 Task: Look for space in Lynnwood, United States from 10th July, 2023 to 15th July, 2023 for 7 adults in price range Rs.10000 to Rs.15000. Place can be entire place or shared room with 4 bedrooms having 7 beds and 4 bathrooms. Property type can be house, flat, guest house. Amenities needed are: wifi, TV, free parkinig on premises, gym, breakfast. Booking option can be shelf check-in. Required host language is English.
Action: Mouse moved to (537, 127)
Screenshot: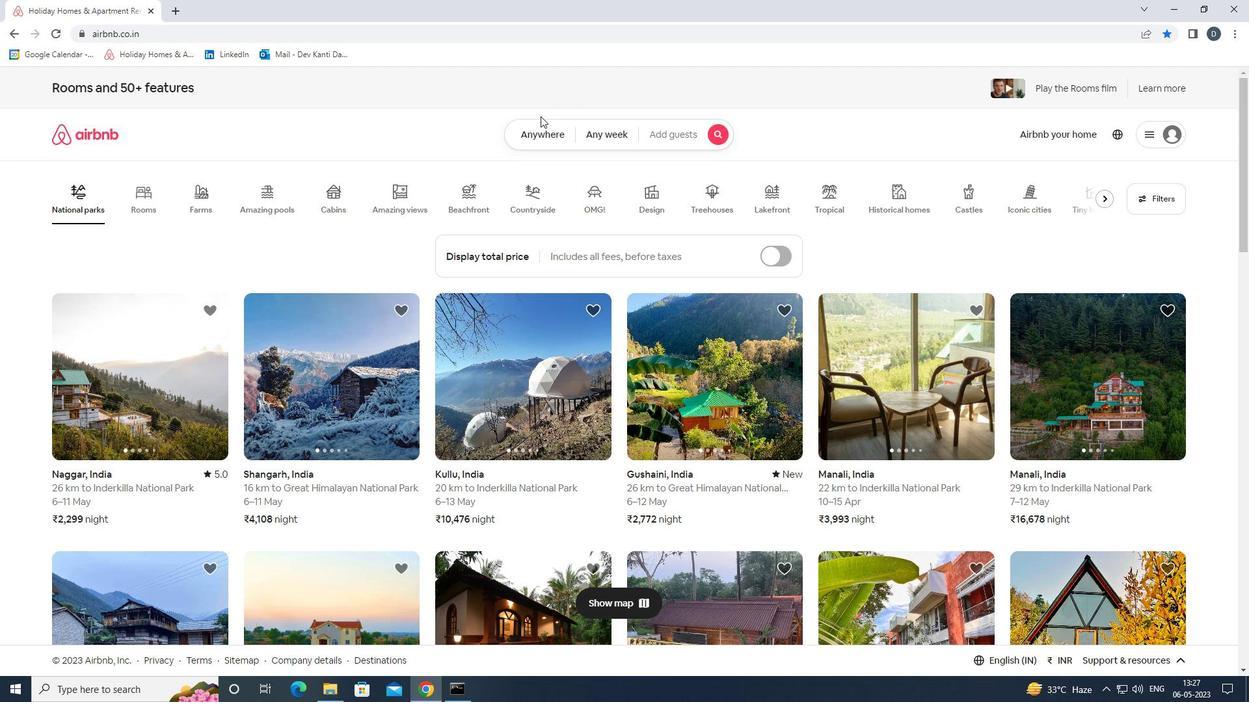 
Action: Mouse pressed left at (537, 127)
Screenshot: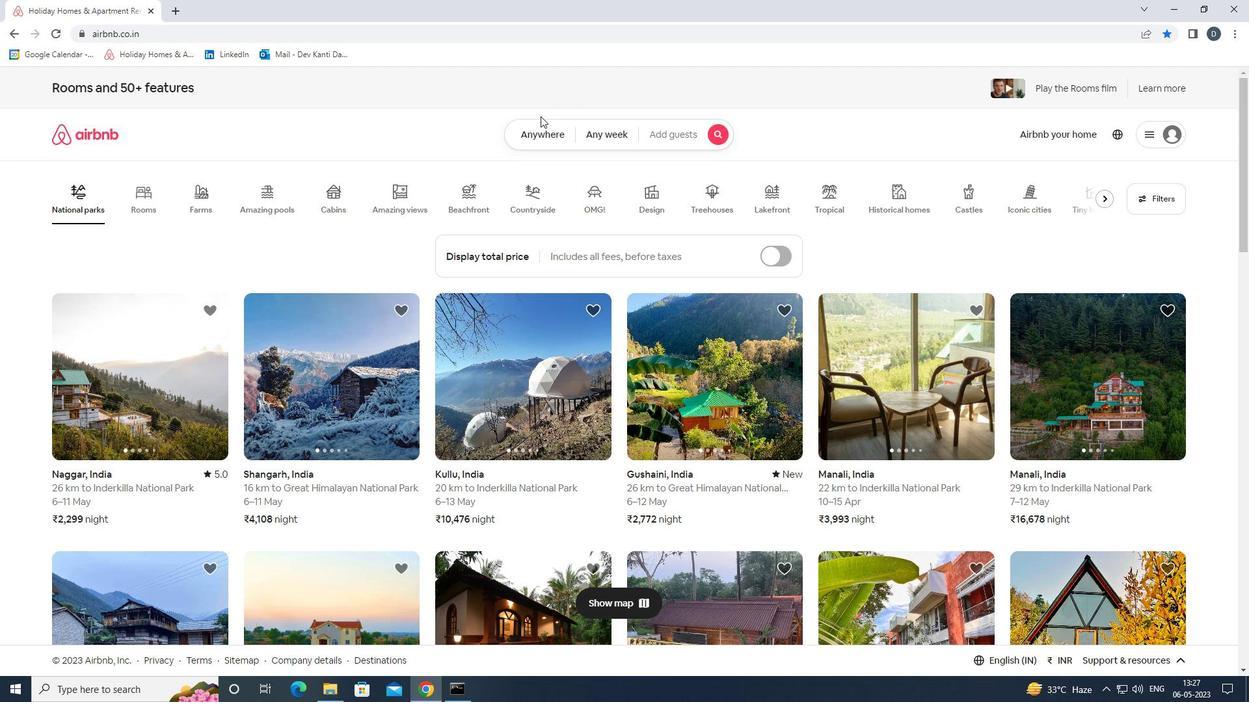 
Action: Mouse moved to (419, 186)
Screenshot: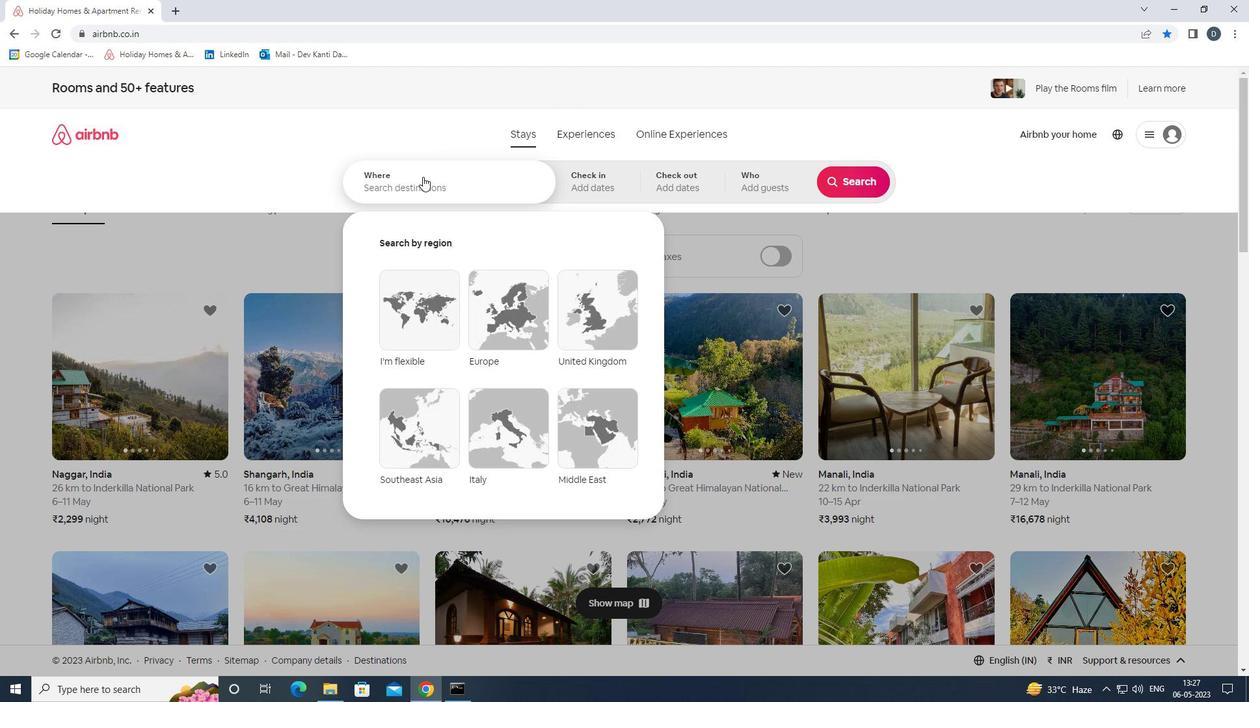 
Action: Mouse pressed left at (419, 186)
Screenshot: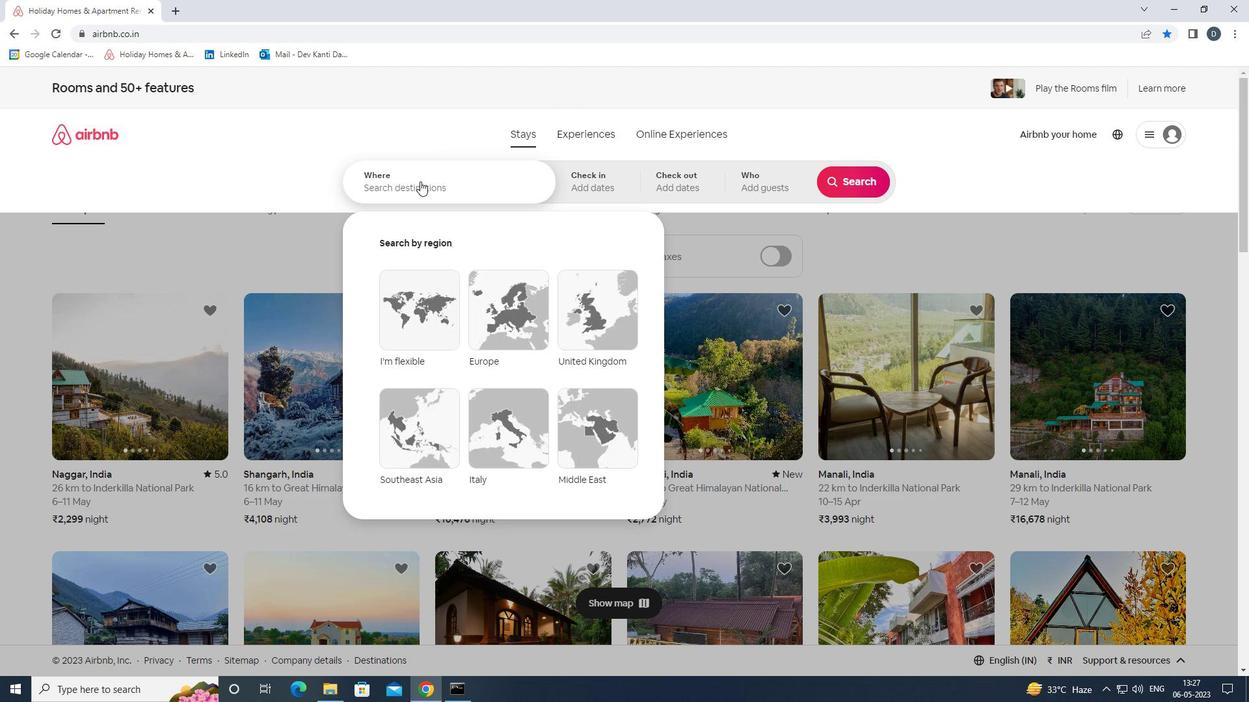 
Action: Key pressed <Key.shift>LYNNWOOD,<Key.shift><Key.shift><Key.shift><Key.shift><Key.shift><Key.shift><Key.shift><Key.shift><Key.shift><Key.shift><Key.shift><Key.shift><Key.shift><Key.shift><Key.shift>UNITED<Key.space><Key.shift>STATES<Key.enter>
Screenshot: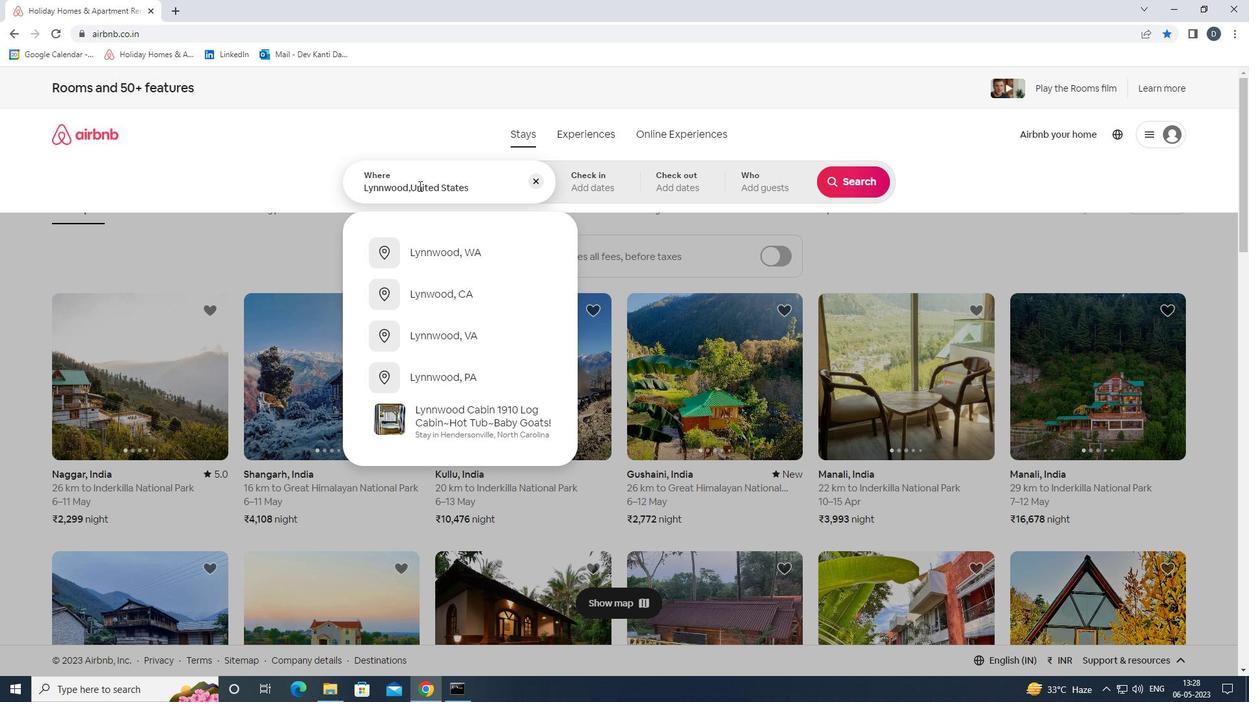 
Action: Mouse moved to (852, 292)
Screenshot: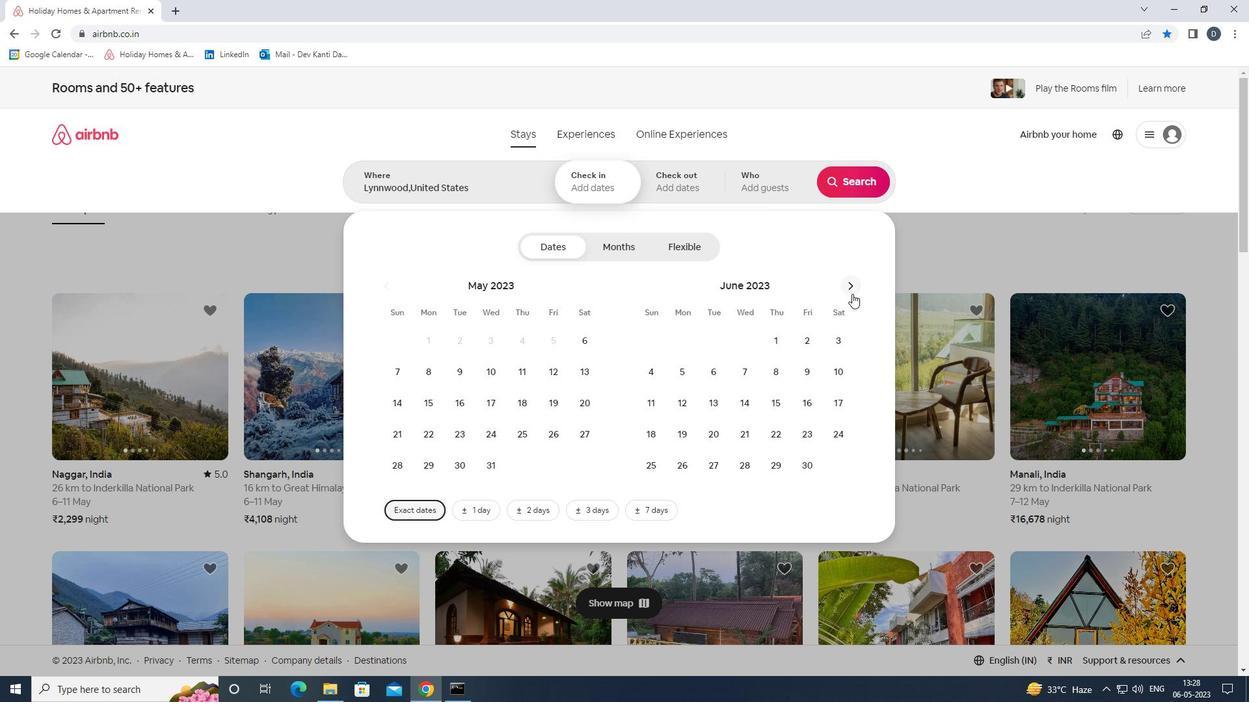 
Action: Mouse pressed left at (852, 292)
Screenshot: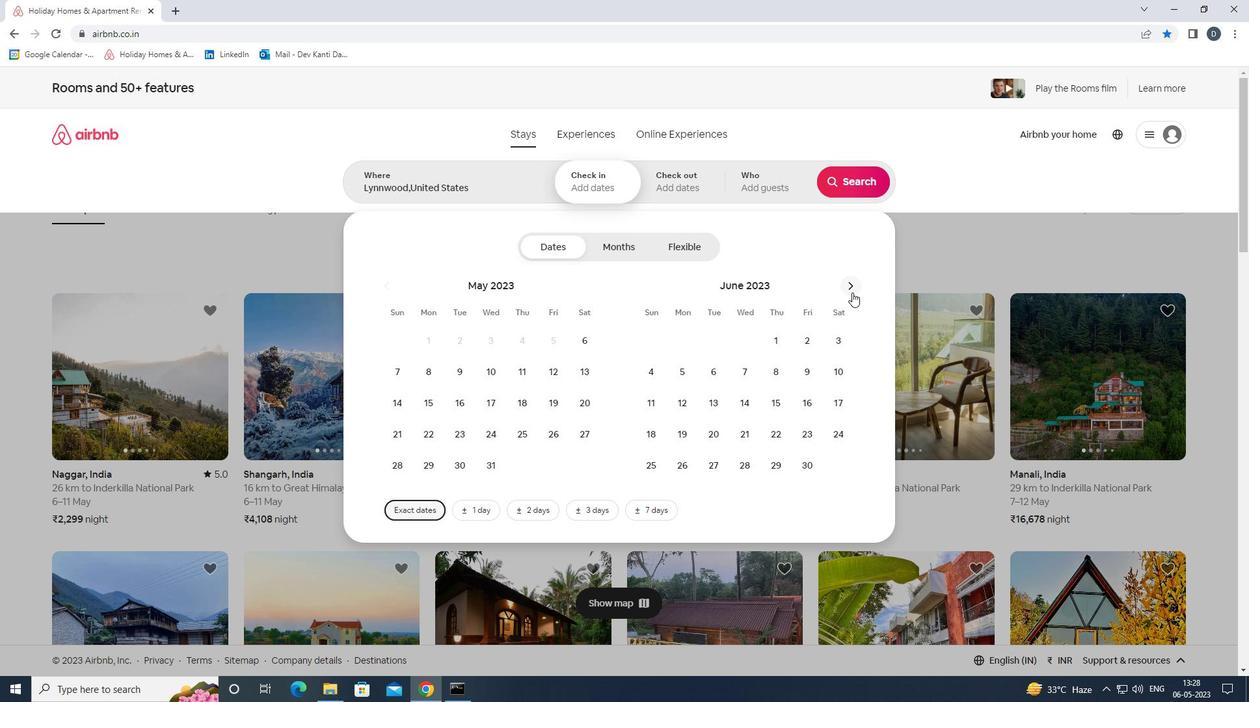 
Action: Mouse moved to (851, 290)
Screenshot: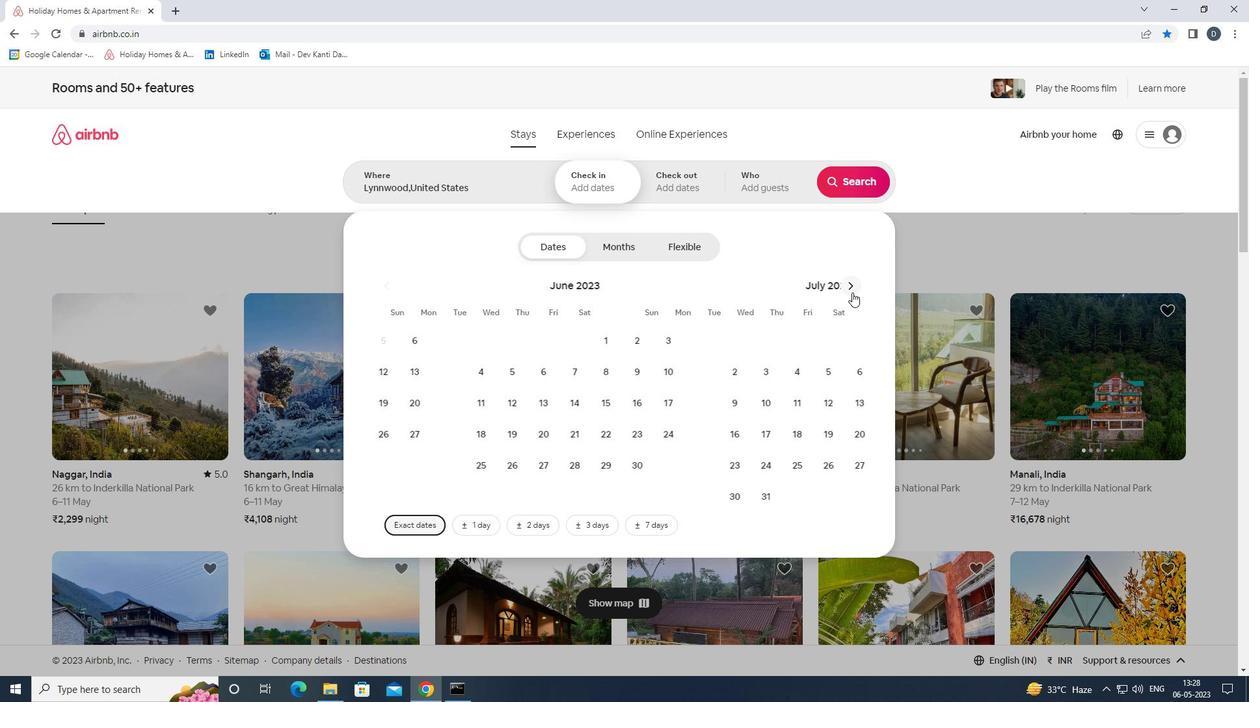 
Action: Mouse pressed left at (851, 290)
Screenshot: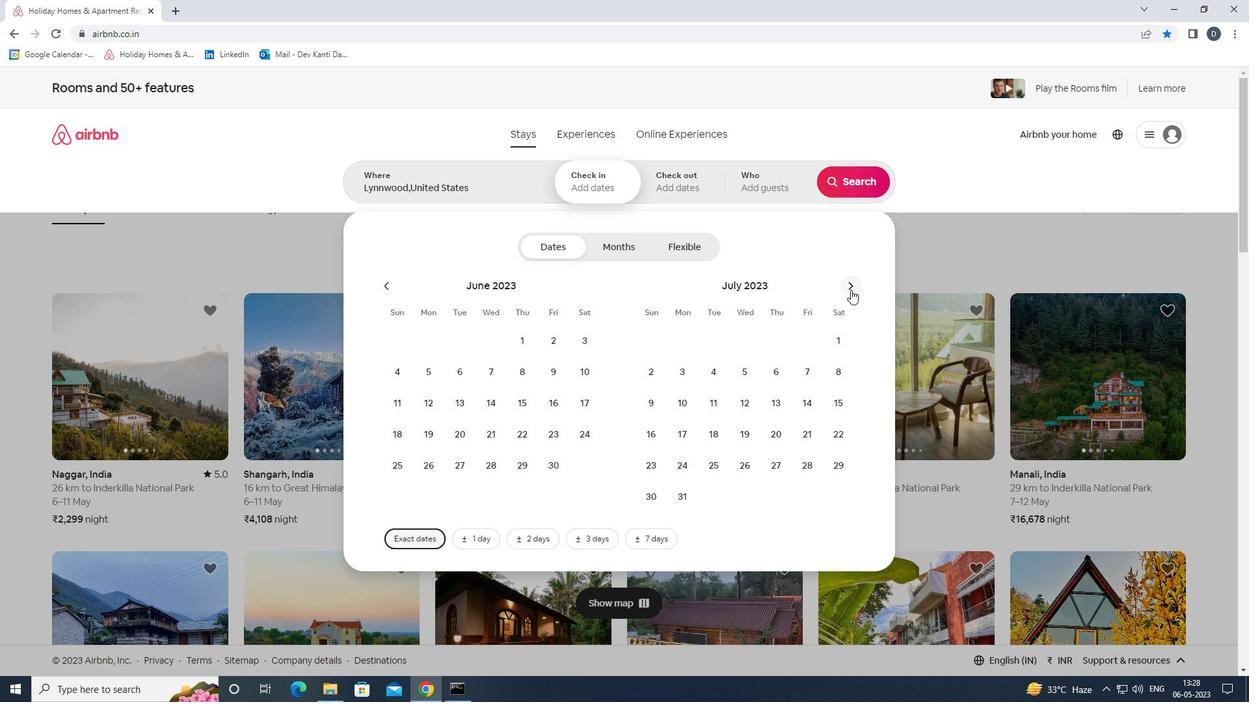 
Action: Mouse moved to (441, 400)
Screenshot: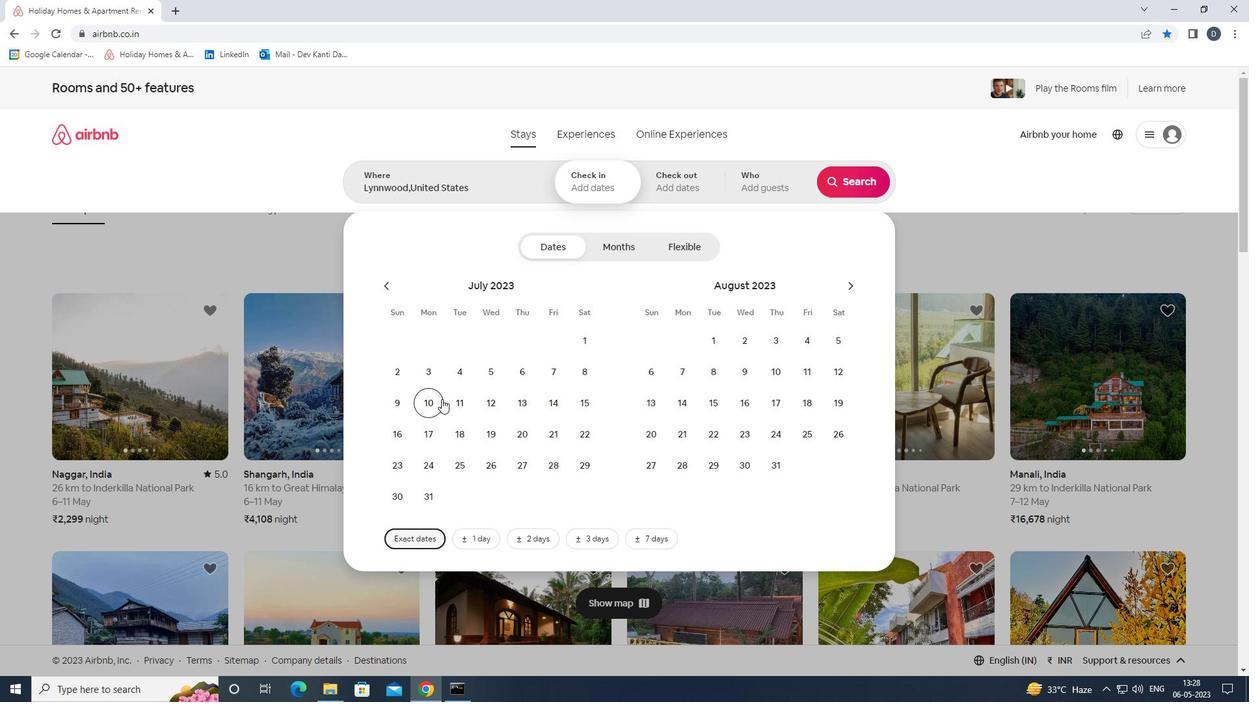 
Action: Mouse pressed left at (441, 400)
Screenshot: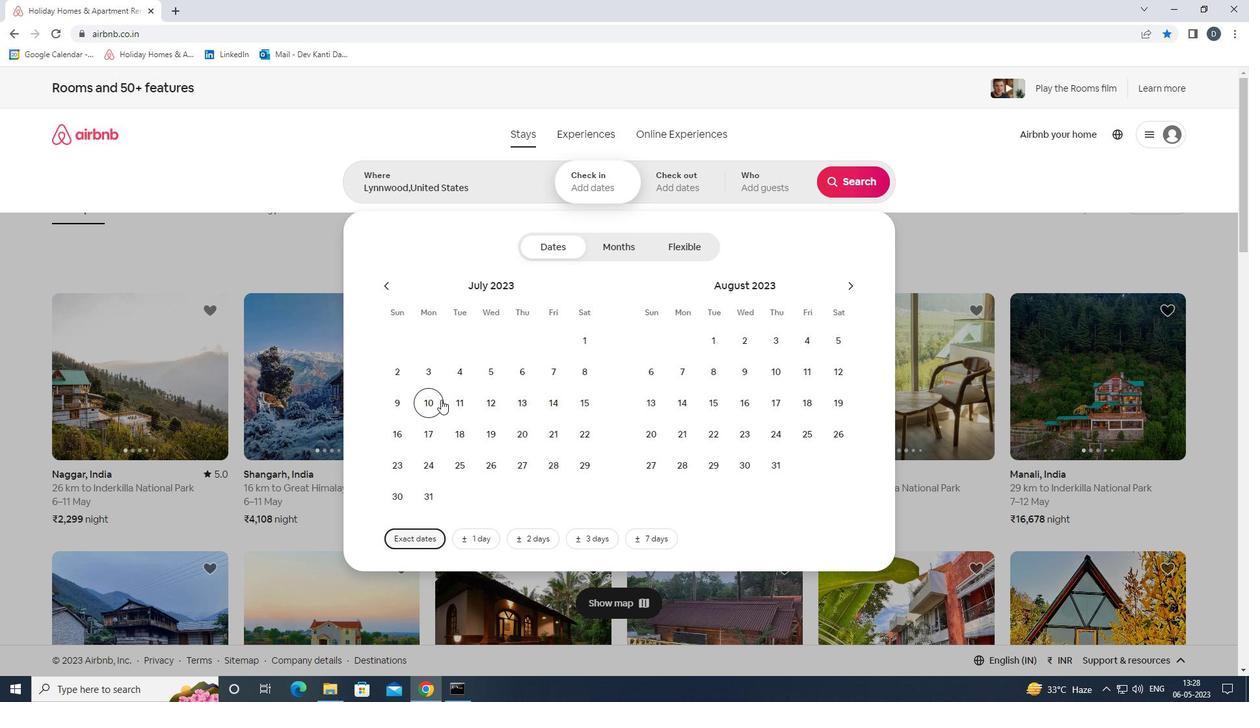 
Action: Mouse moved to (592, 412)
Screenshot: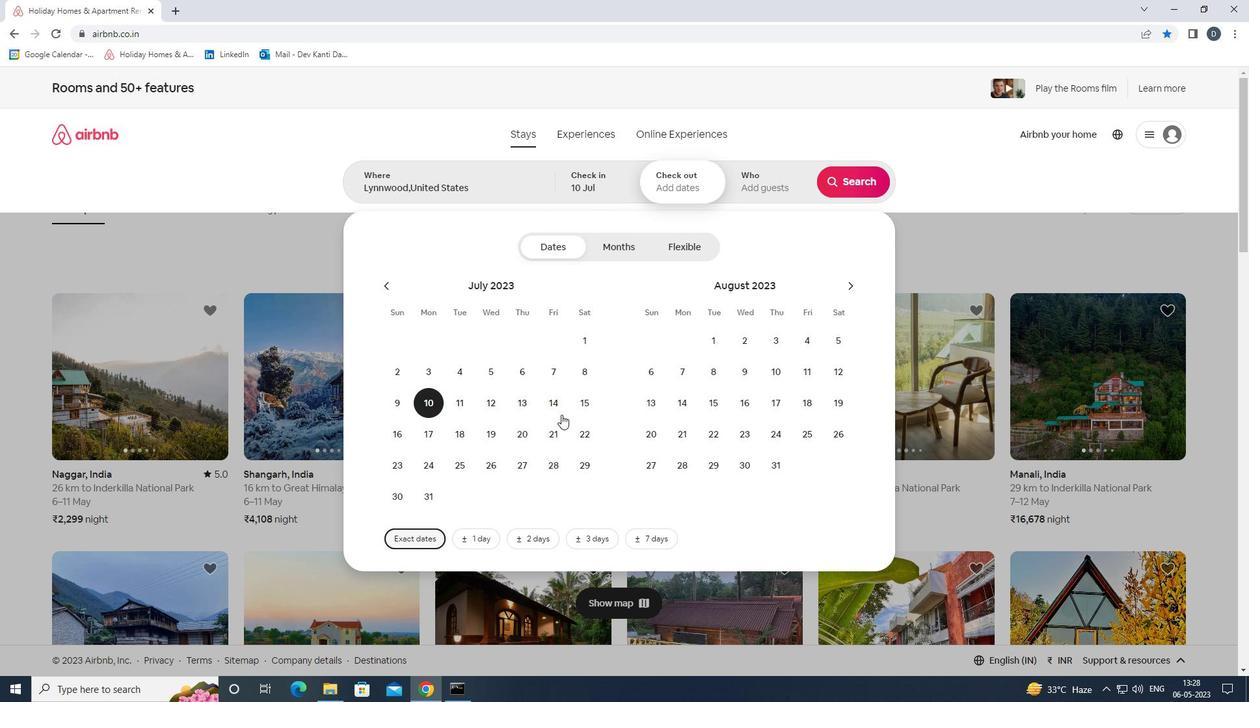
Action: Mouse pressed left at (592, 412)
Screenshot: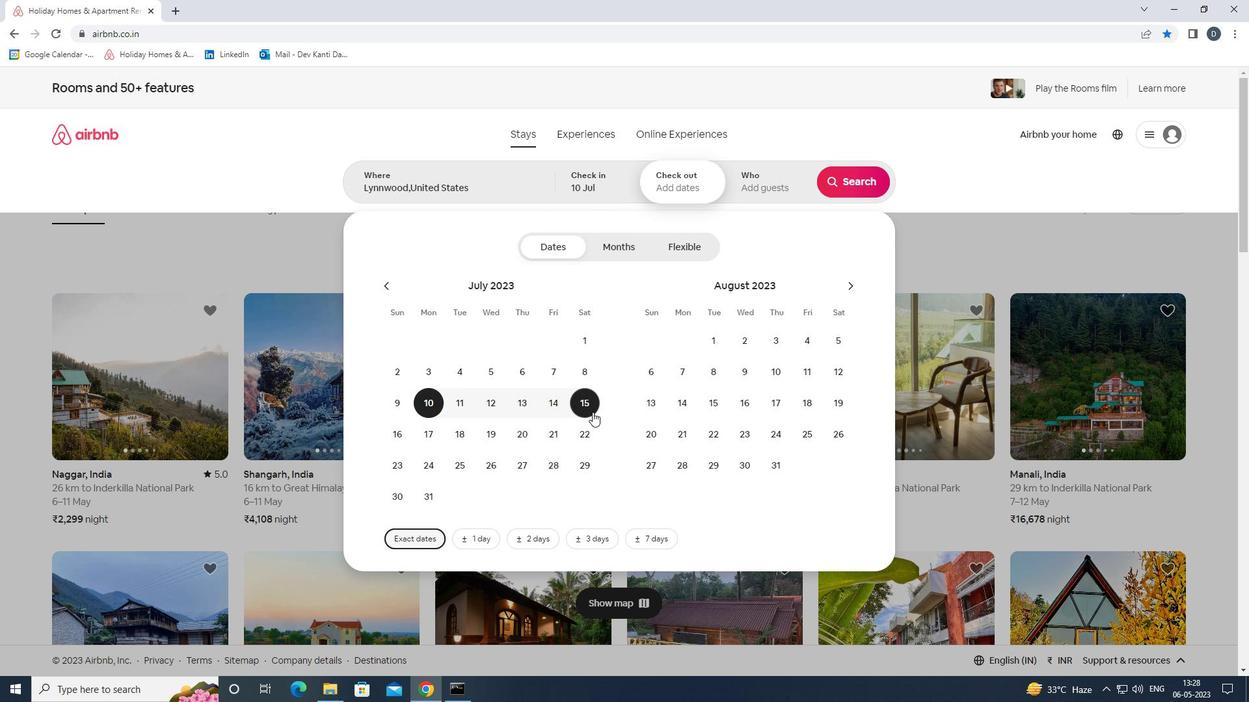 
Action: Mouse moved to (777, 182)
Screenshot: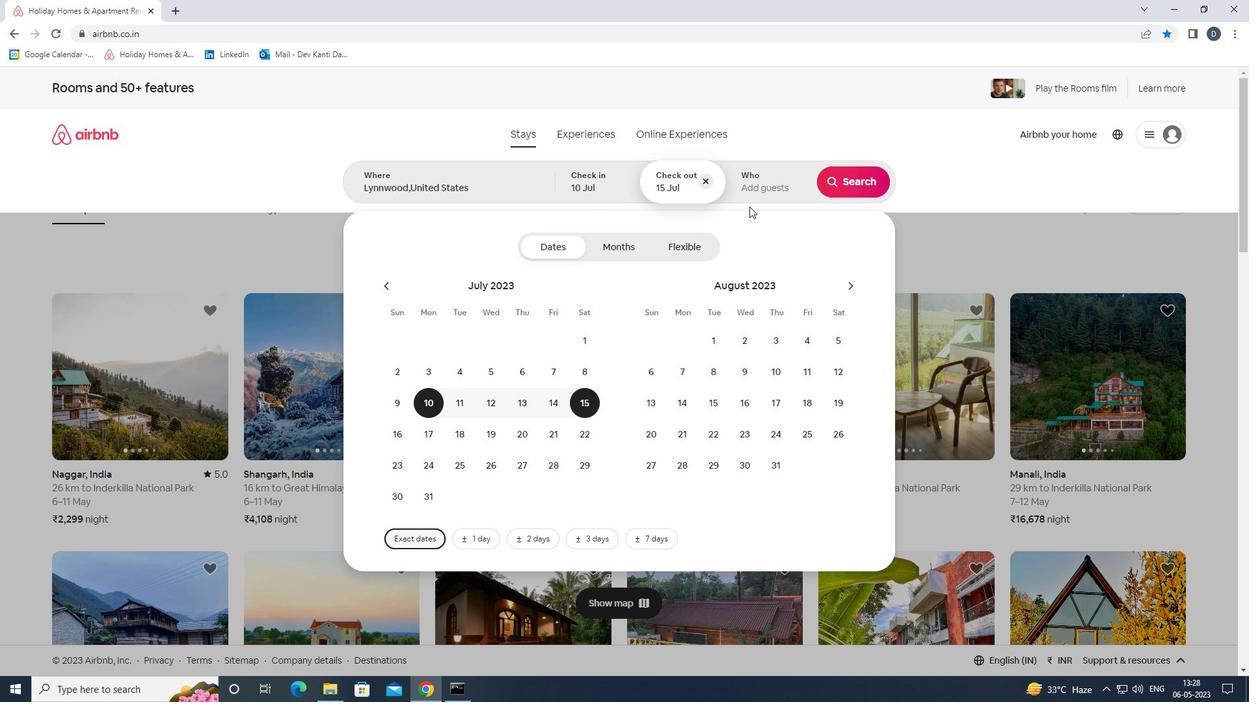 
Action: Mouse pressed left at (777, 182)
Screenshot: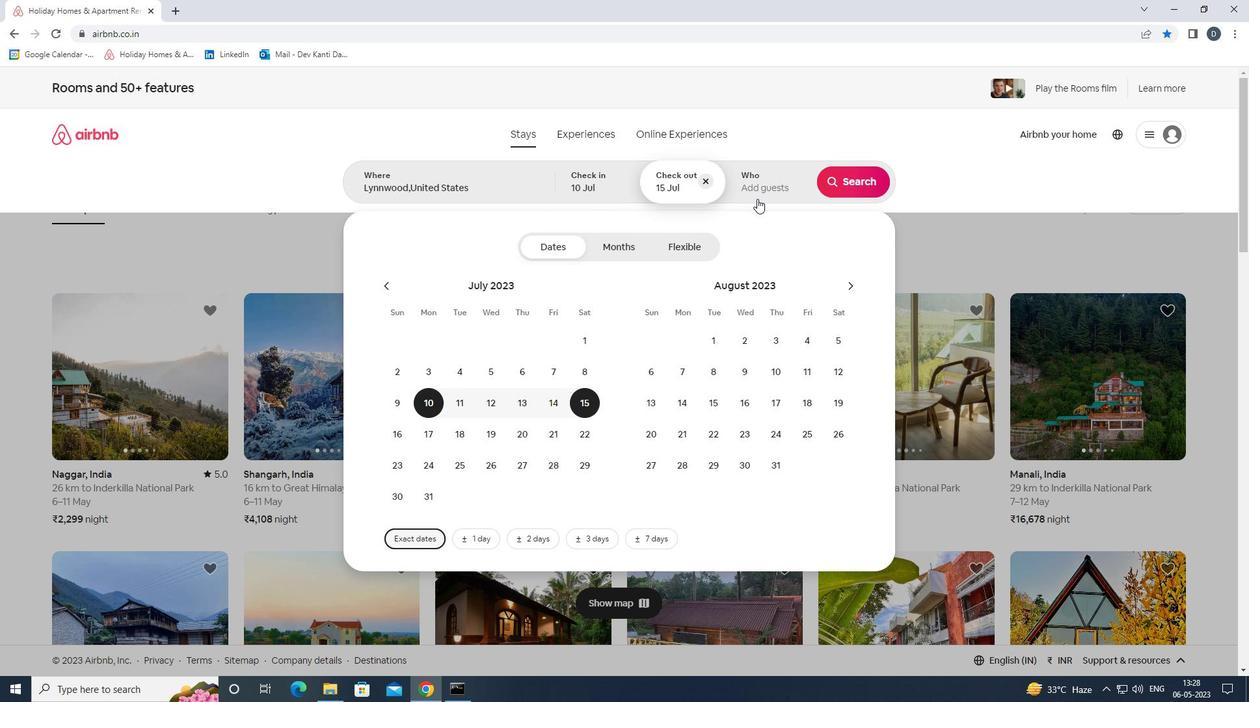 
Action: Mouse moved to (856, 251)
Screenshot: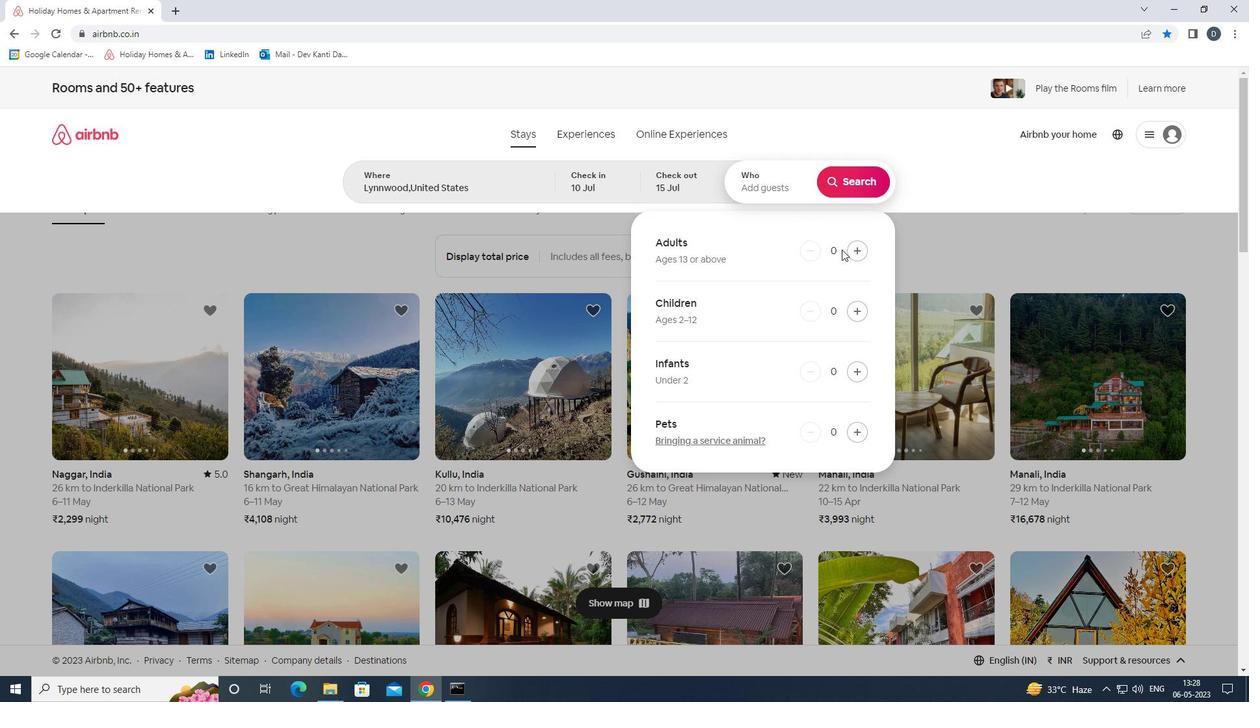 
Action: Mouse pressed left at (856, 251)
Screenshot: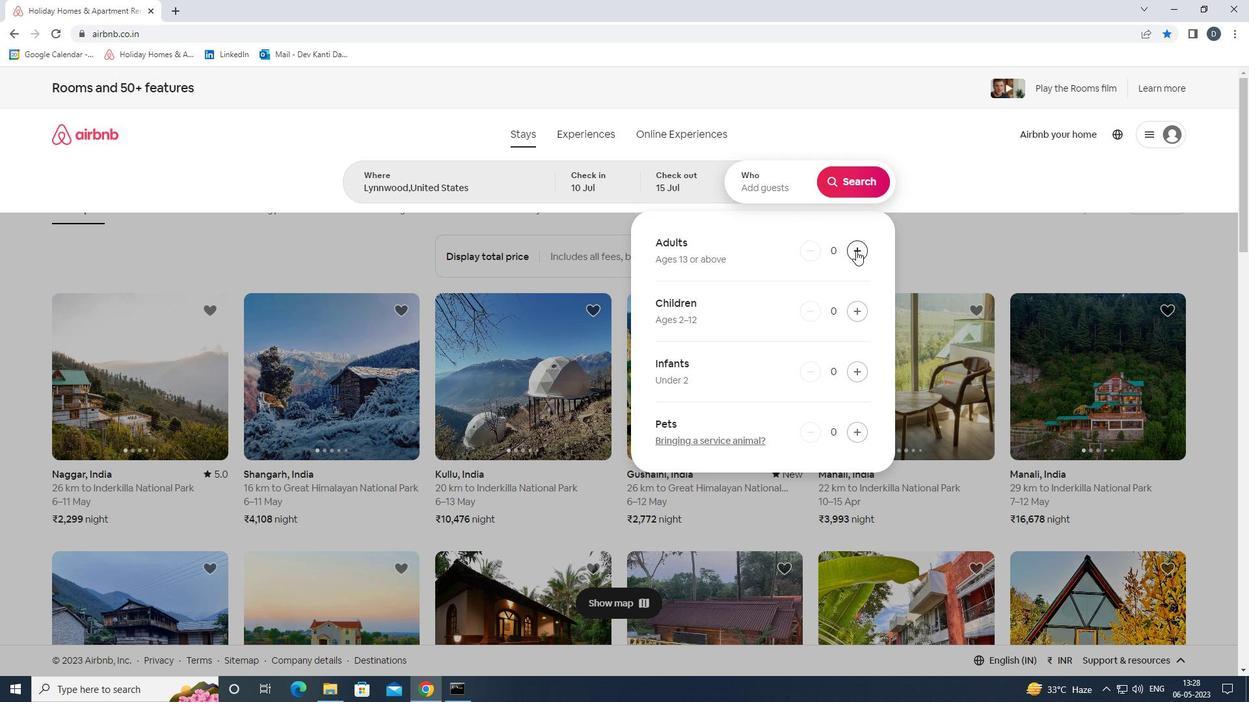 
Action: Mouse pressed left at (856, 251)
Screenshot: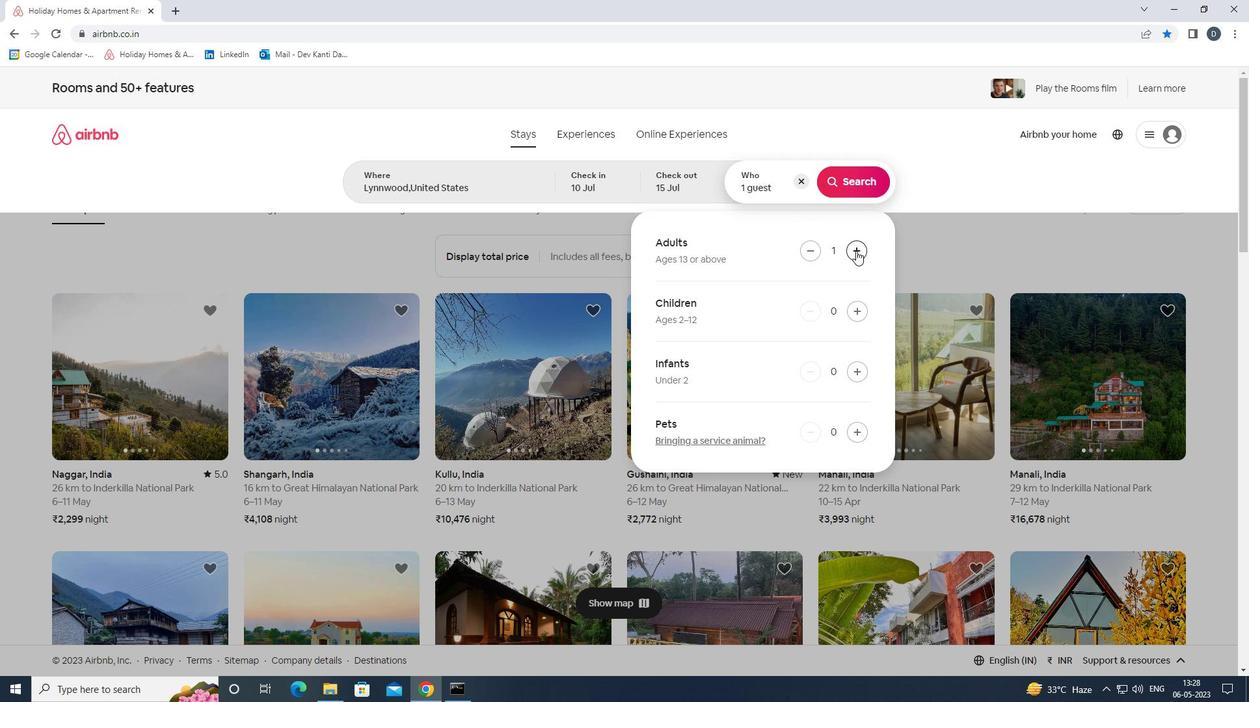 
Action: Mouse pressed left at (856, 251)
Screenshot: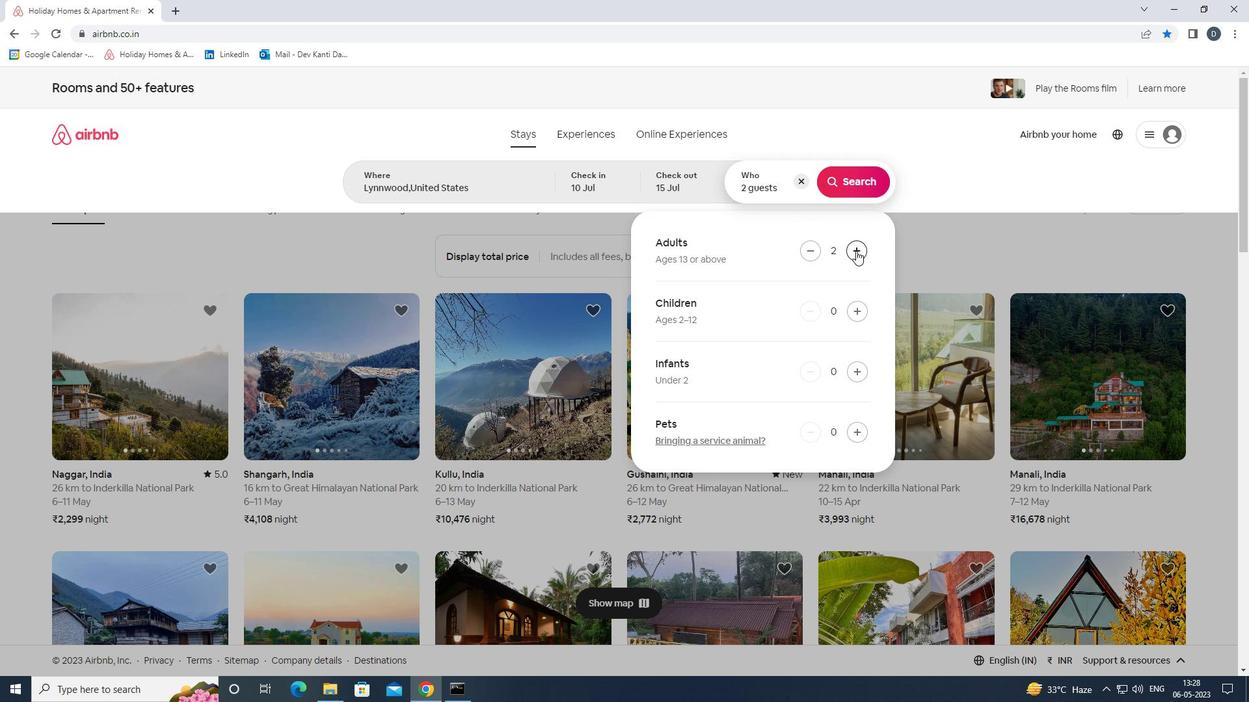 
Action: Mouse pressed left at (856, 251)
Screenshot: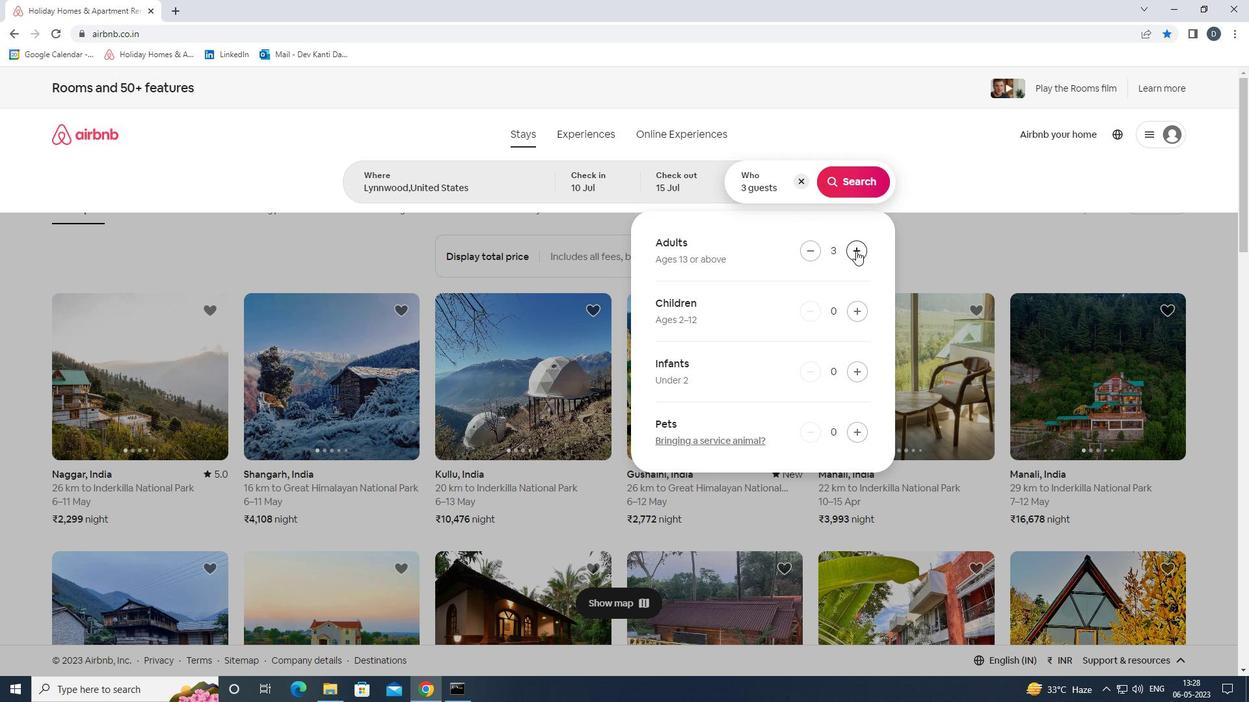 
Action: Mouse pressed left at (856, 251)
Screenshot: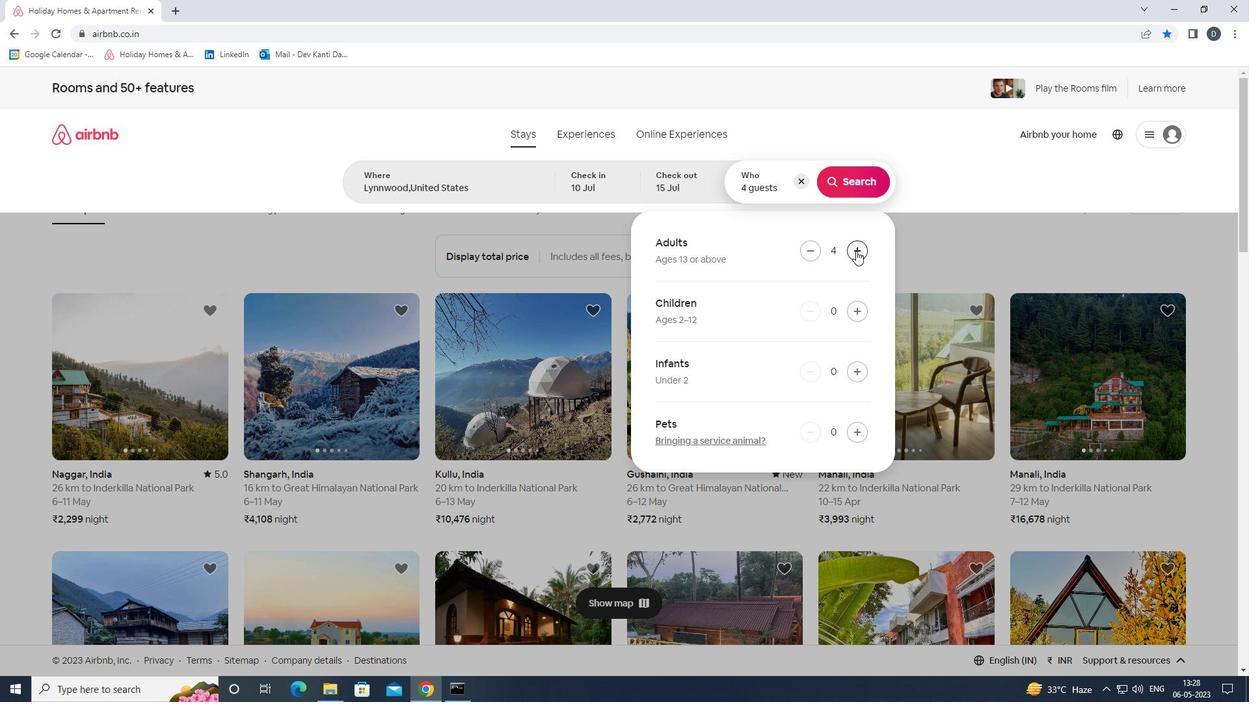 
Action: Mouse pressed left at (856, 251)
Screenshot: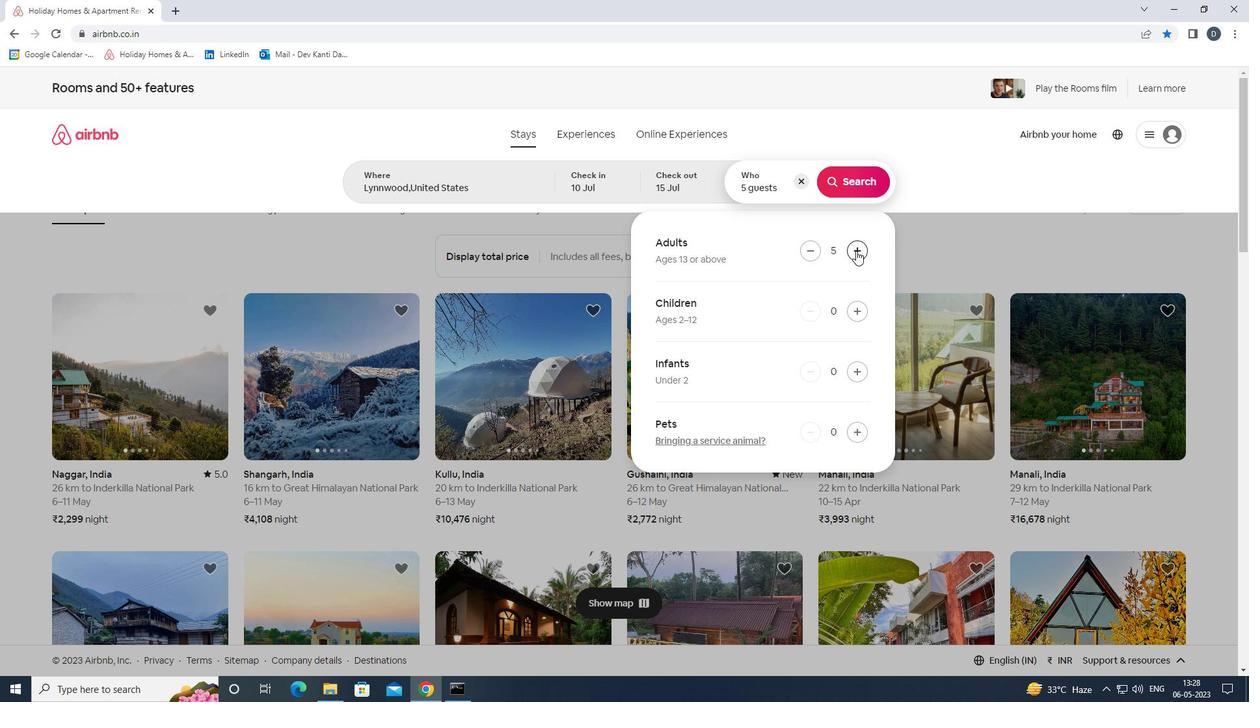 
Action: Mouse pressed left at (856, 251)
Screenshot: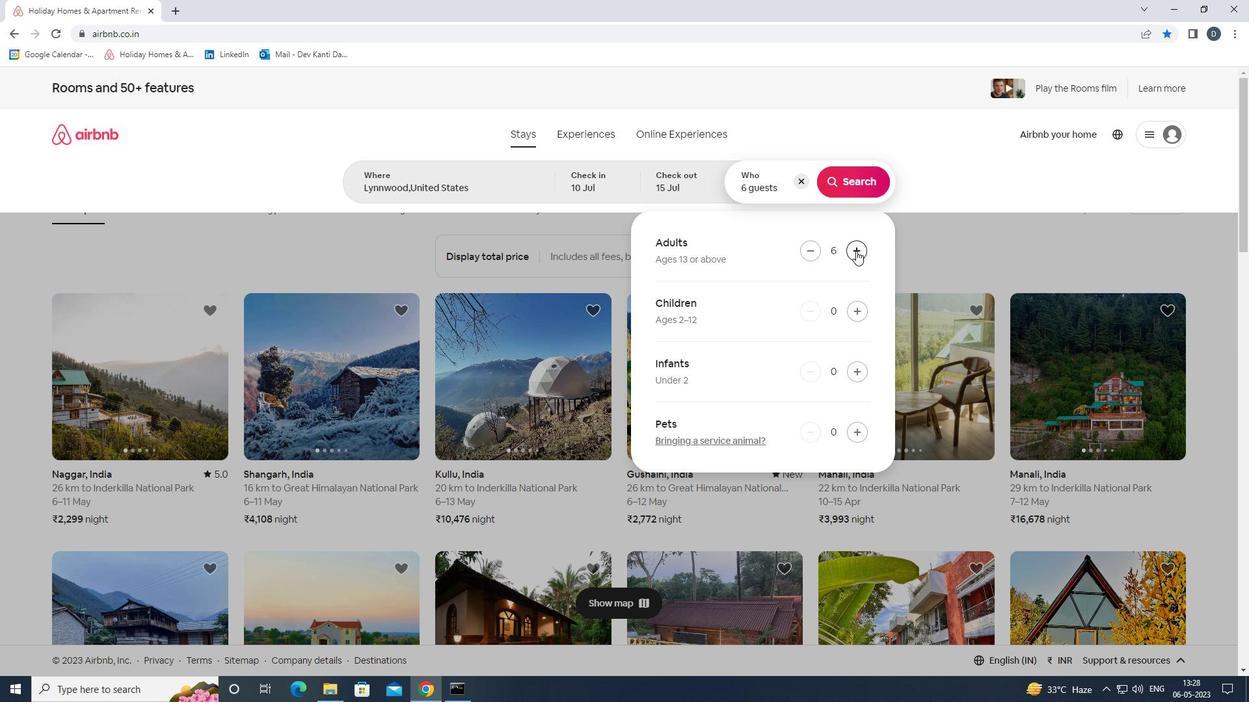 
Action: Mouse moved to (856, 177)
Screenshot: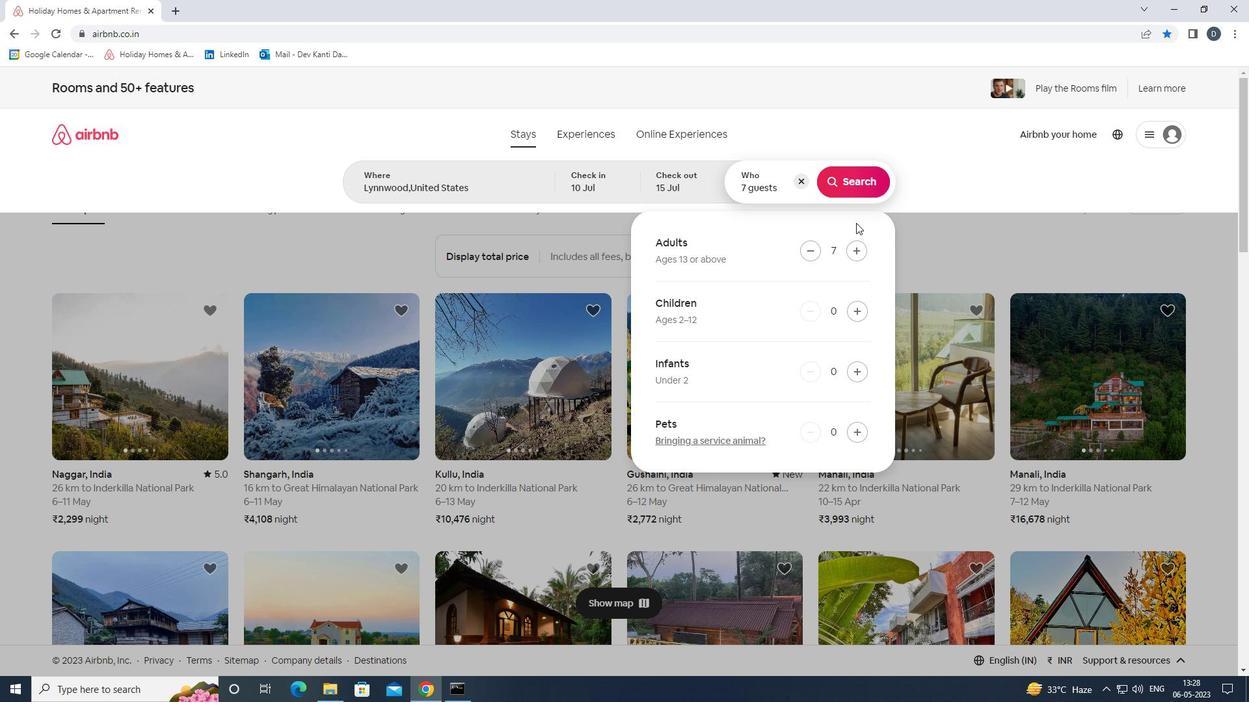 
Action: Mouse pressed left at (856, 177)
Screenshot: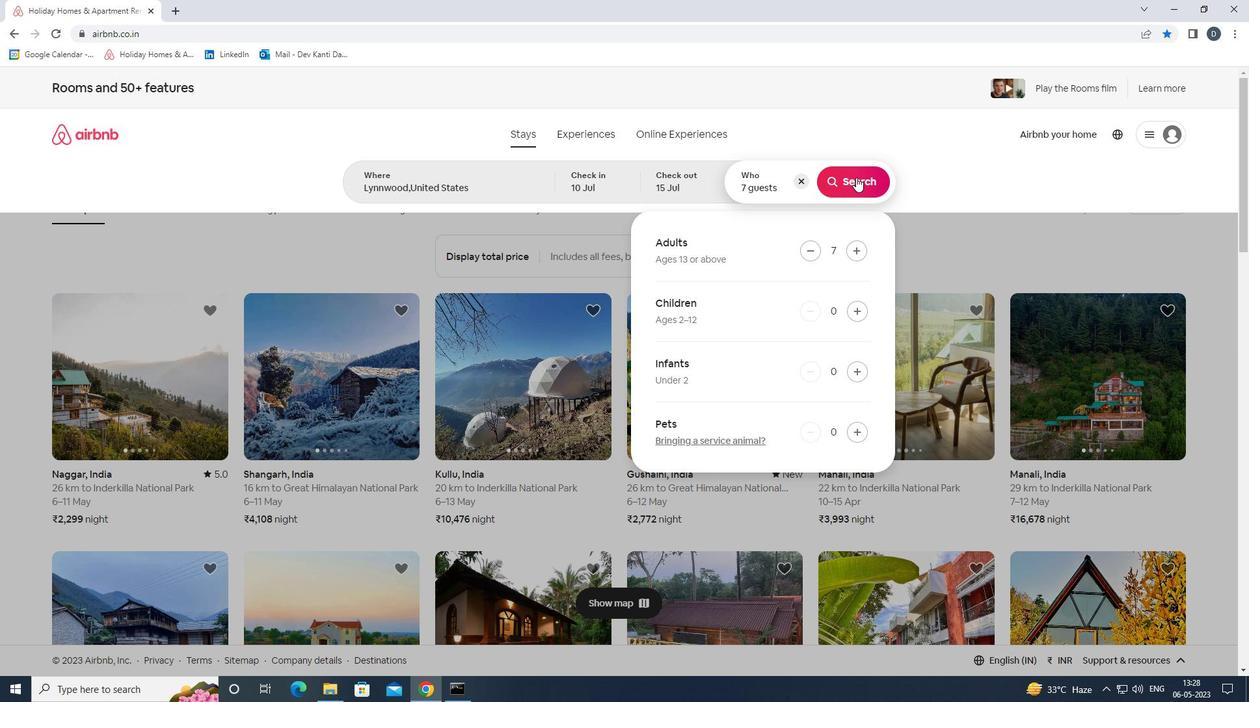 
Action: Mouse moved to (1201, 143)
Screenshot: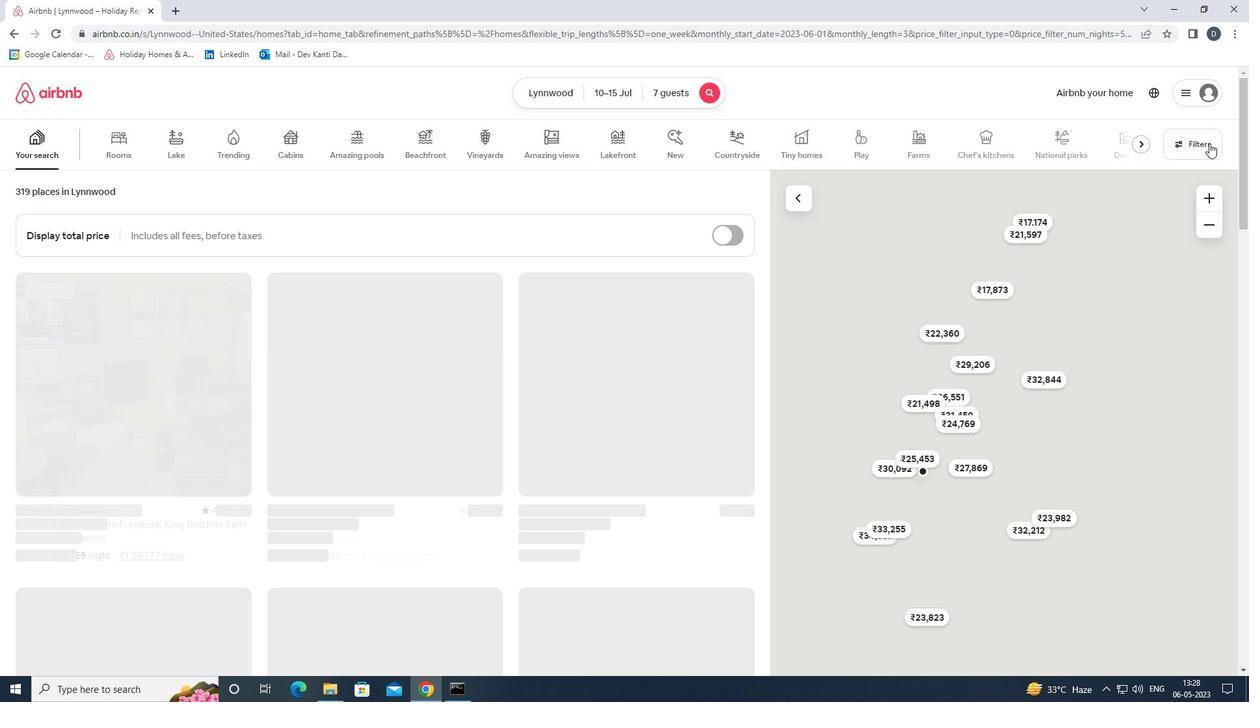 
Action: Mouse pressed left at (1201, 143)
Screenshot: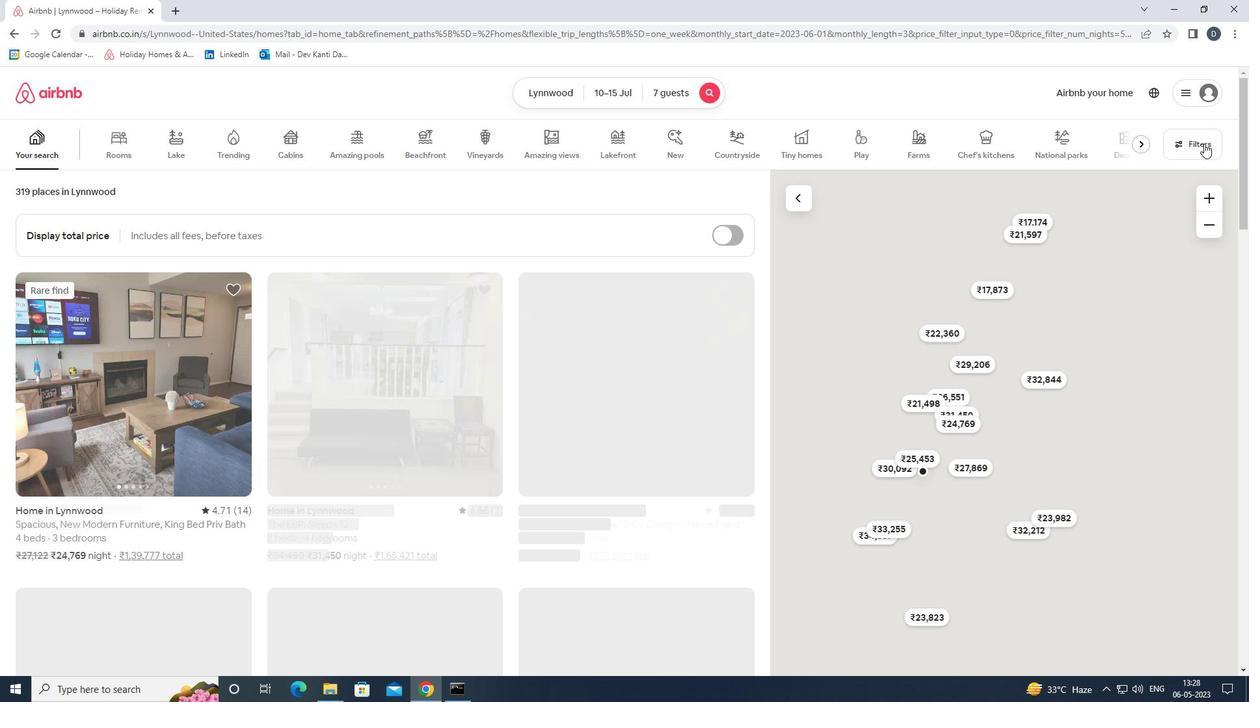 
Action: Mouse moved to (491, 460)
Screenshot: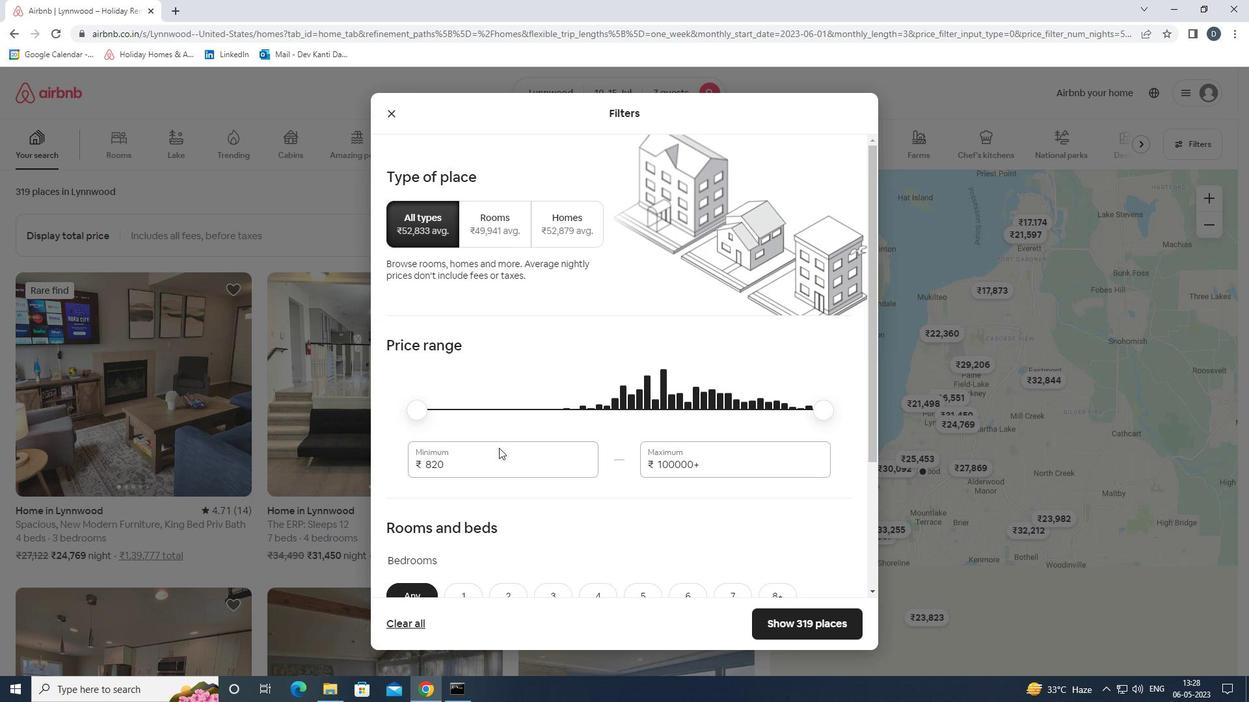 
Action: Mouse pressed left at (491, 460)
Screenshot: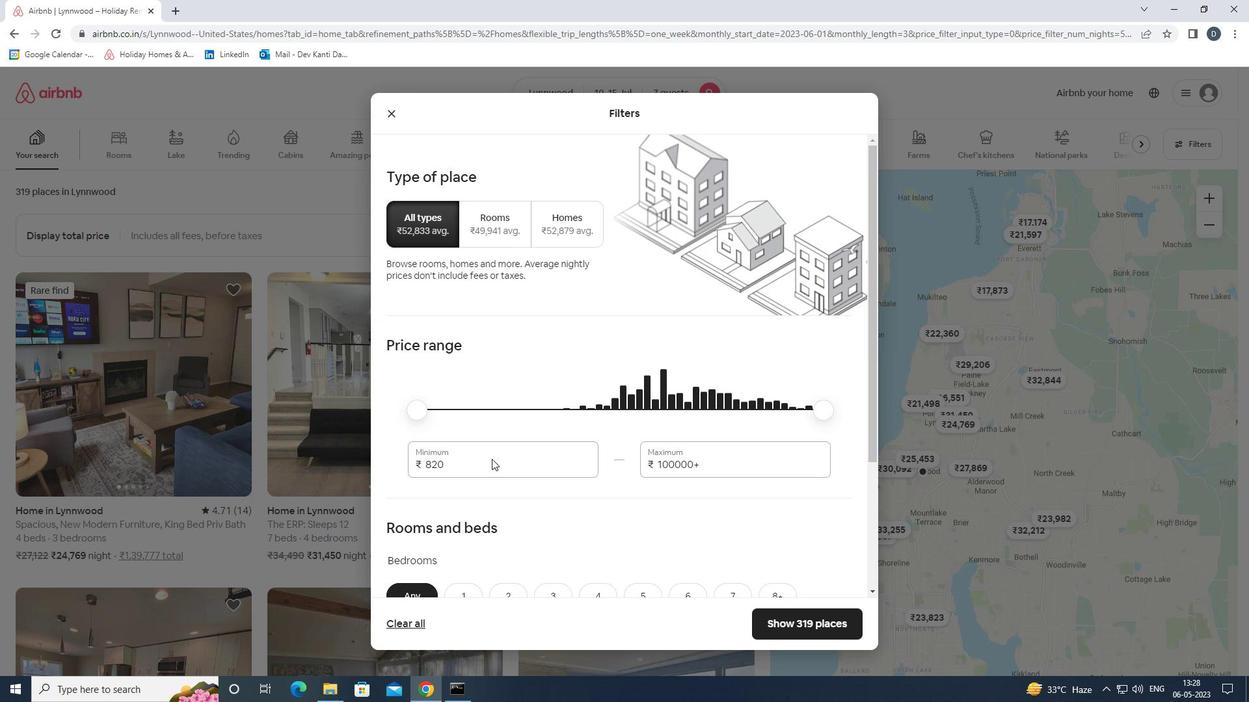 
Action: Mouse pressed left at (491, 460)
Screenshot: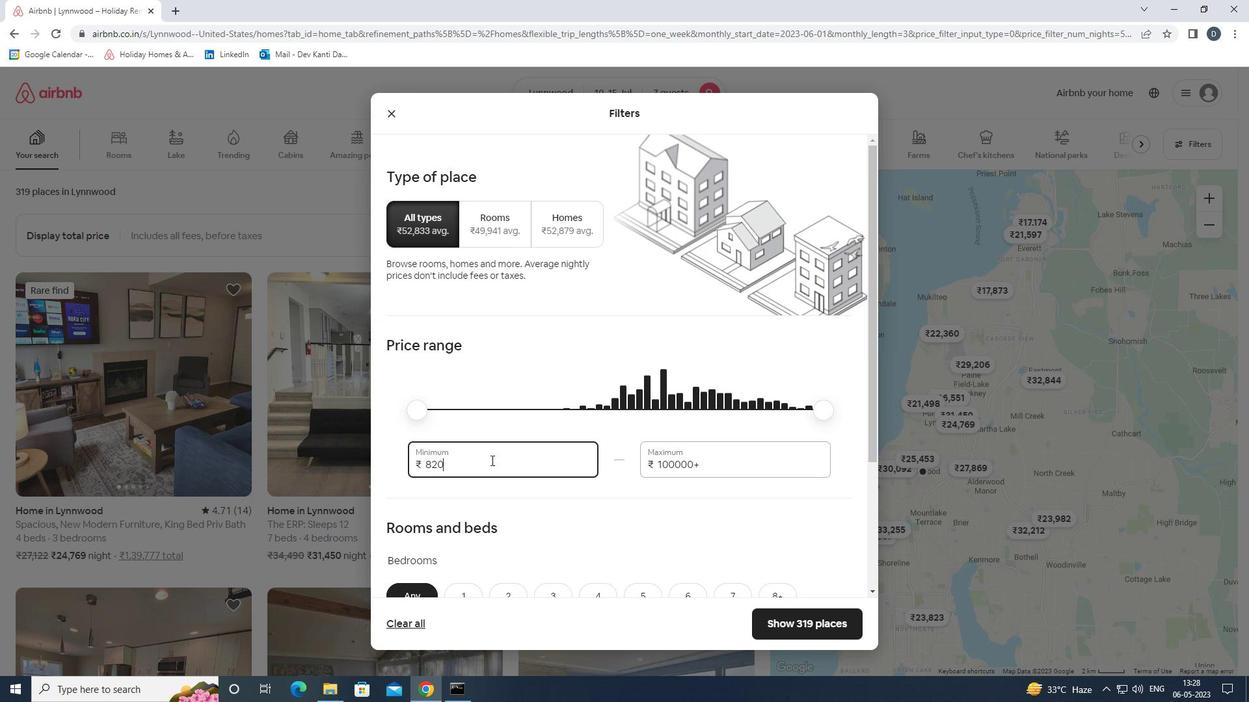 
Action: Key pressed 1000<Key.tab>
Screenshot: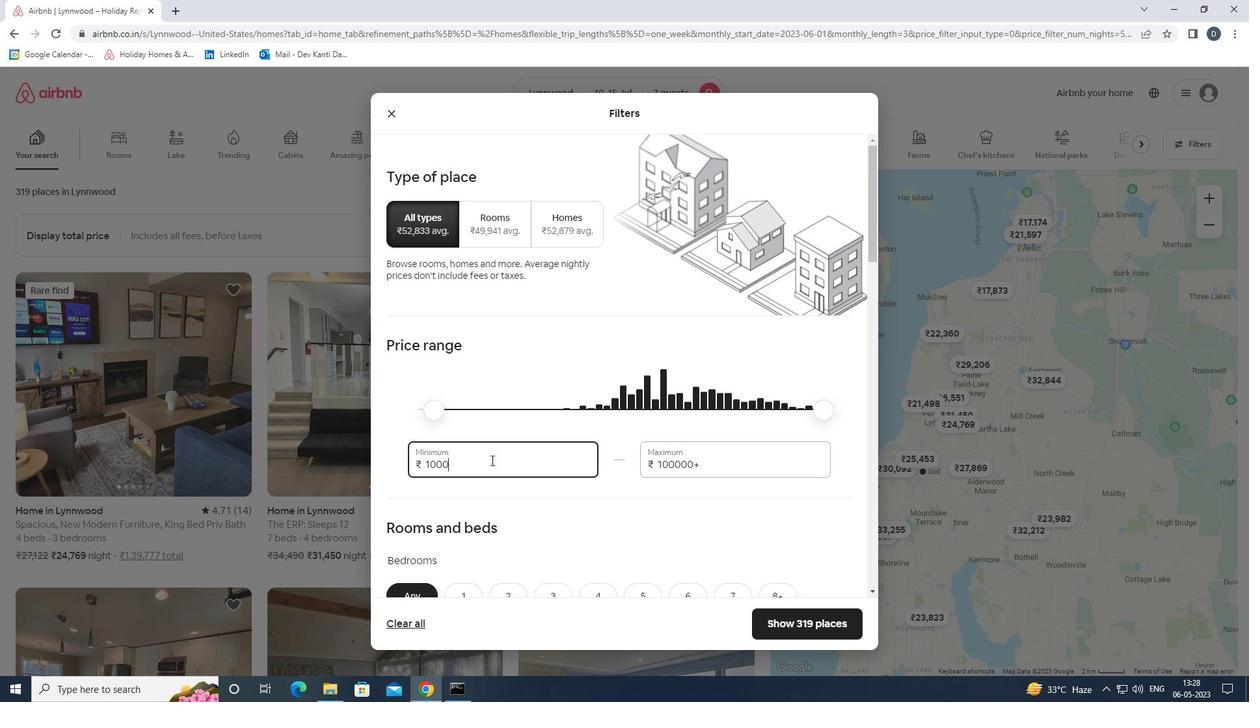 
Action: Mouse pressed left at (491, 460)
Screenshot: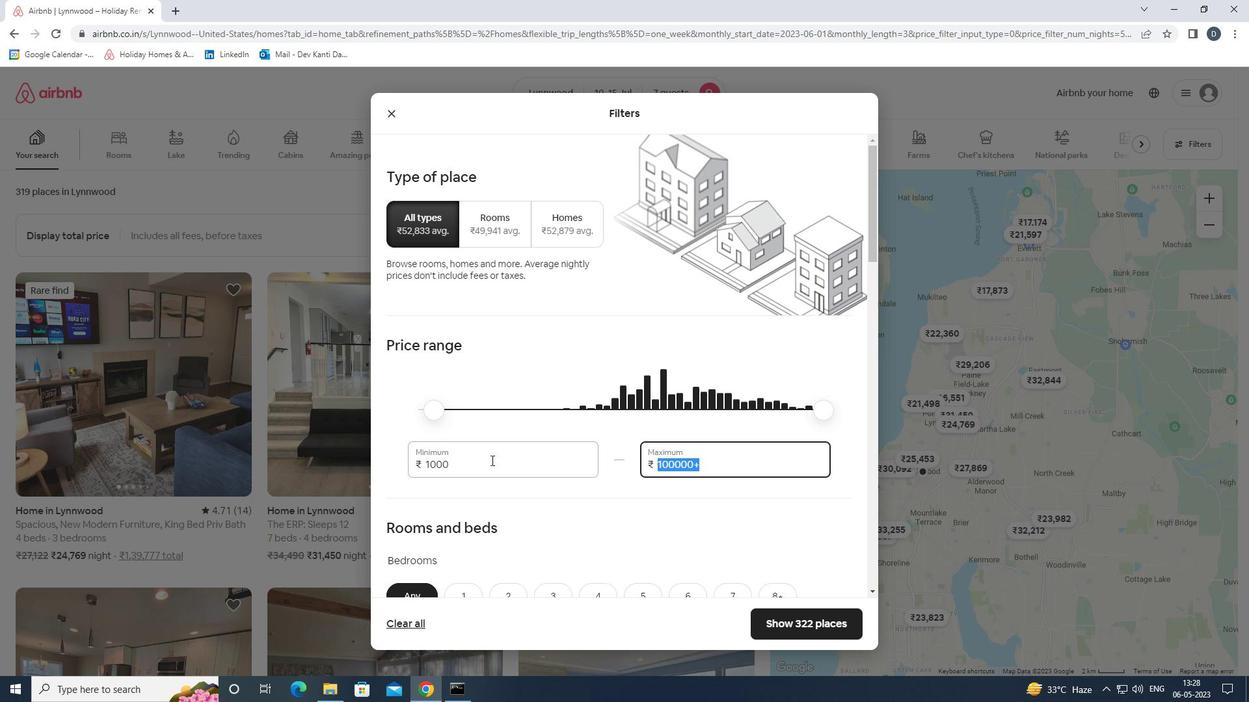 
Action: Key pressed 0<Key.tab>15000
Screenshot: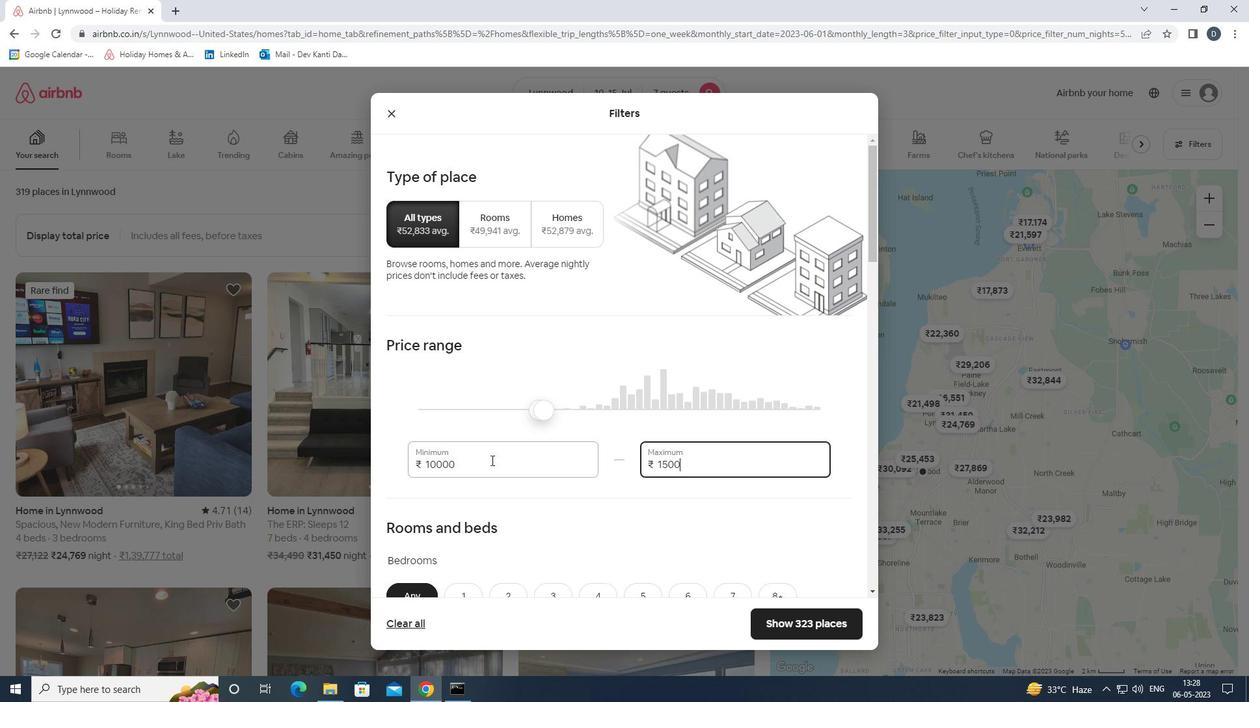 
Action: Mouse moved to (500, 454)
Screenshot: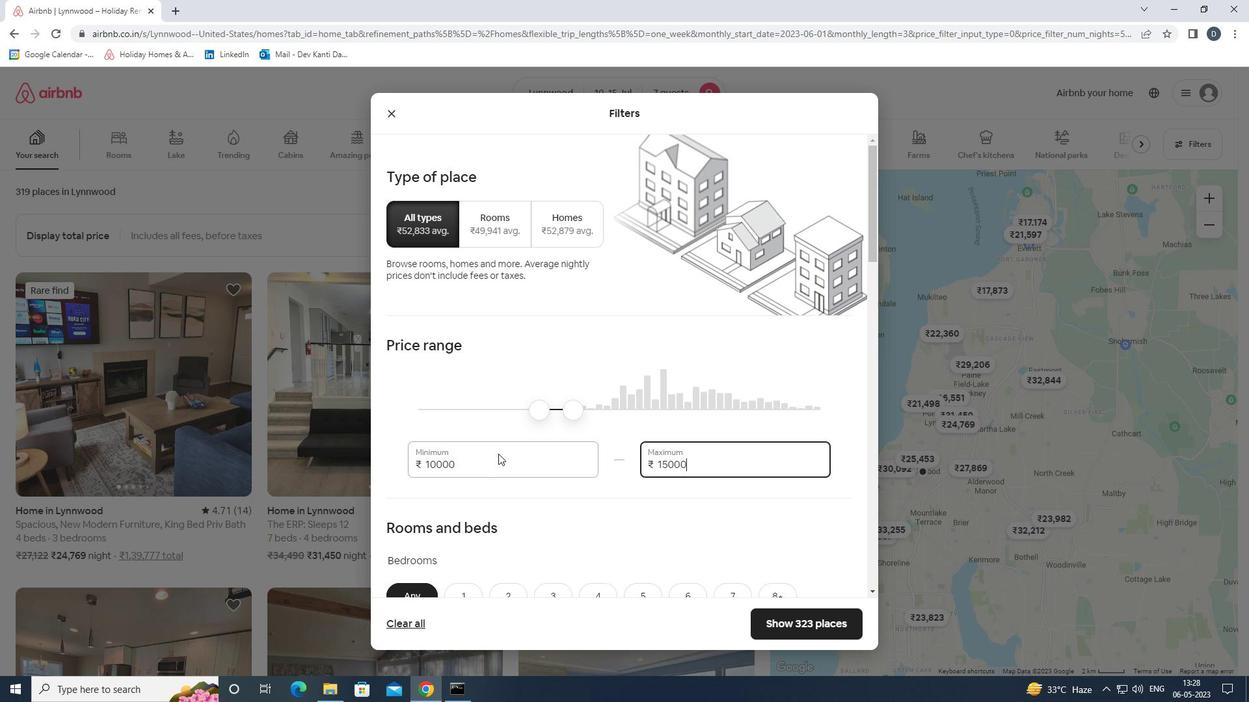 
Action: Mouse scrolled (500, 453) with delta (0, 0)
Screenshot: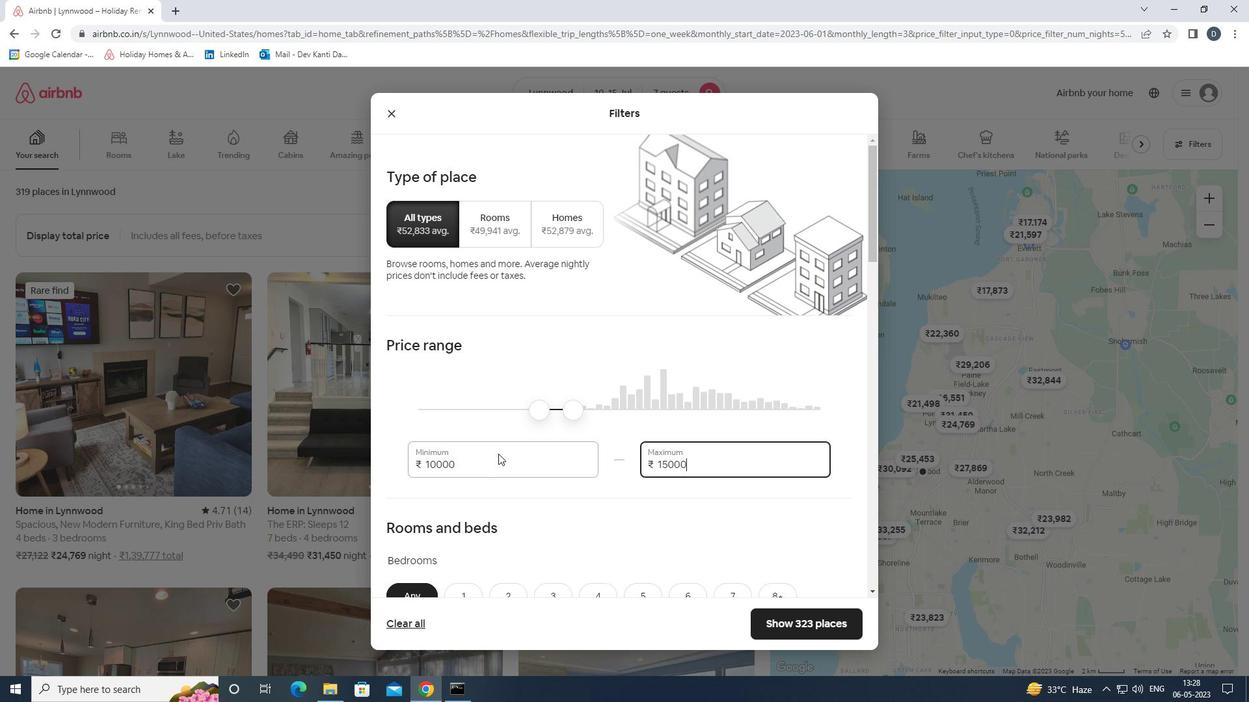 
Action: Mouse moved to (511, 454)
Screenshot: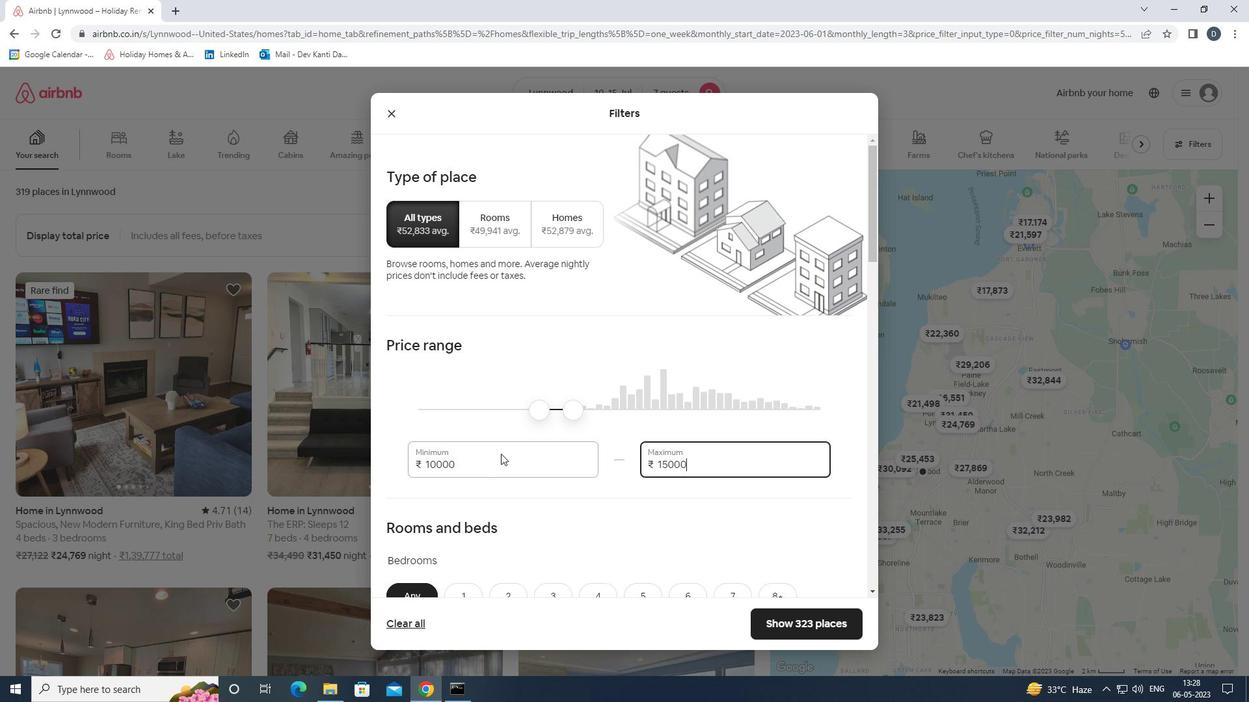 
Action: Mouse scrolled (511, 454) with delta (0, 0)
Screenshot: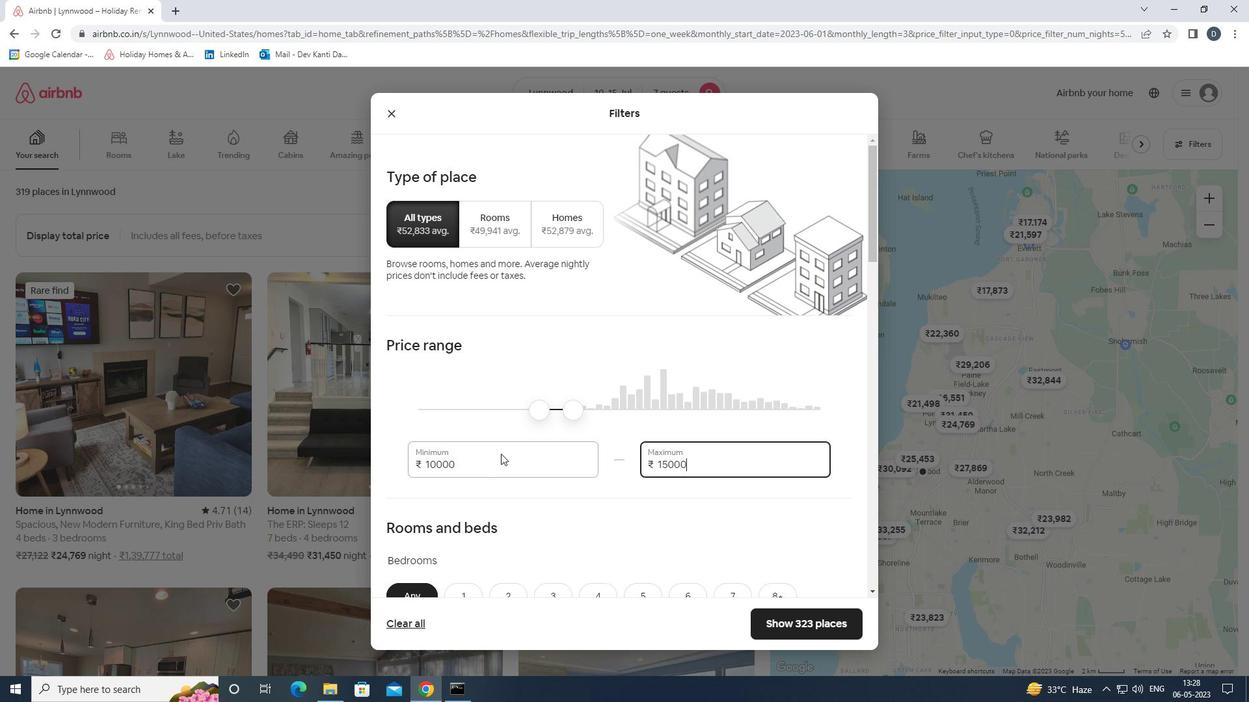 
Action: Mouse moved to (618, 453)
Screenshot: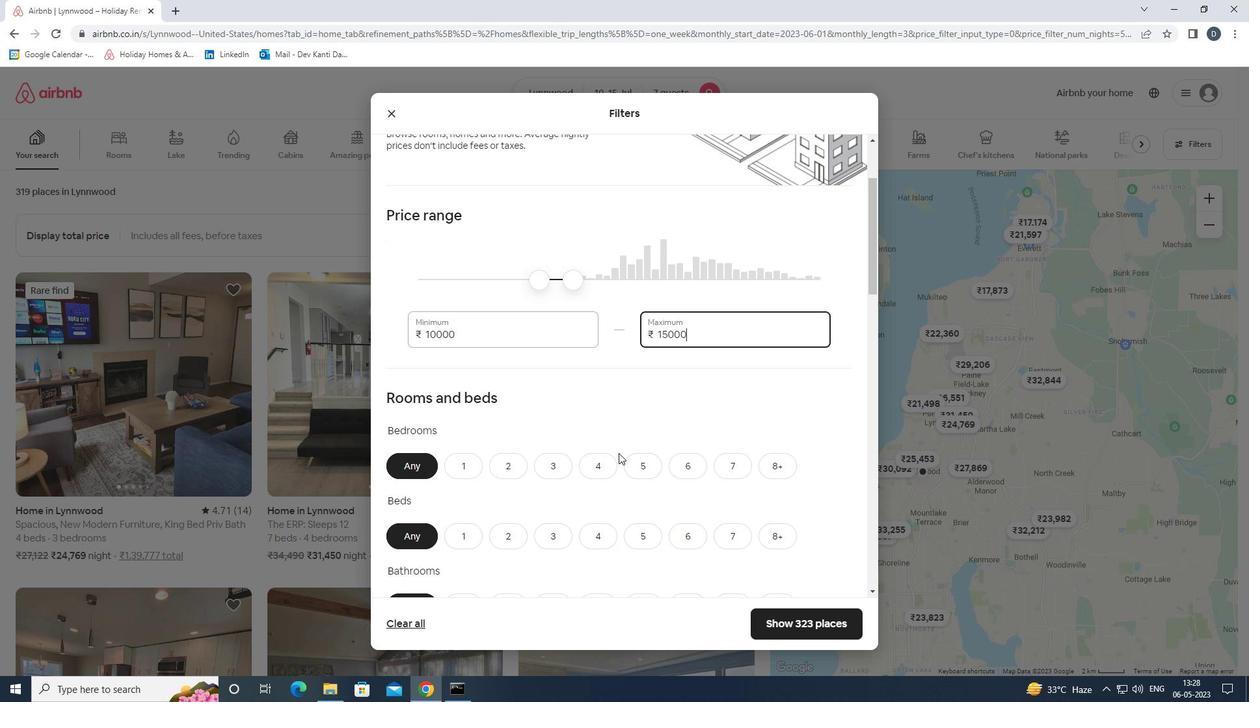 
Action: Mouse scrolled (618, 453) with delta (0, 0)
Screenshot: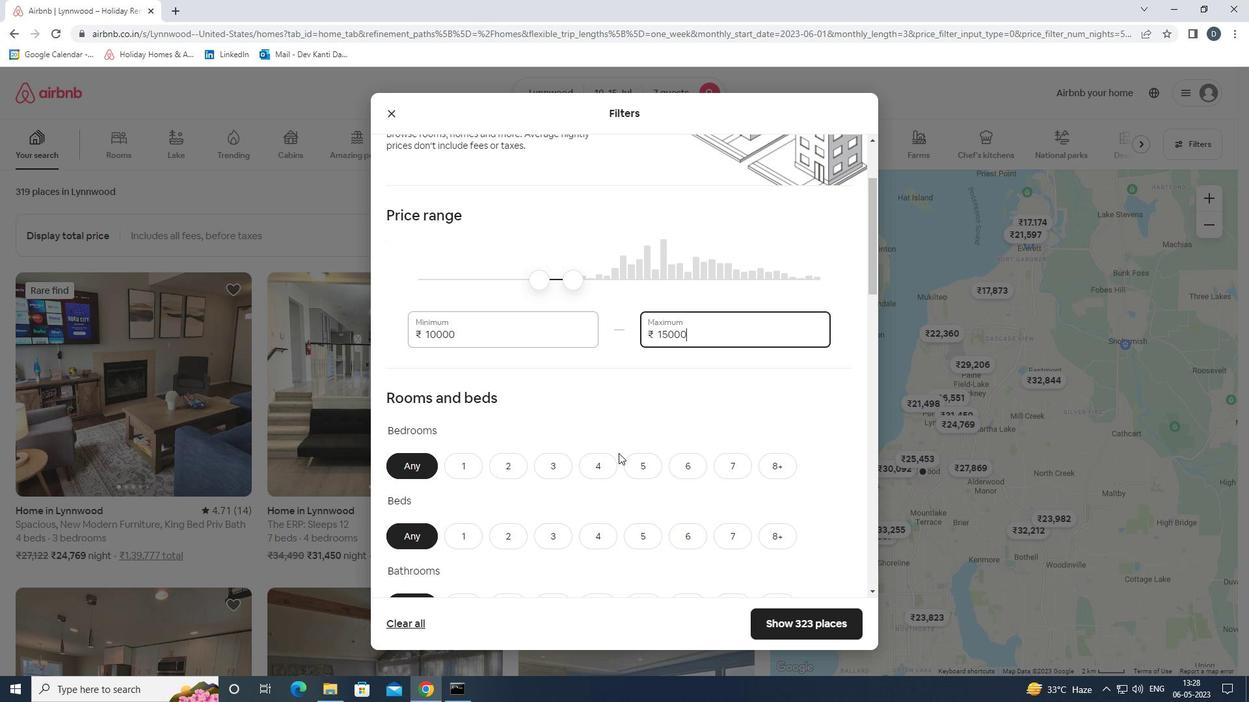 
Action: Mouse moved to (612, 451)
Screenshot: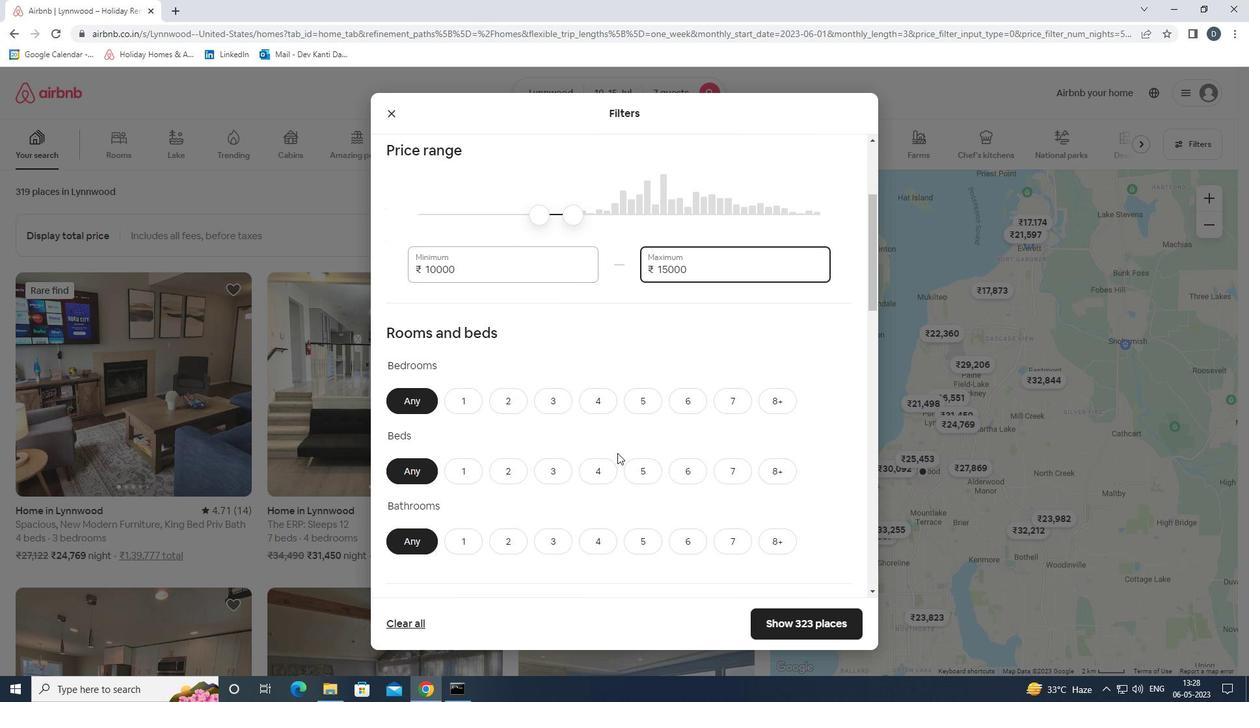 
Action: Mouse scrolled (612, 451) with delta (0, 0)
Screenshot: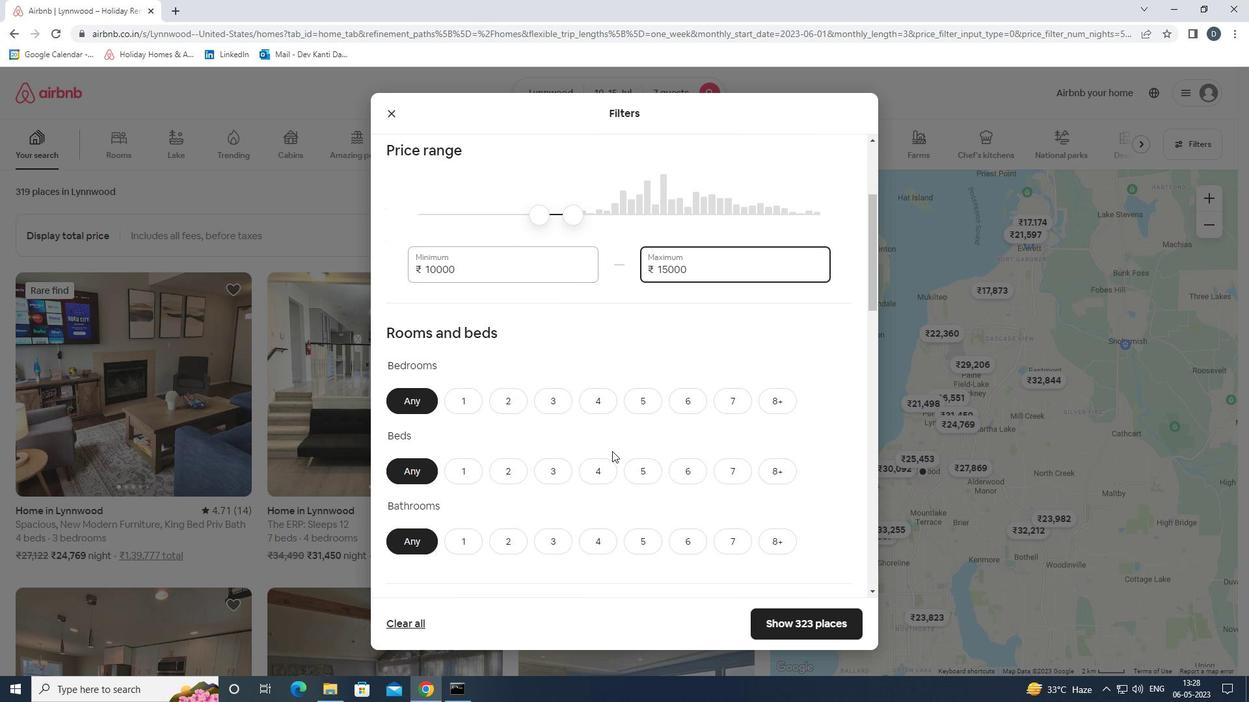 
Action: Mouse moved to (602, 335)
Screenshot: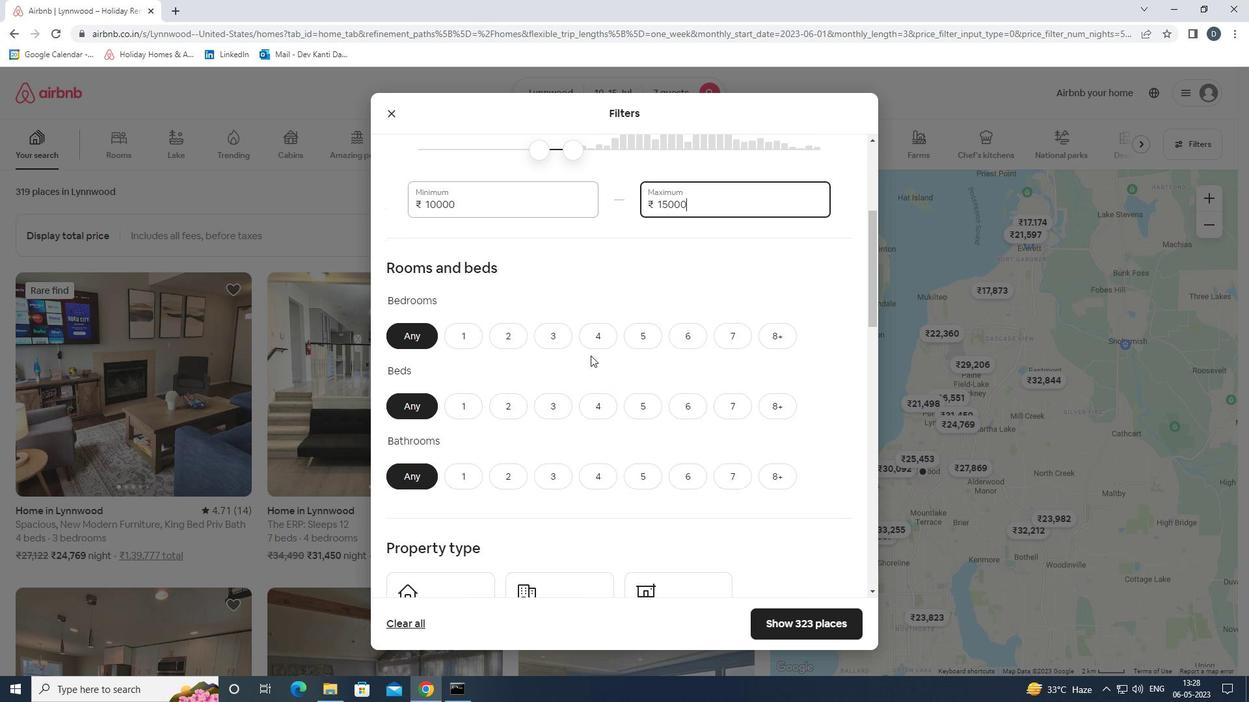
Action: Mouse pressed left at (602, 335)
Screenshot: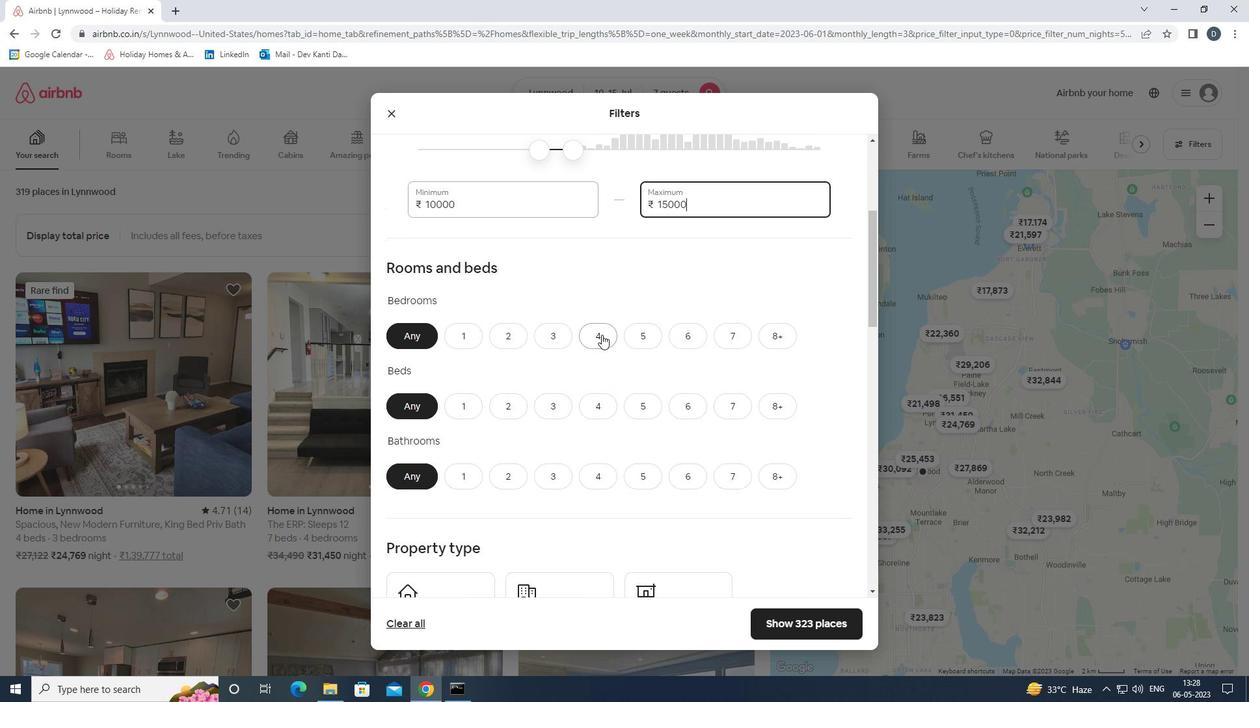 
Action: Mouse moved to (734, 407)
Screenshot: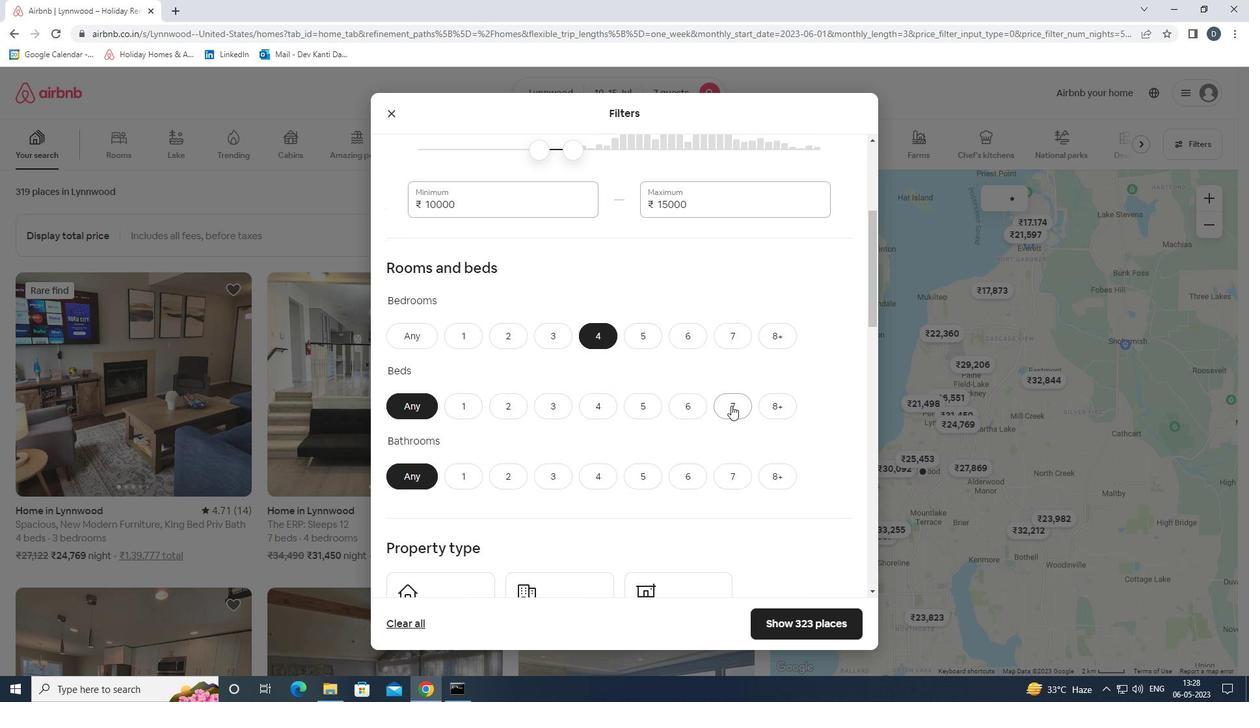 
Action: Mouse pressed left at (734, 407)
Screenshot: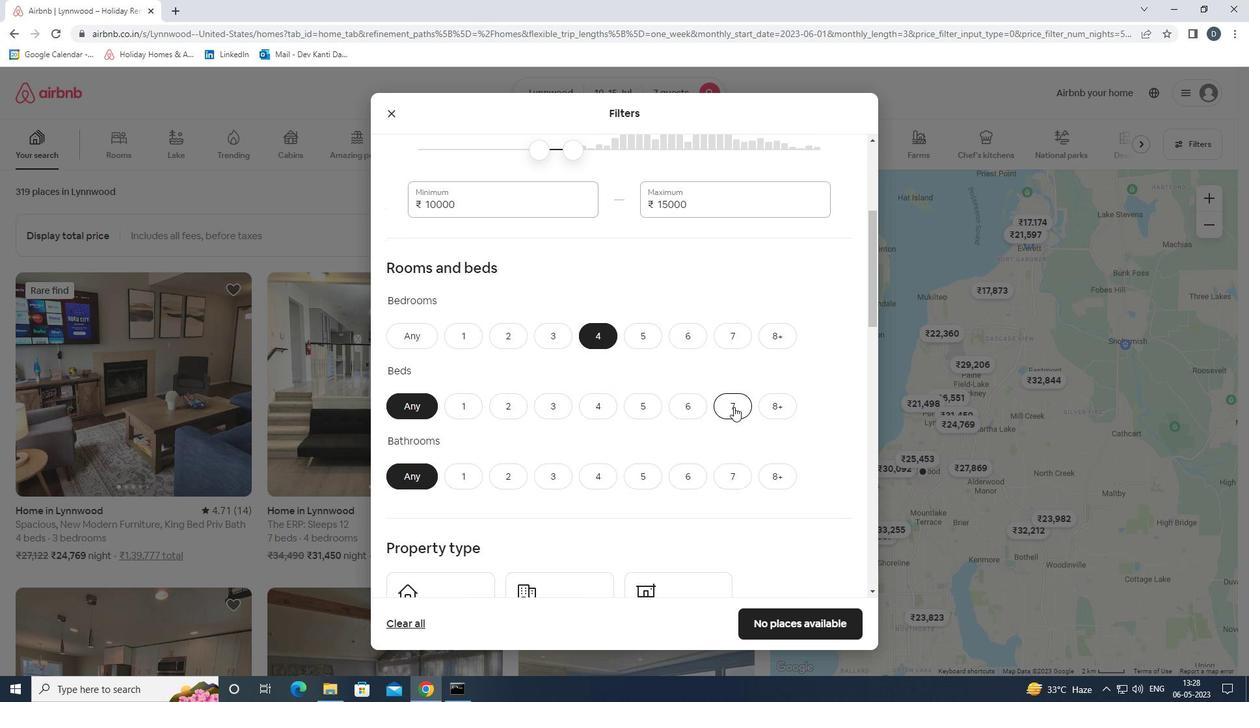 
Action: Mouse moved to (592, 477)
Screenshot: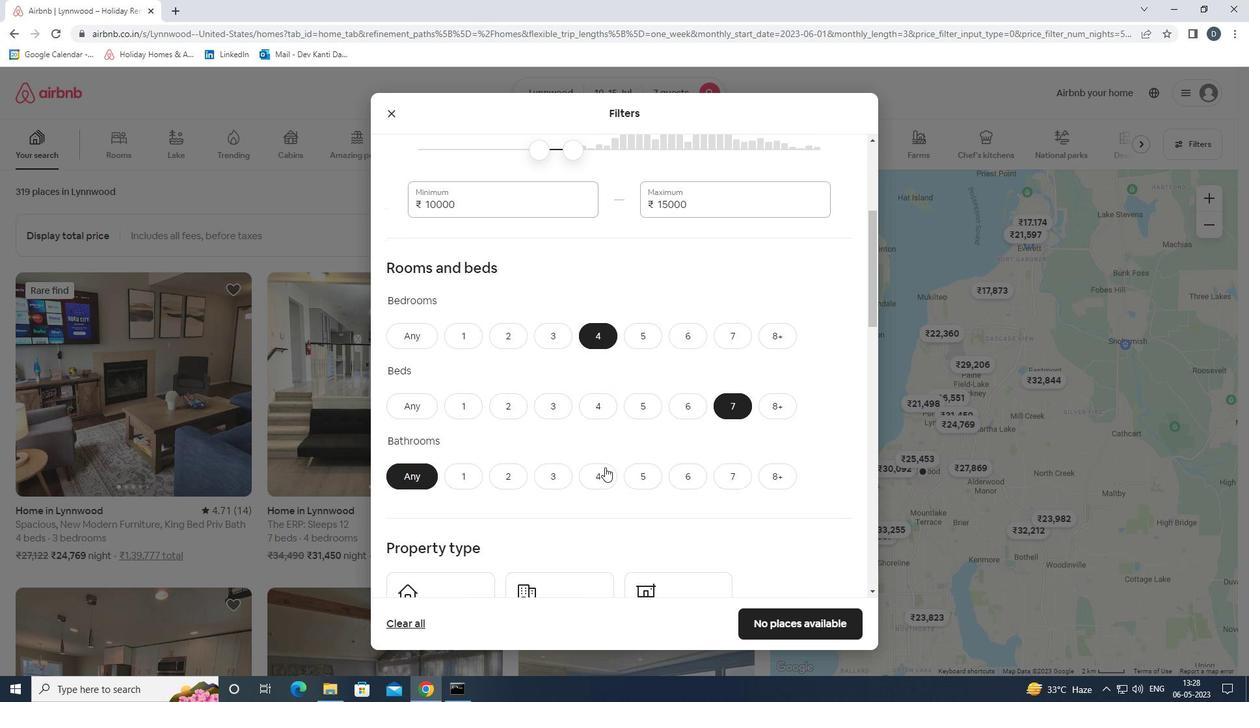 
Action: Mouse pressed left at (592, 477)
Screenshot: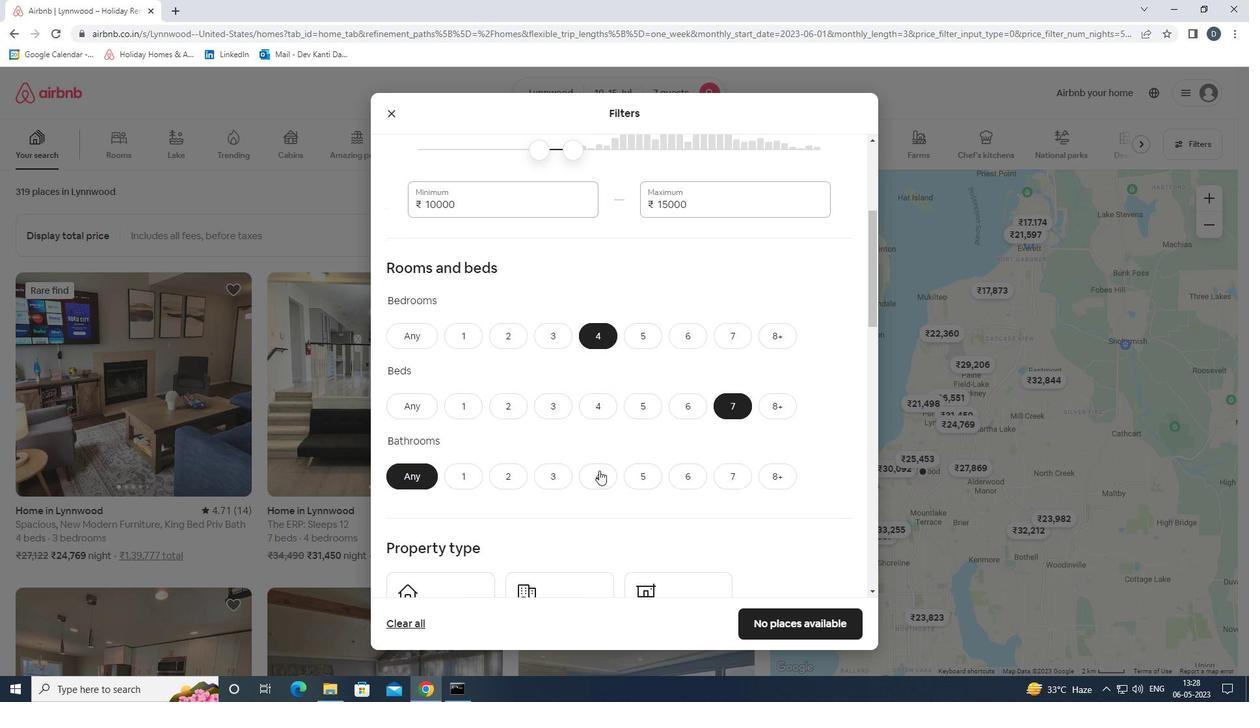 
Action: Mouse scrolled (592, 476) with delta (0, 0)
Screenshot: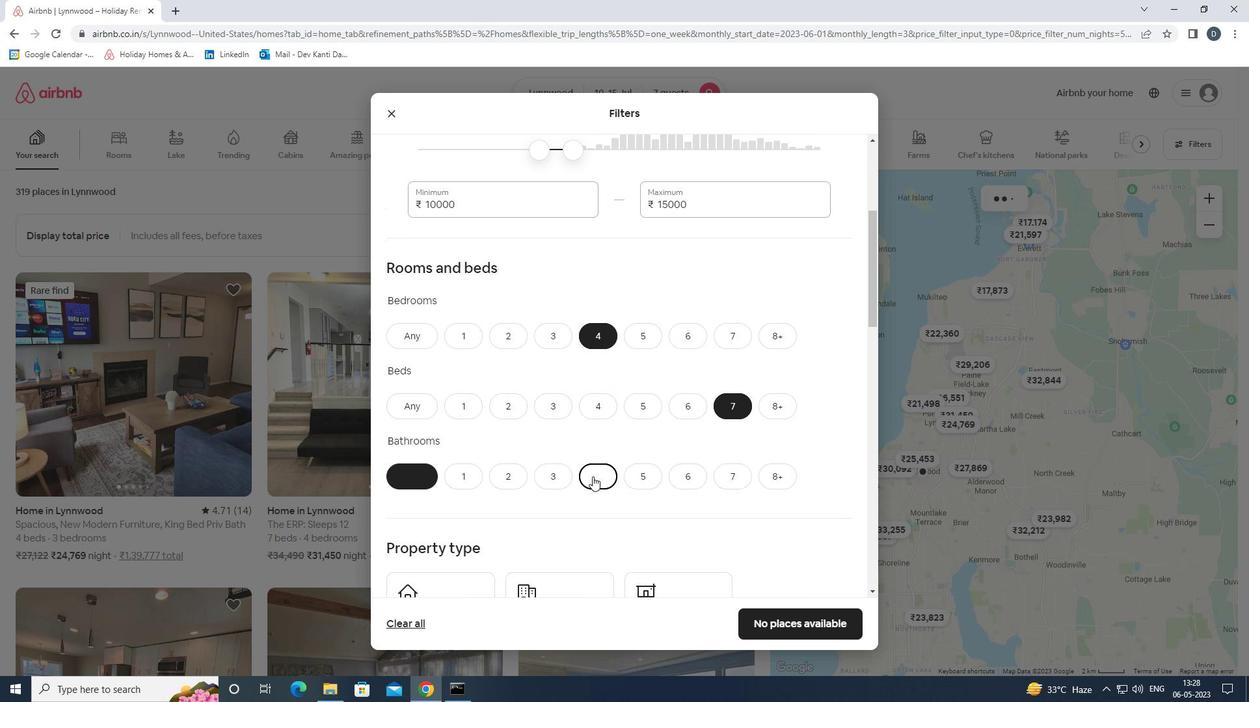 
Action: Mouse scrolled (592, 476) with delta (0, 0)
Screenshot: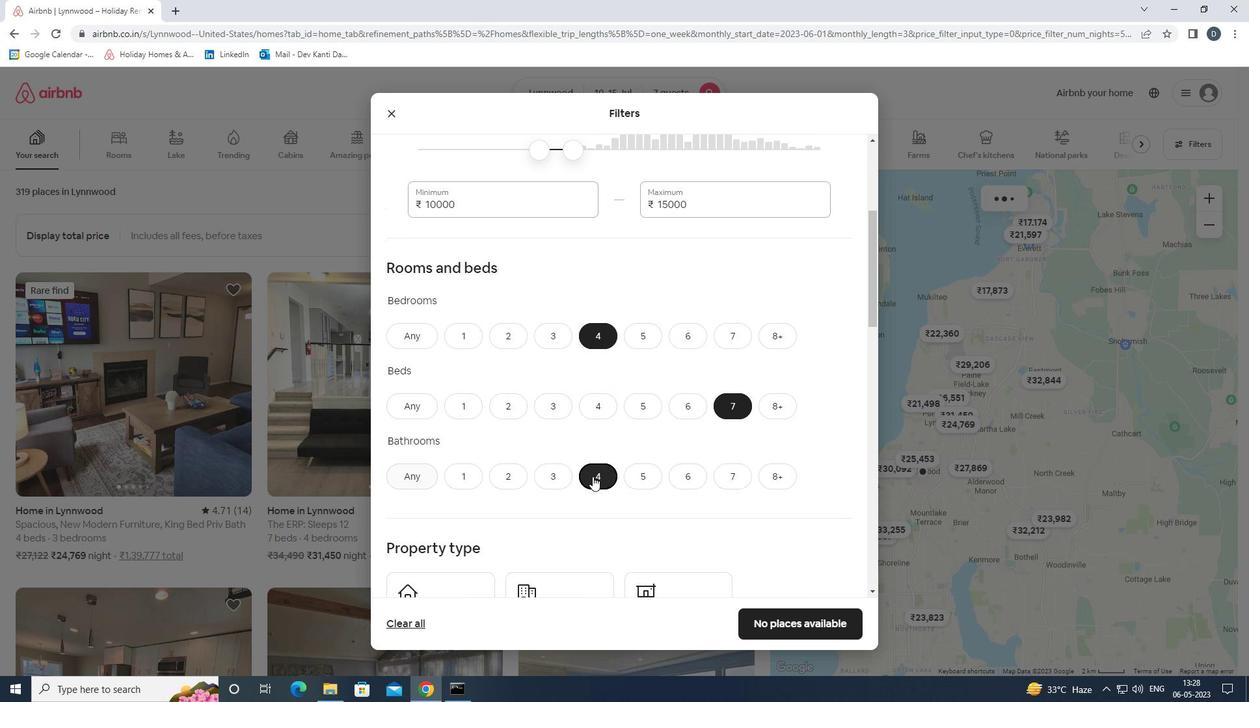 
Action: Mouse scrolled (592, 476) with delta (0, 0)
Screenshot: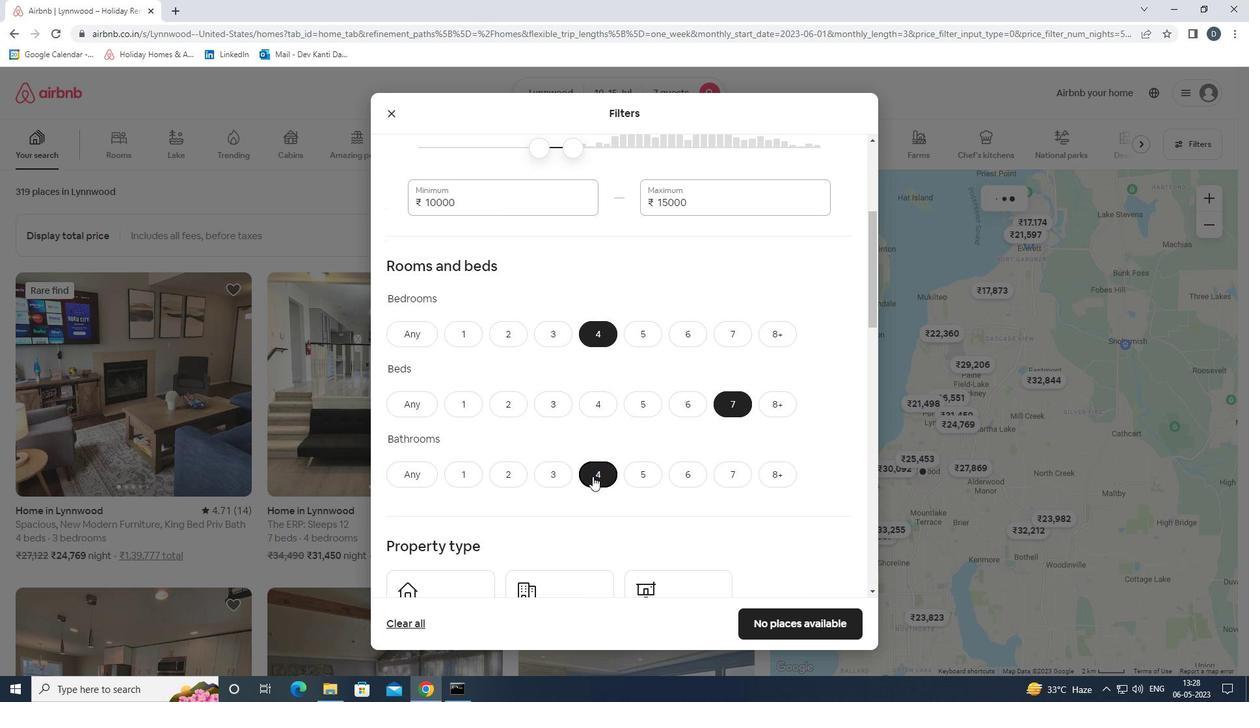 
Action: Mouse moved to (450, 436)
Screenshot: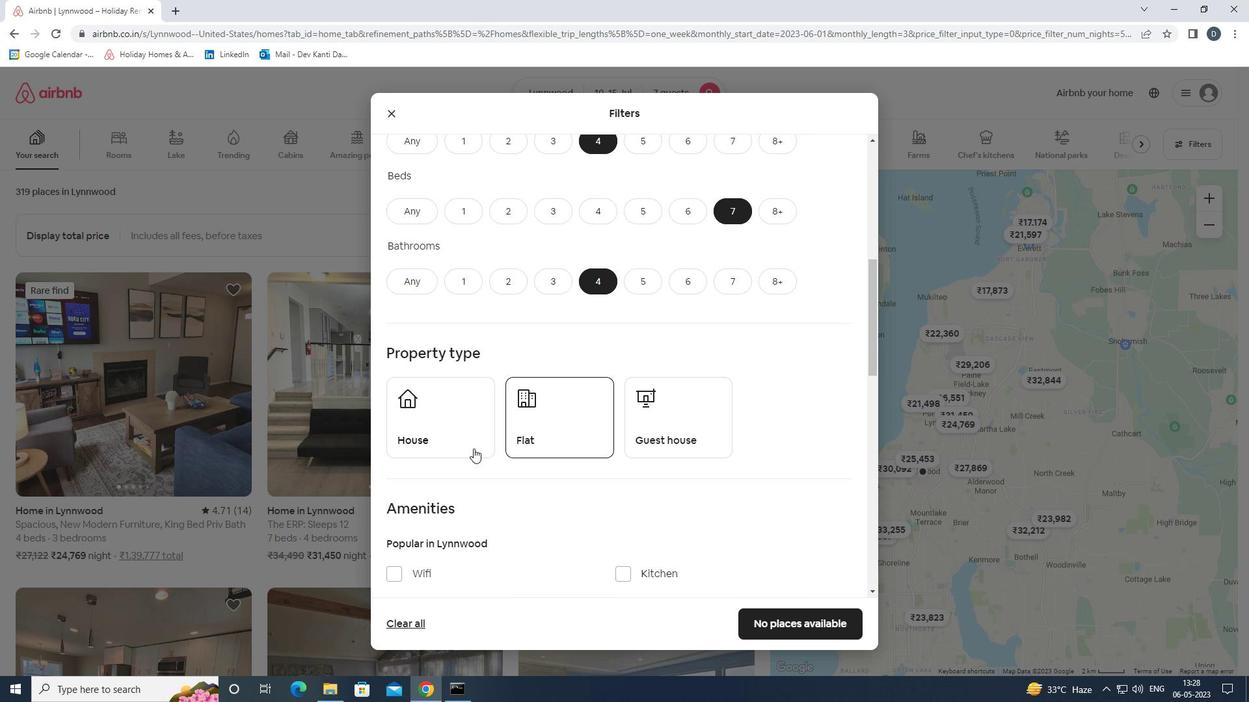 
Action: Mouse pressed left at (450, 436)
Screenshot: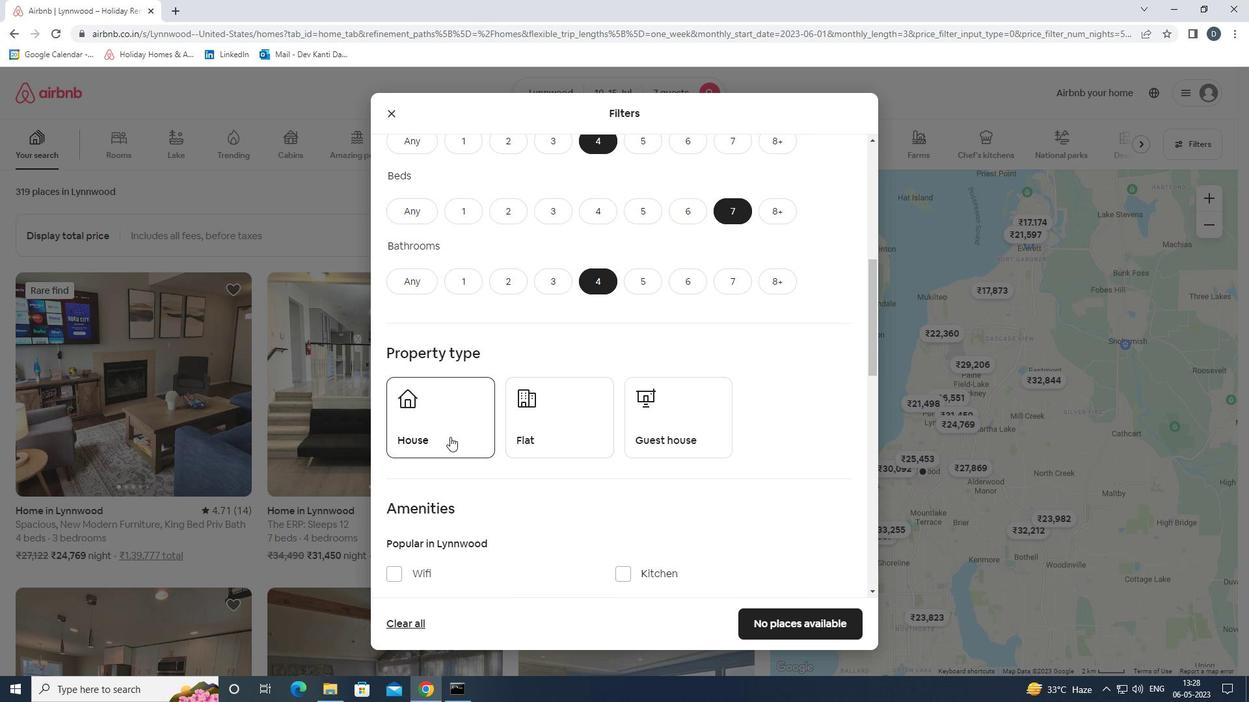 
Action: Mouse moved to (539, 426)
Screenshot: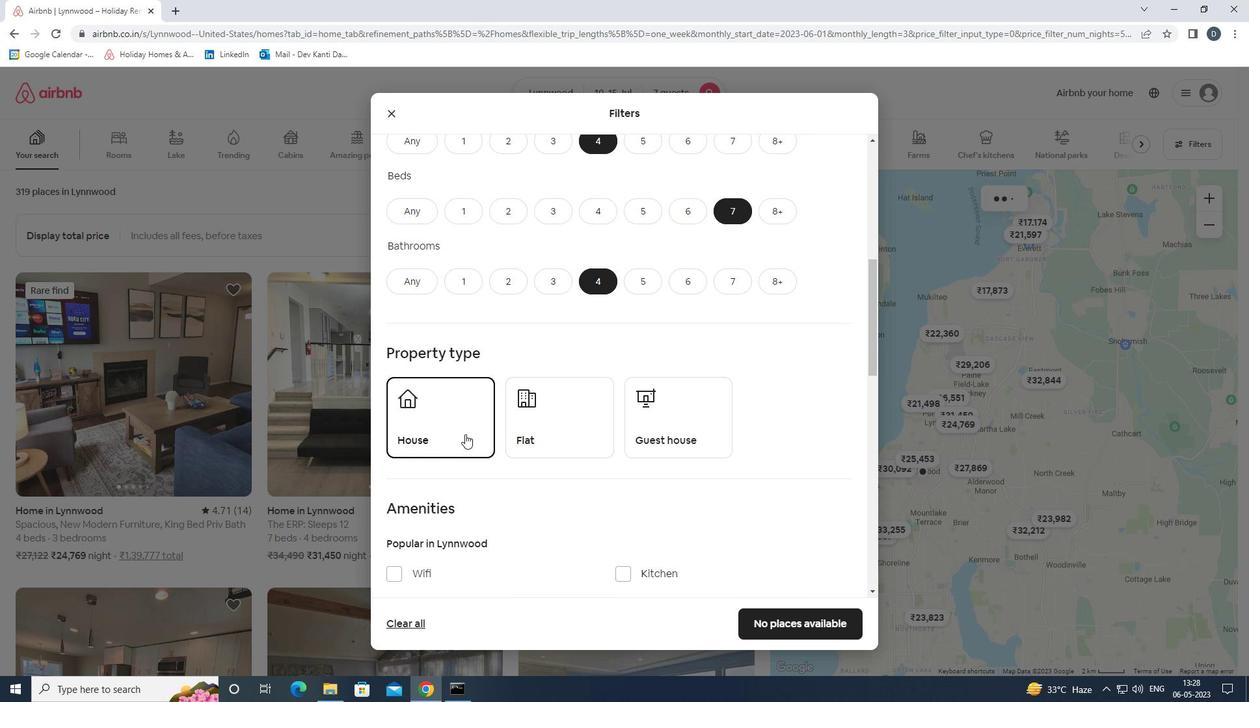 
Action: Mouse pressed left at (539, 426)
Screenshot: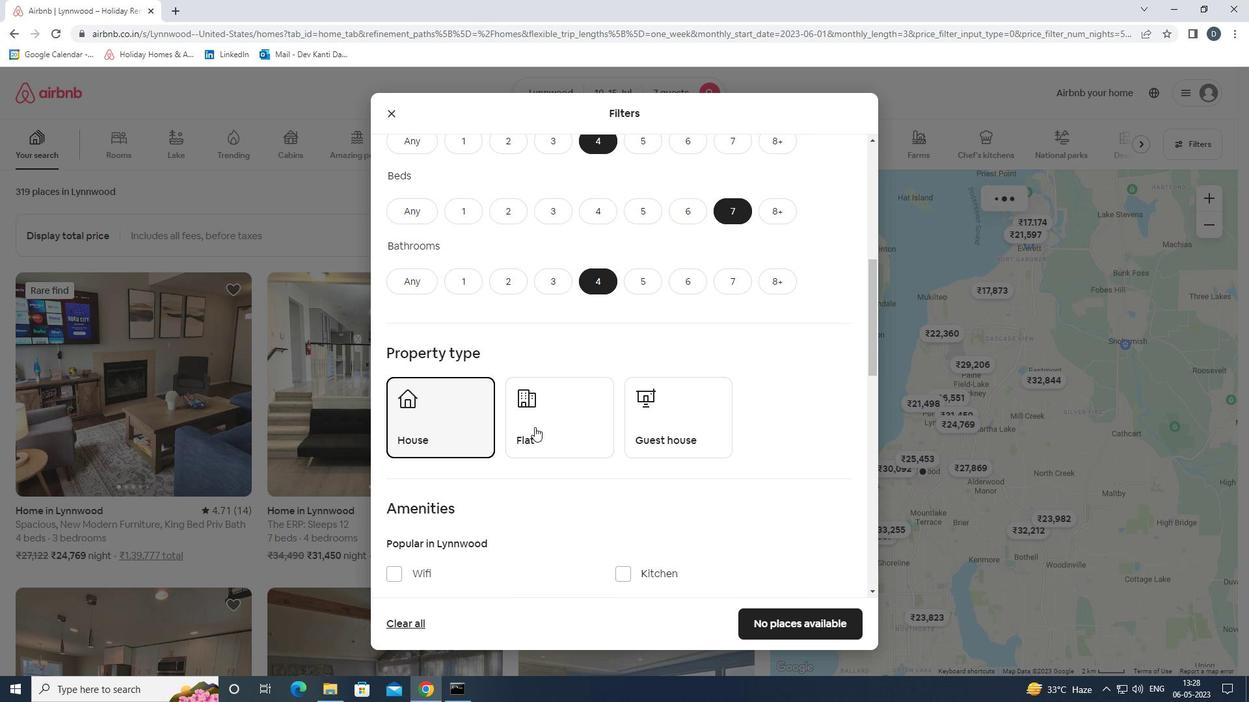 
Action: Mouse moved to (658, 410)
Screenshot: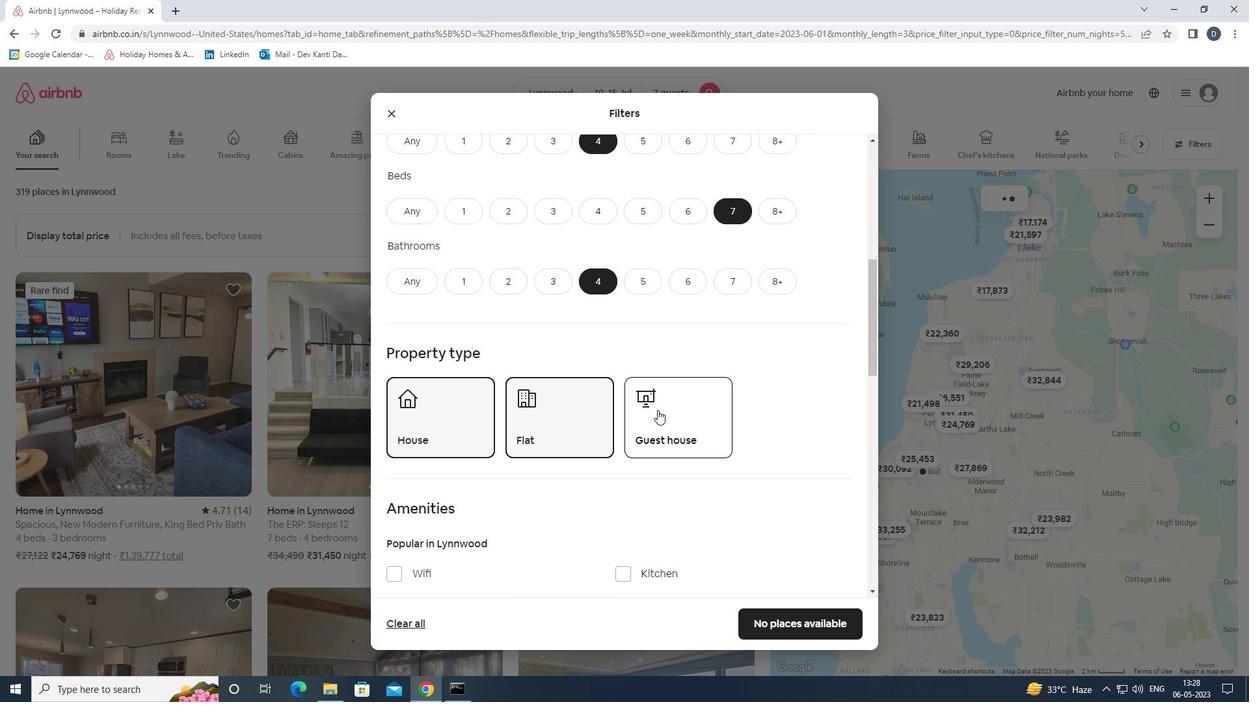 
Action: Mouse pressed left at (658, 410)
Screenshot: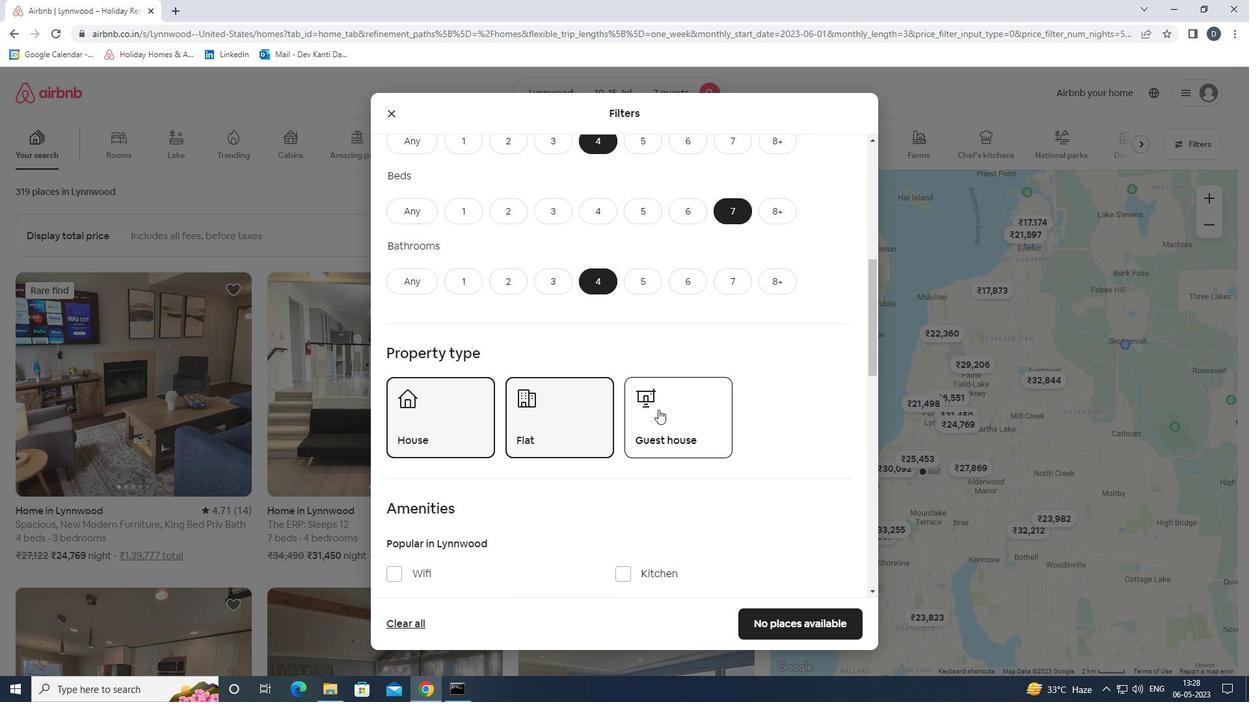 
Action: Mouse scrolled (658, 409) with delta (0, 0)
Screenshot: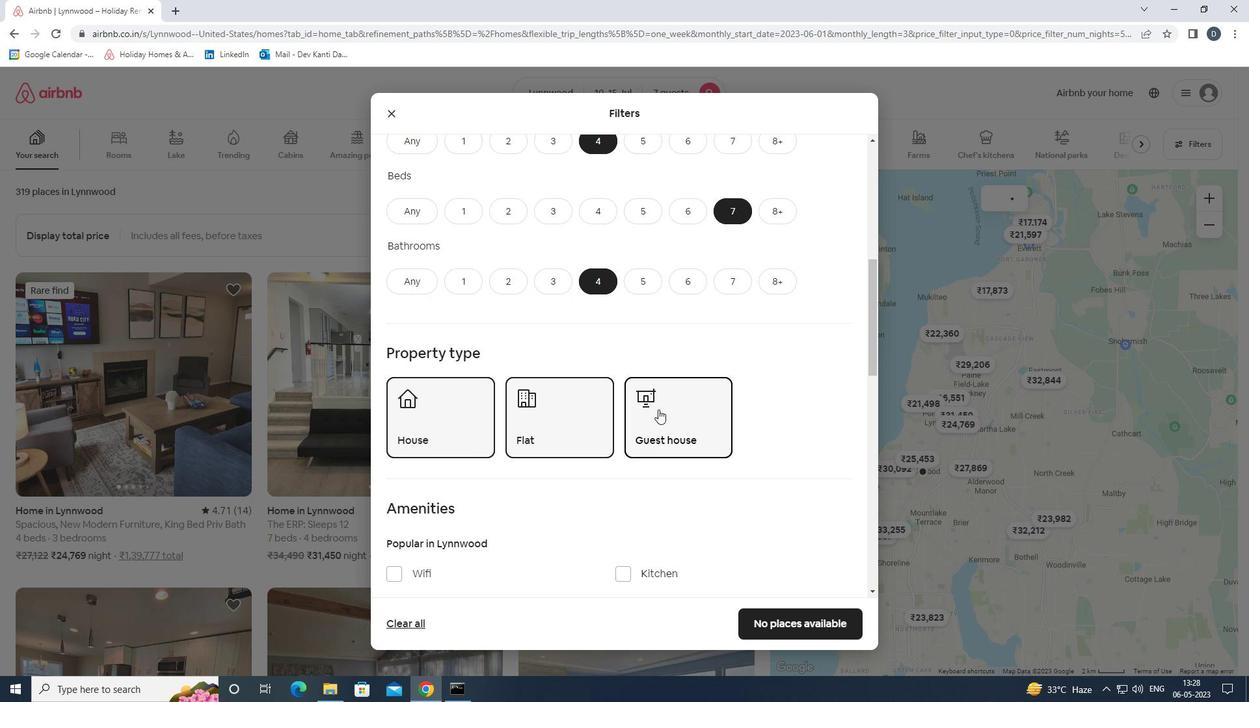 
Action: Mouse scrolled (658, 409) with delta (0, 0)
Screenshot: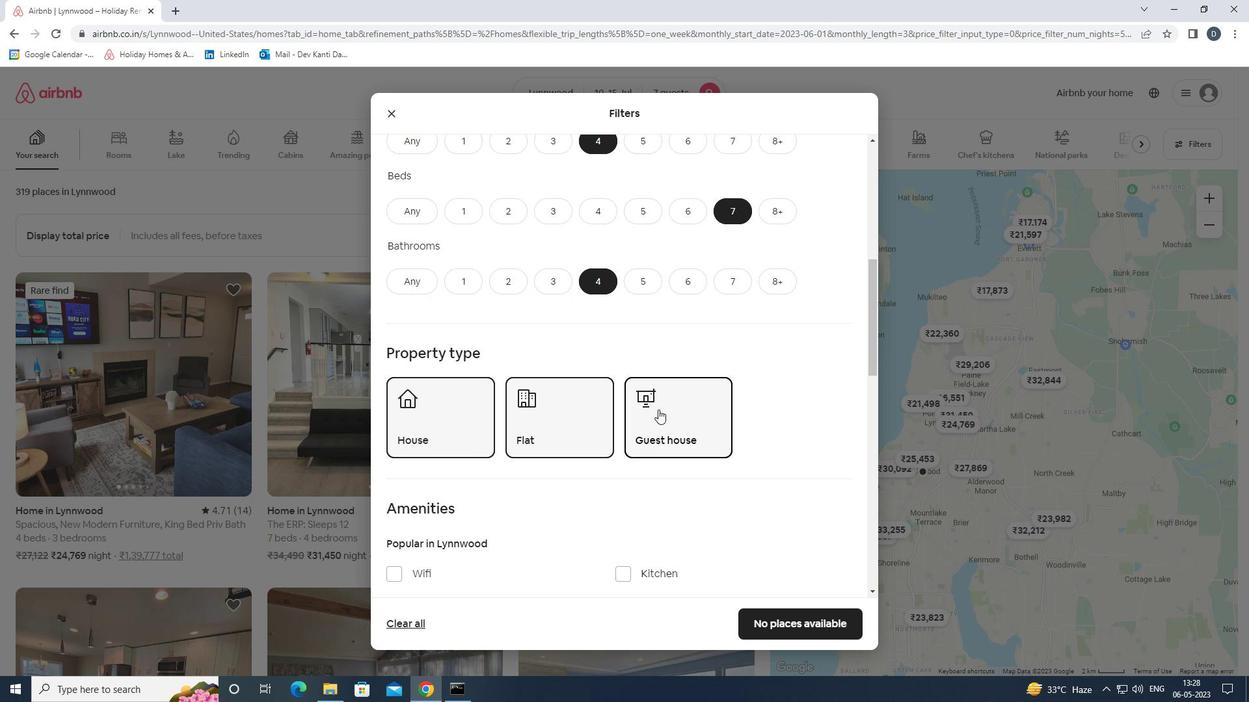 
Action: Mouse moved to (658, 410)
Screenshot: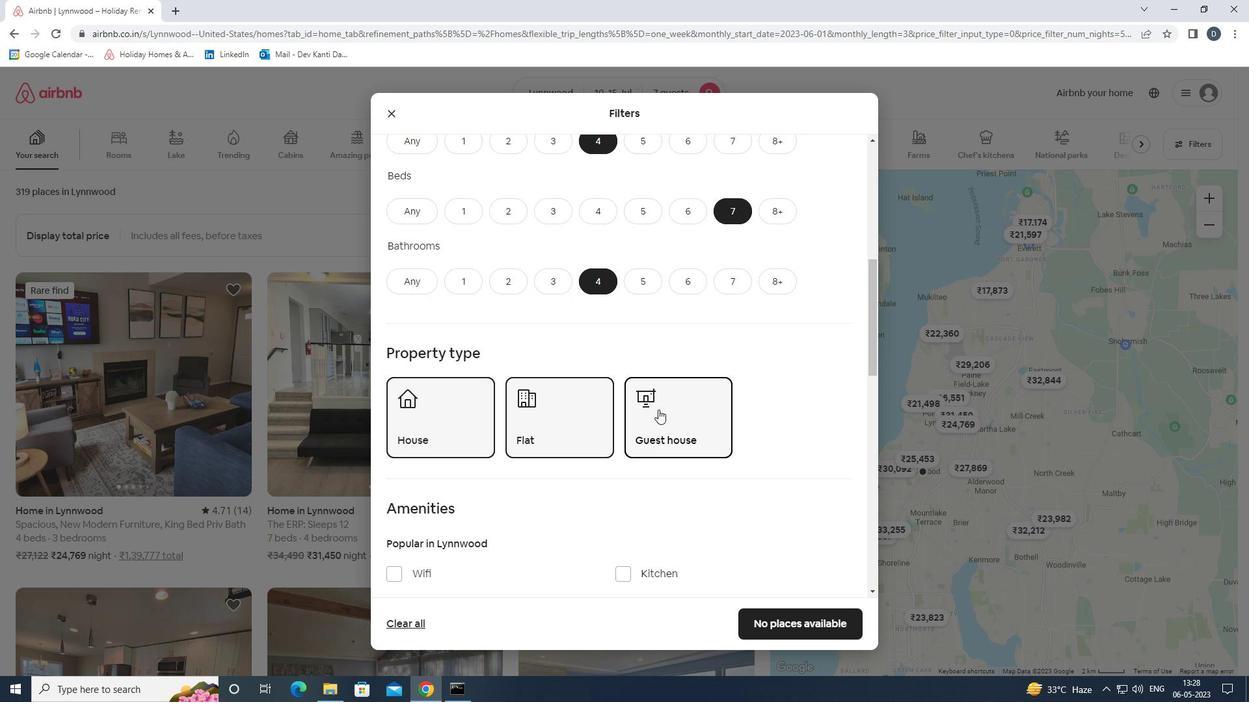 
Action: Mouse scrolled (658, 409) with delta (0, 0)
Screenshot: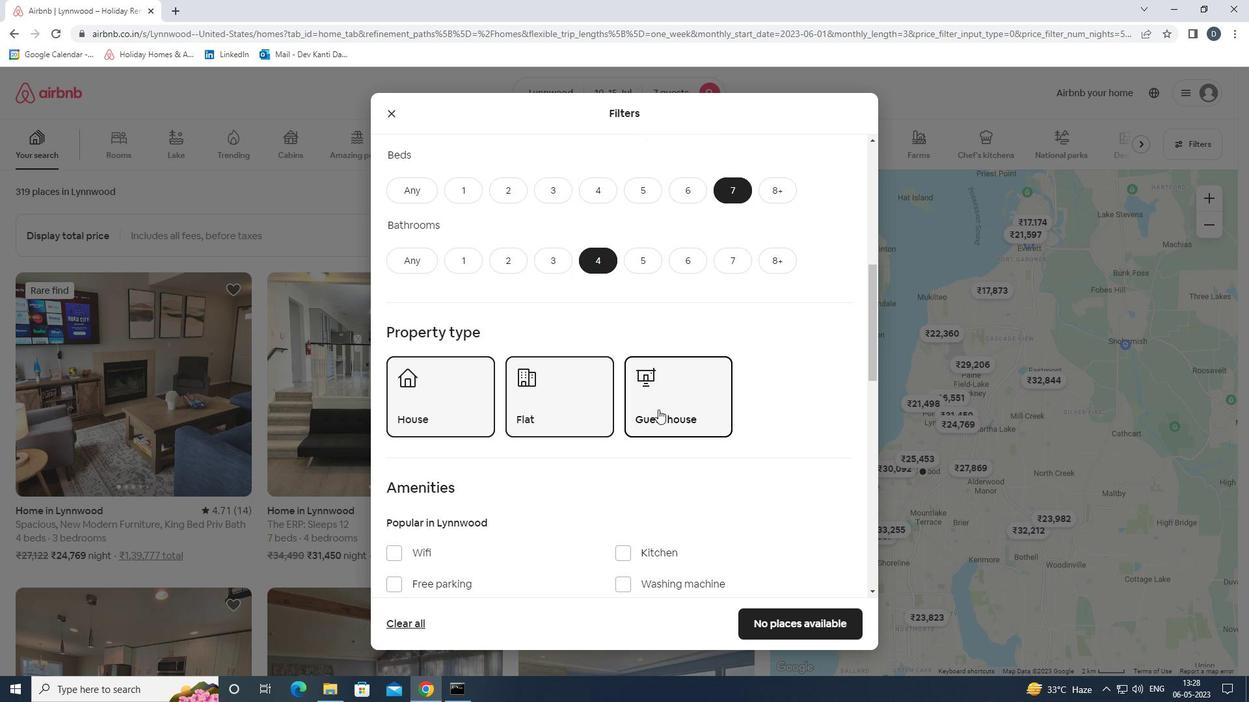 
Action: Mouse moved to (426, 382)
Screenshot: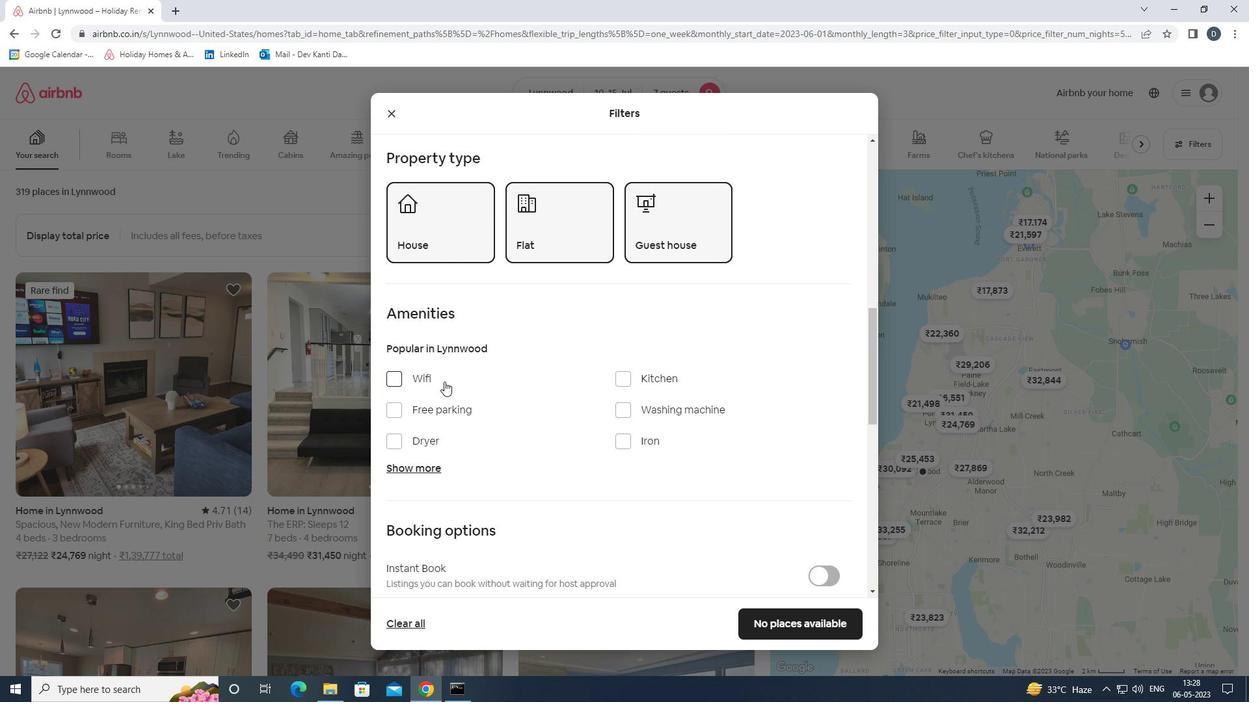 
Action: Mouse pressed left at (426, 382)
Screenshot: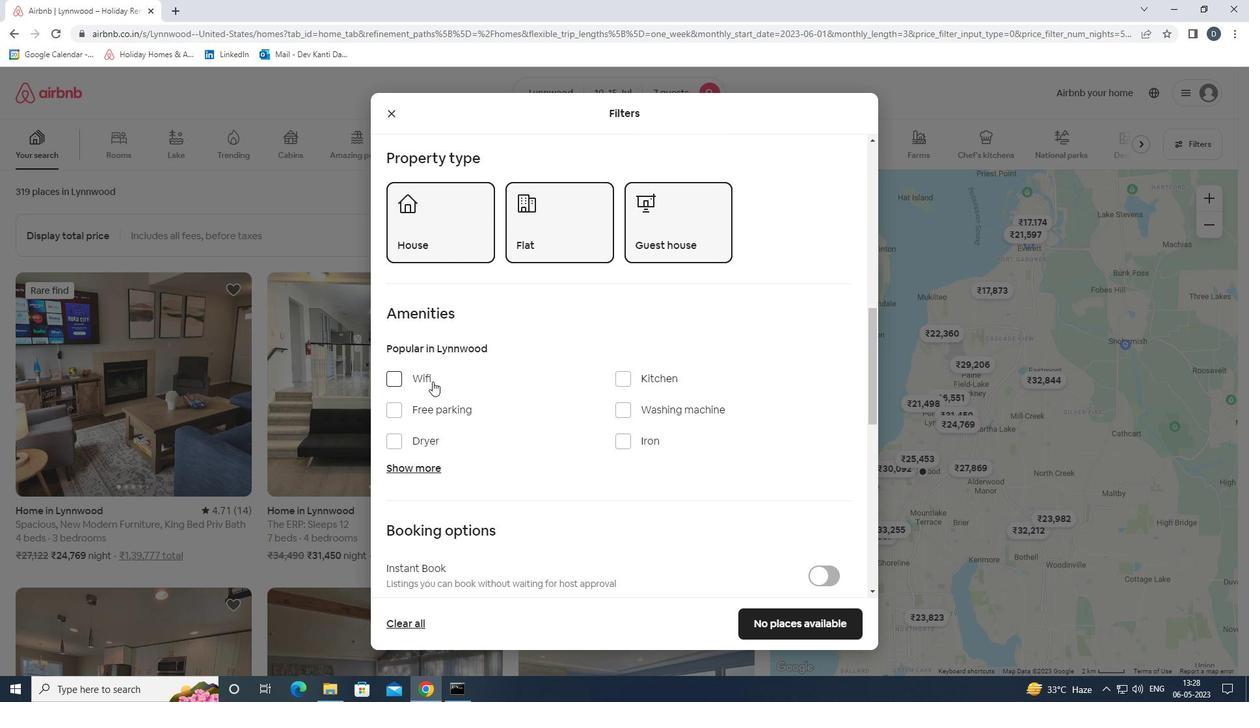 
Action: Mouse moved to (449, 410)
Screenshot: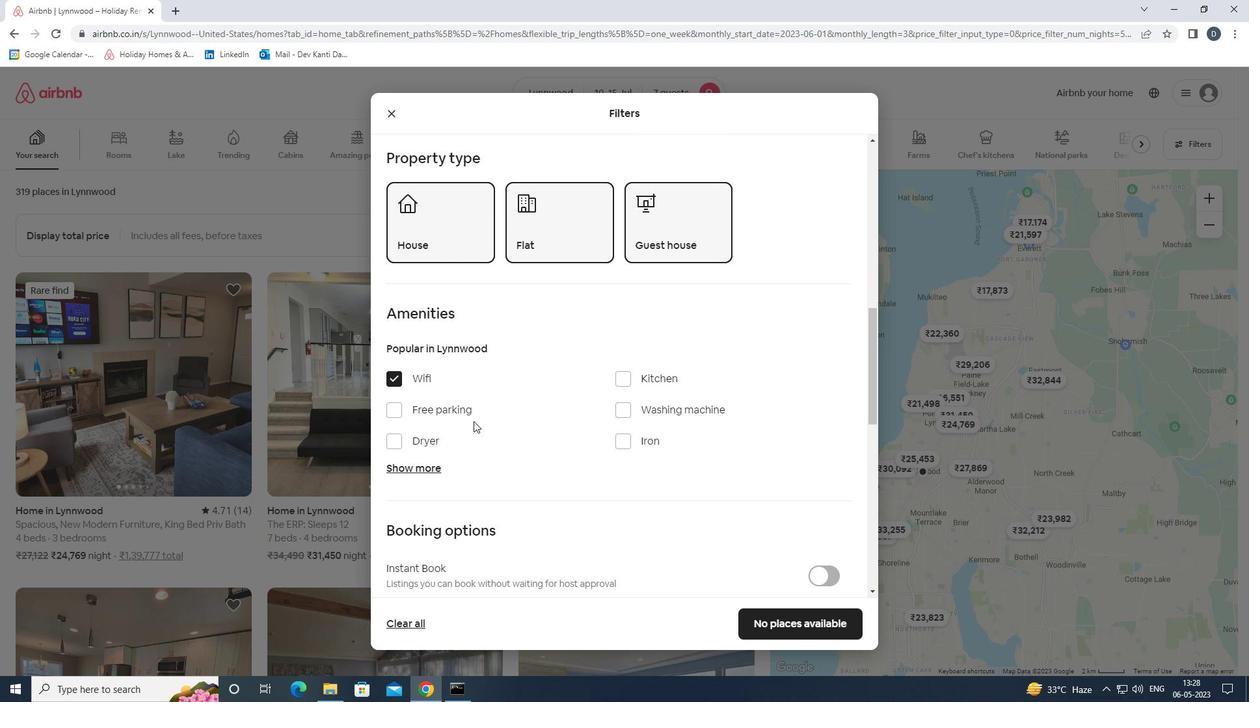 
Action: Mouse pressed left at (449, 410)
Screenshot: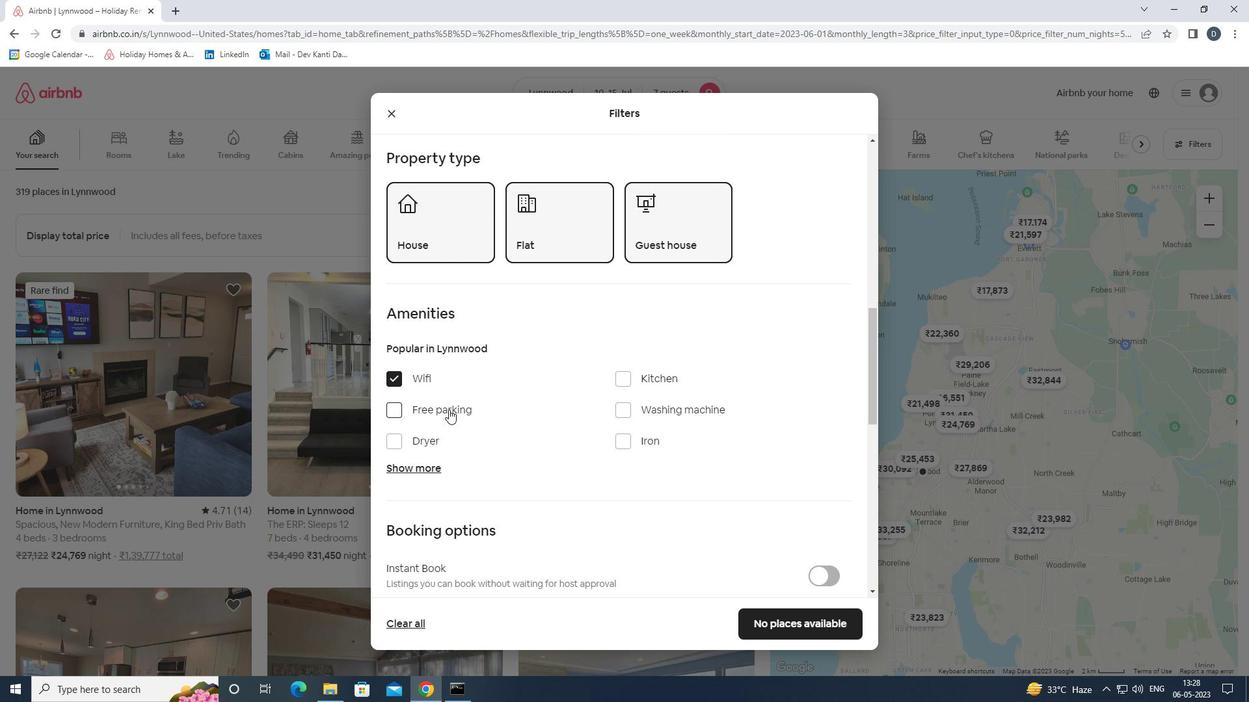 
Action: Mouse moved to (432, 468)
Screenshot: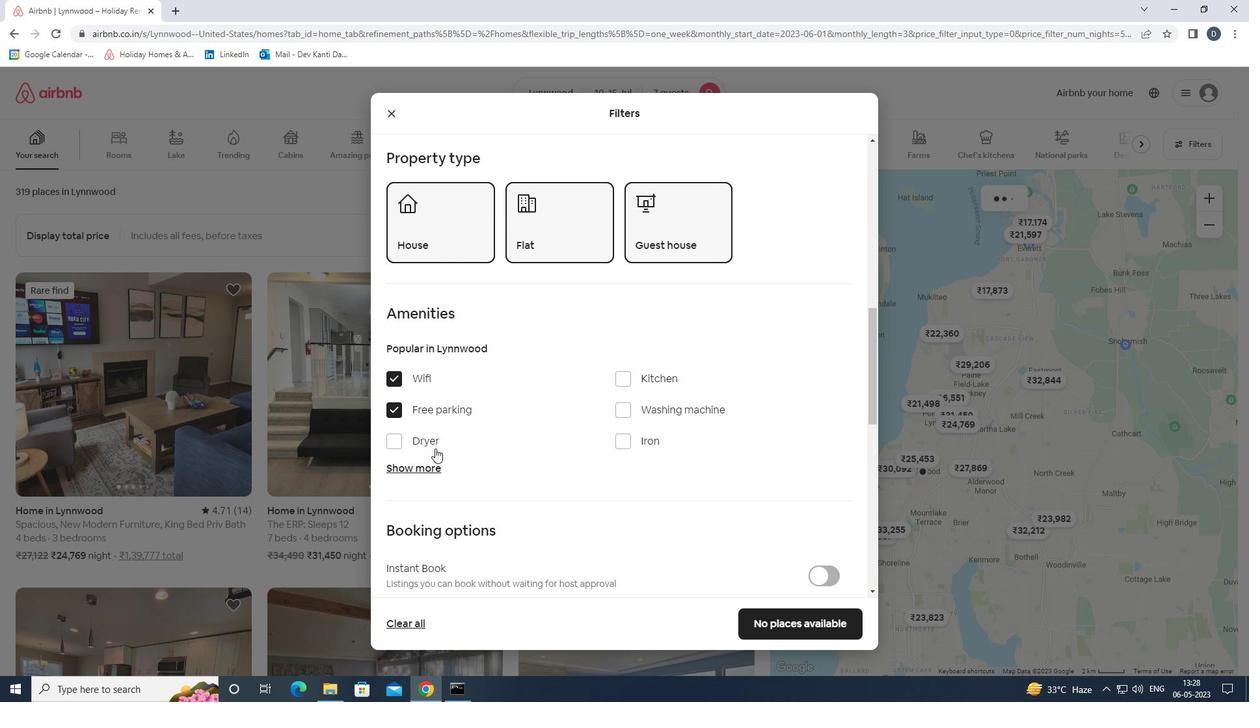 
Action: Mouse pressed left at (432, 468)
Screenshot: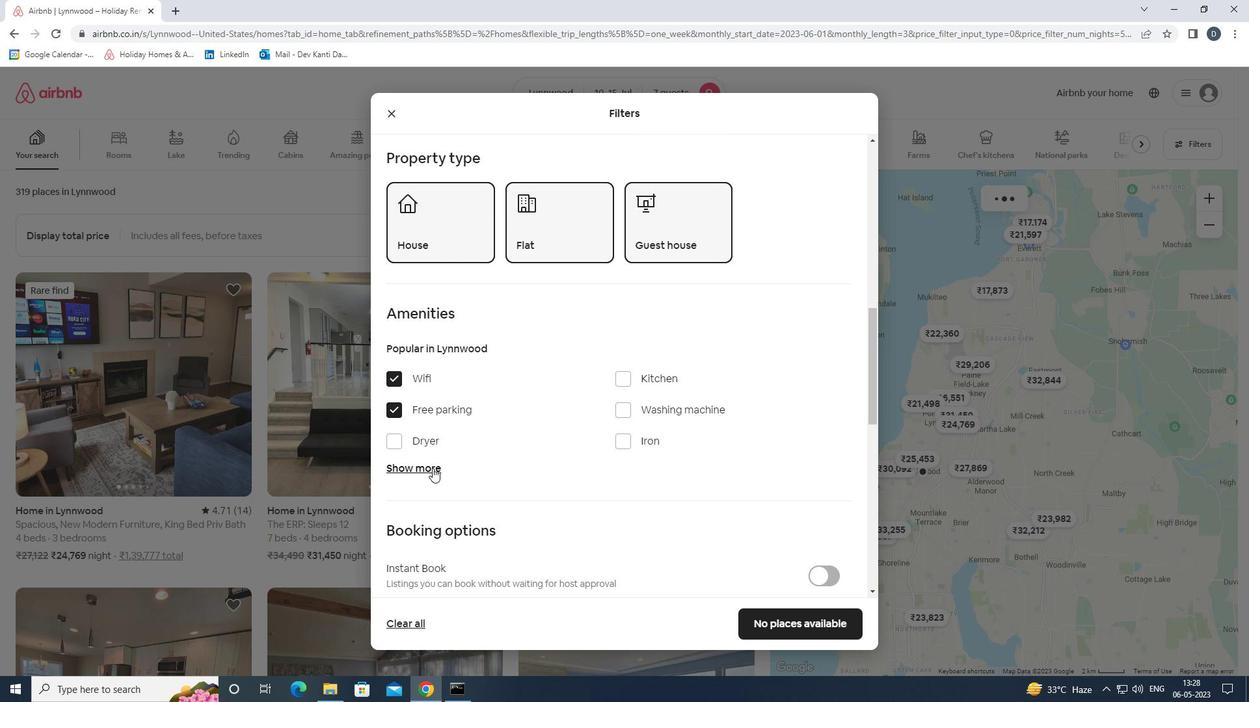 
Action: Mouse moved to (638, 542)
Screenshot: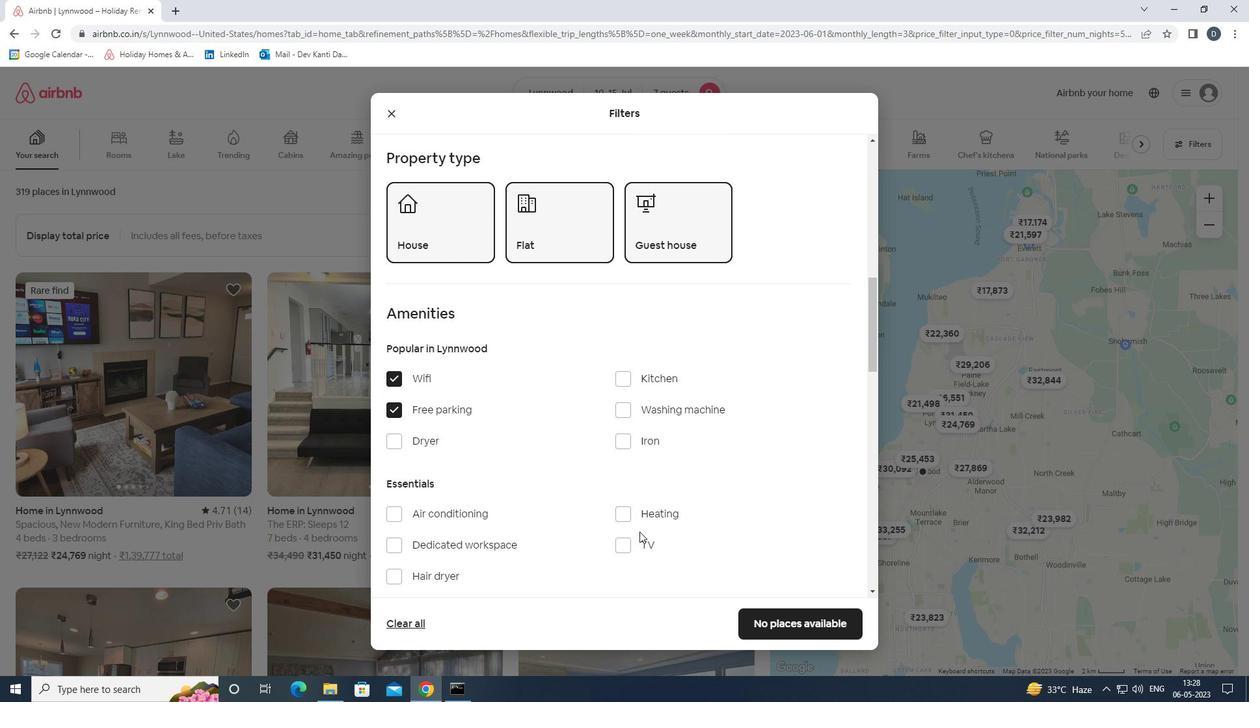 
Action: Mouse pressed left at (638, 542)
Screenshot: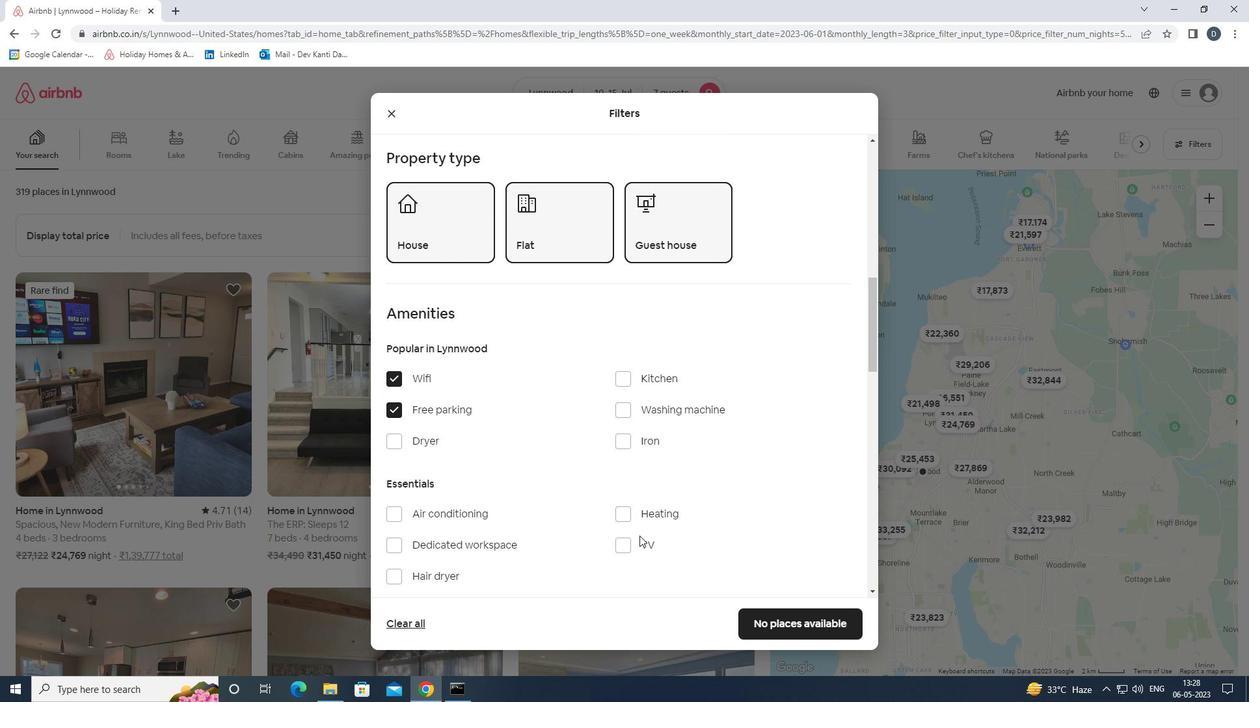 
Action: Mouse moved to (650, 495)
Screenshot: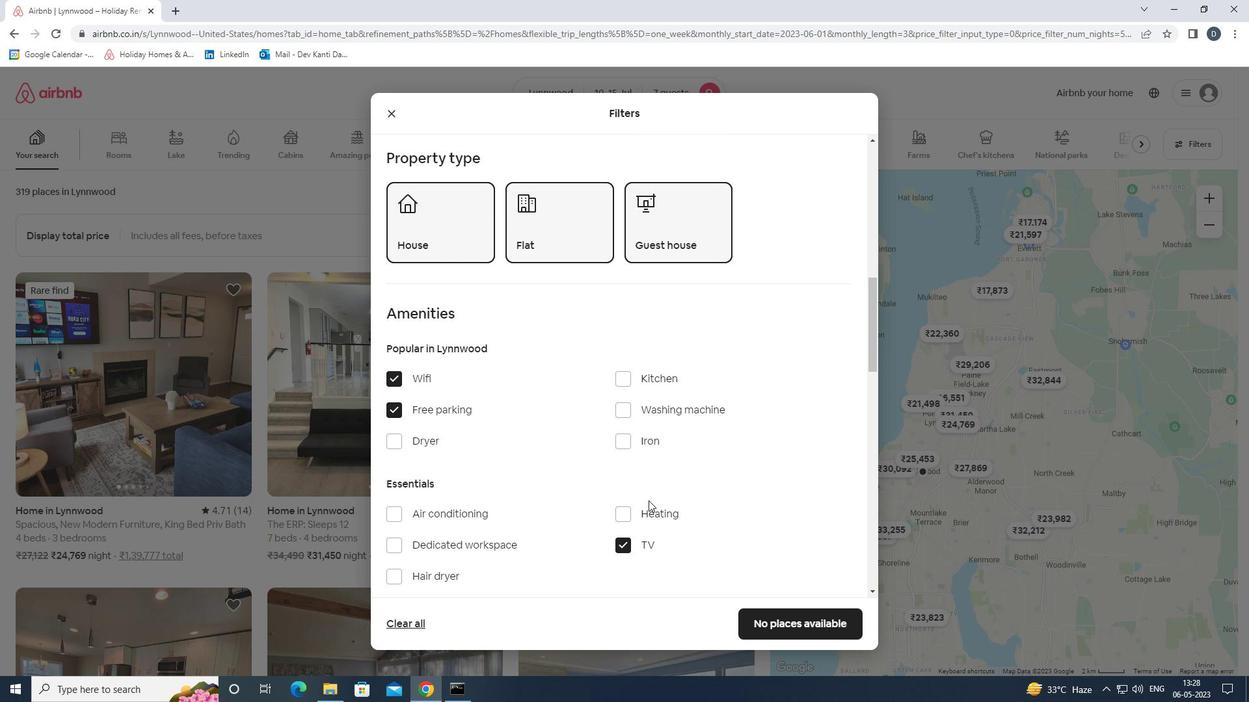 
Action: Mouse scrolled (650, 495) with delta (0, 0)
Screenshot: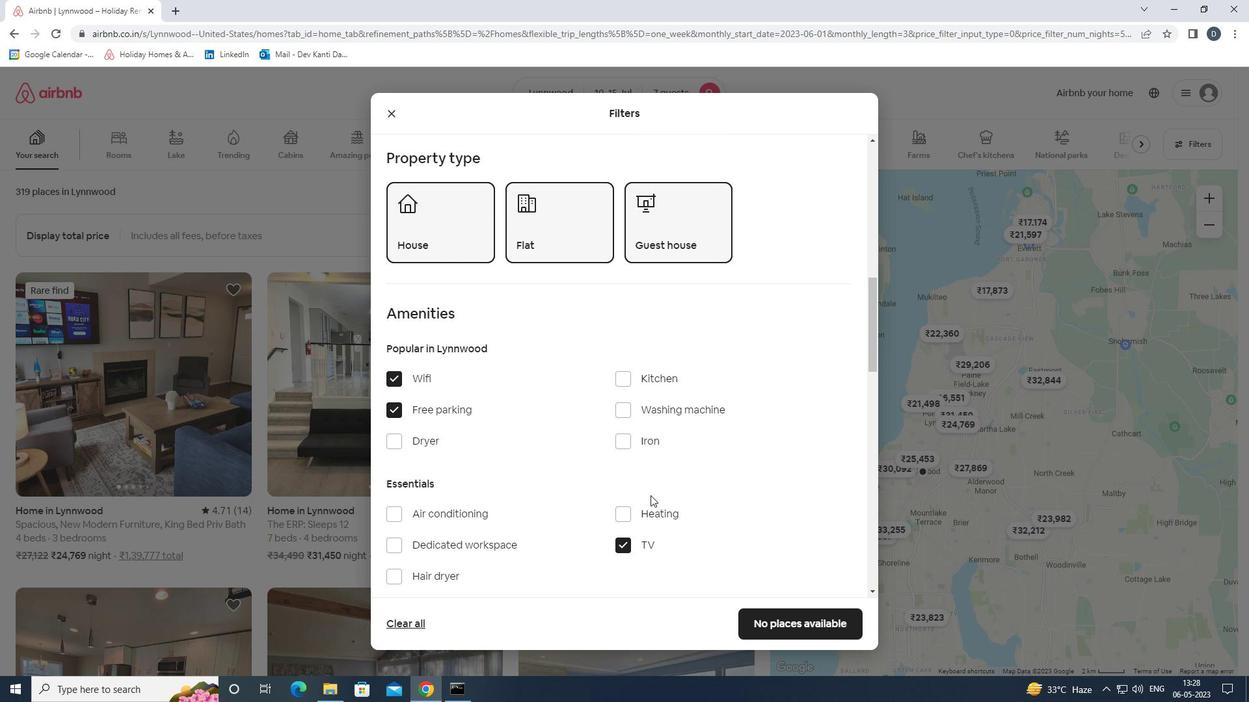 
Action: Mouse scrolled (650, 495) with delta (0, 0)
Screenshot: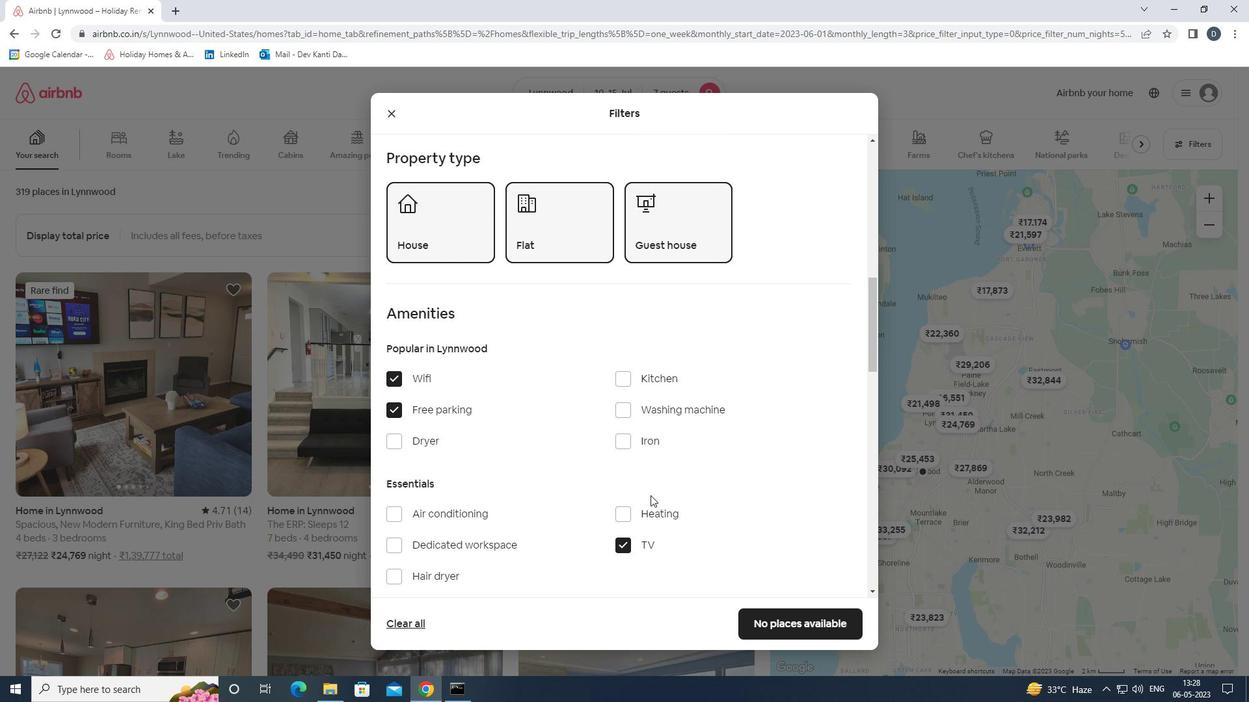 
Action: Mouse scrolled (650, 495) with delta (0, 0)
Screenshot: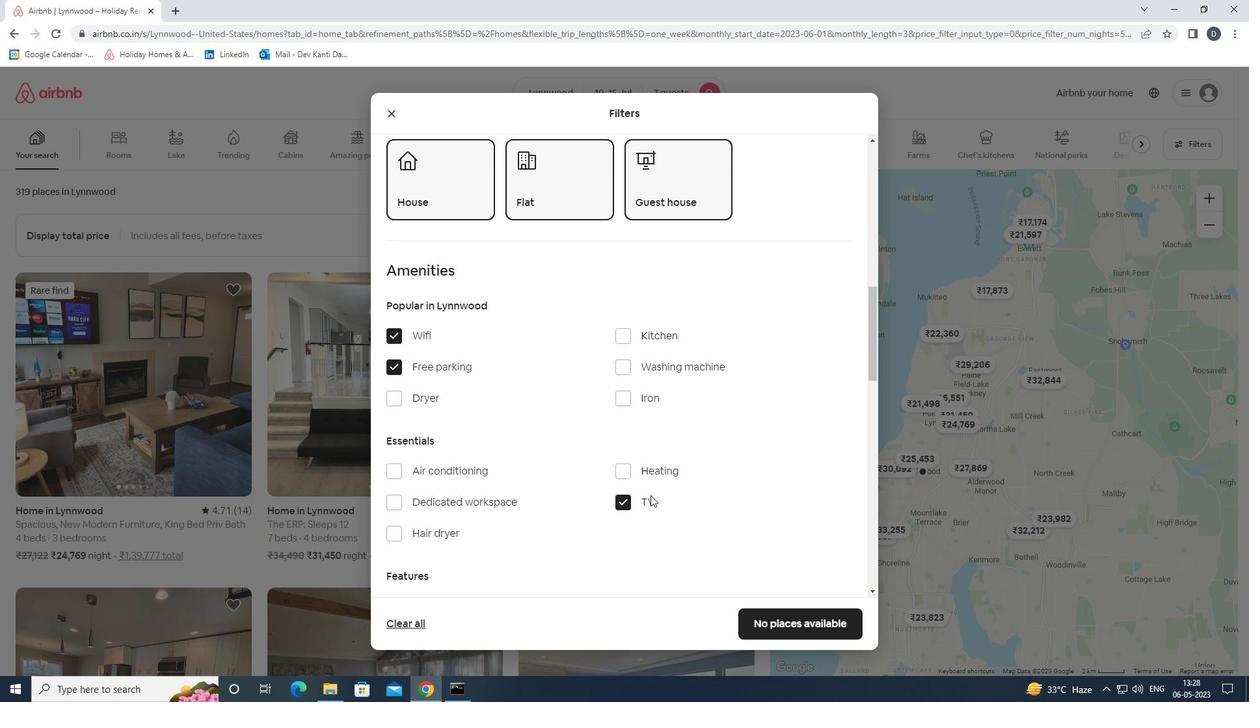 
Action: Mouse scrolled (650, 495) with delta (0, 0)
Screenshot: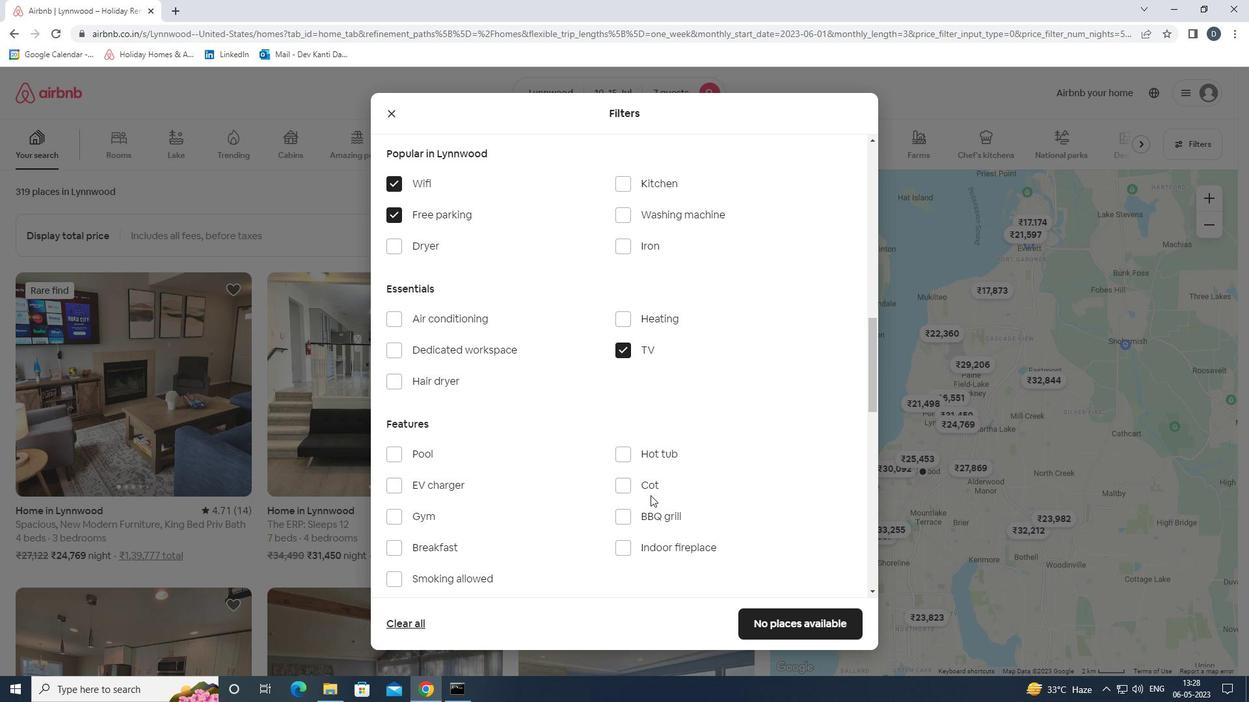 
Action: Mouse scrolled (650, 495) with delta (0, 0)
Screenshot: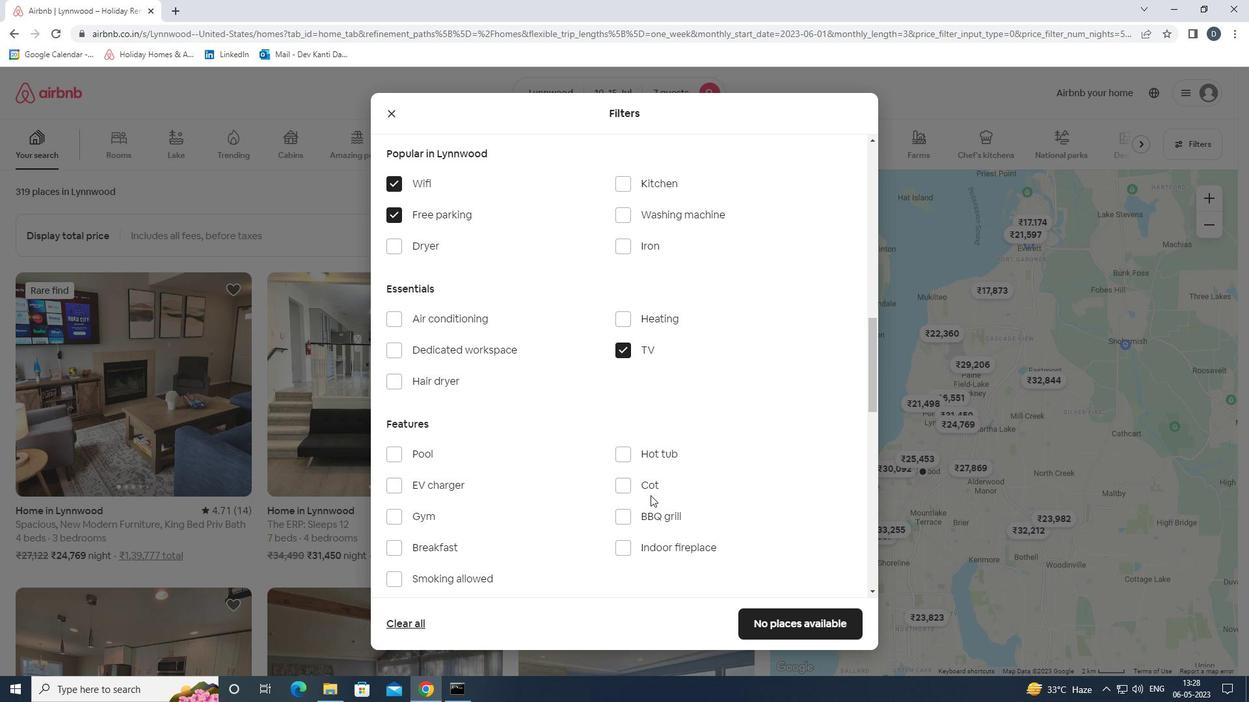 
Action: Mouse moved to (423, 387)
Screenshot: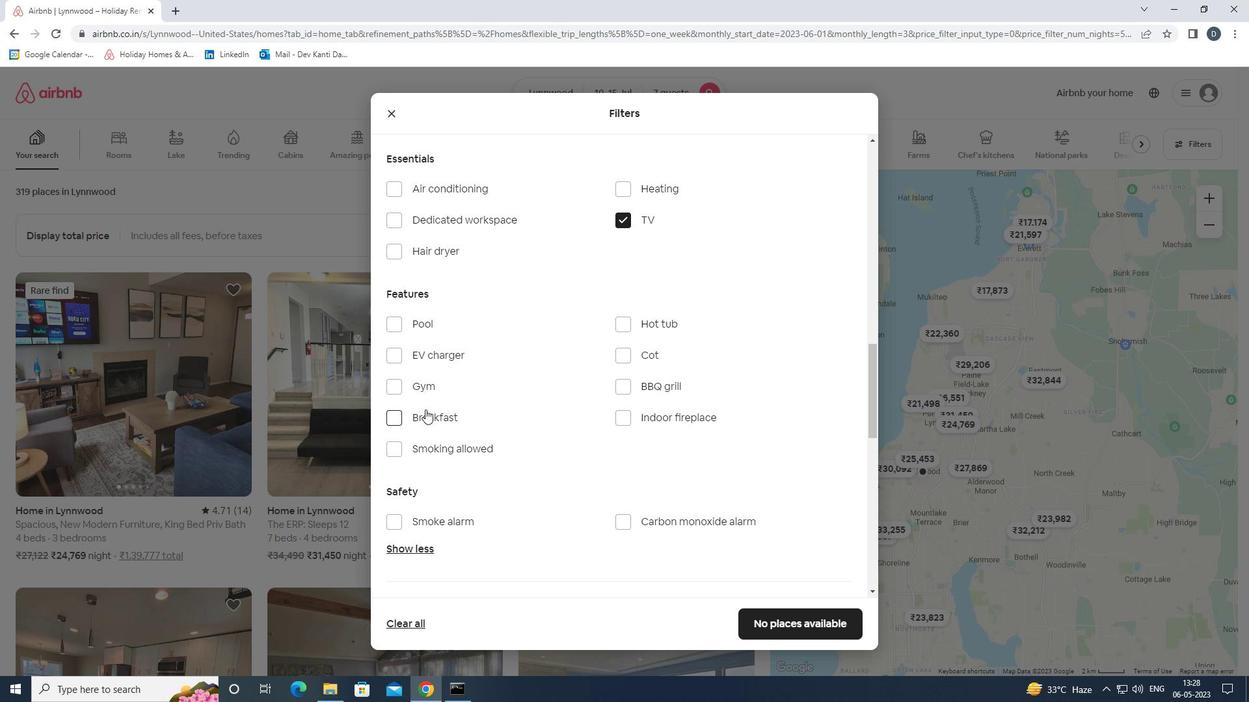 
Action: Mouse pressed left at (423, 387)
Screenshot: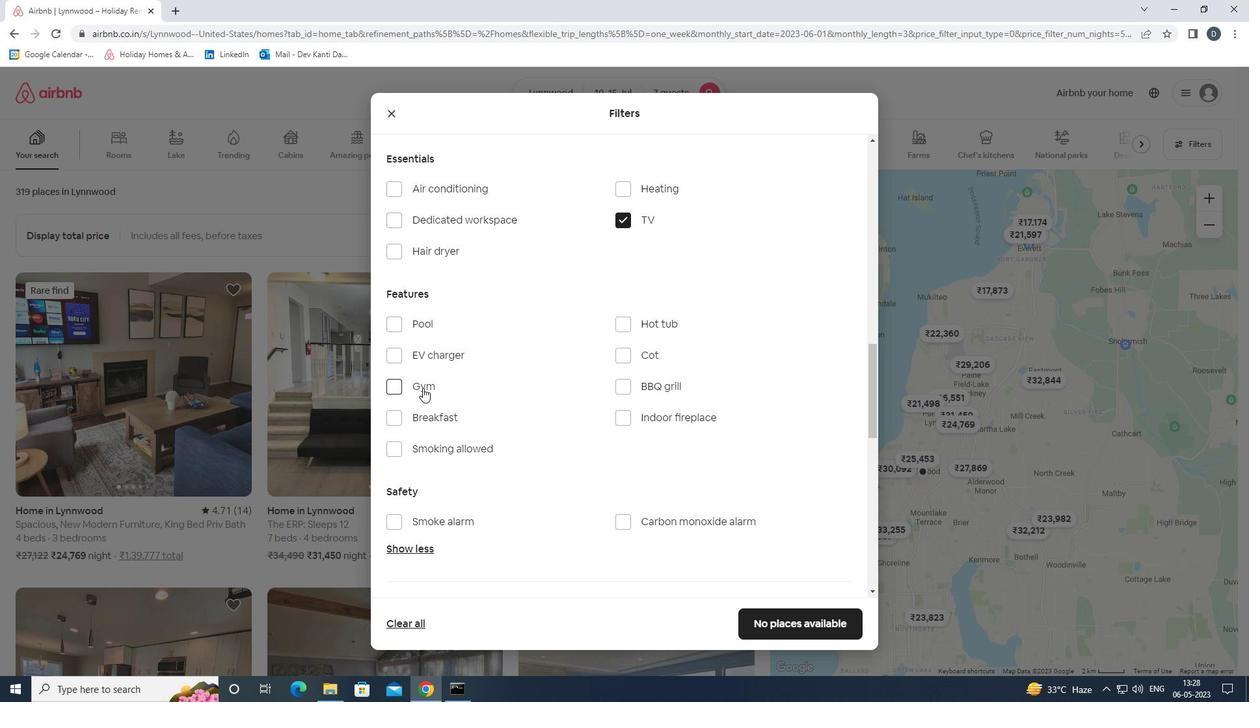 
Action: Mouse moved to (428, 414)
Screenshot: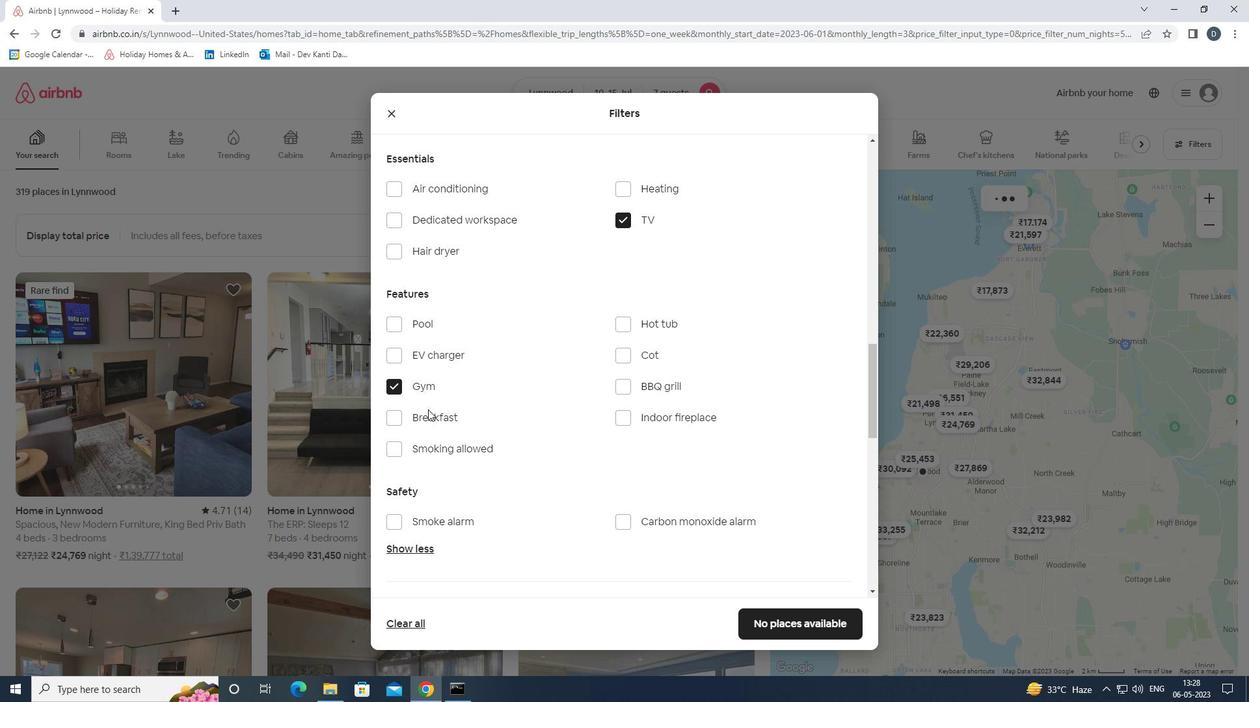 
Action: Mouse pressed left at (428, 414)
Screenshot: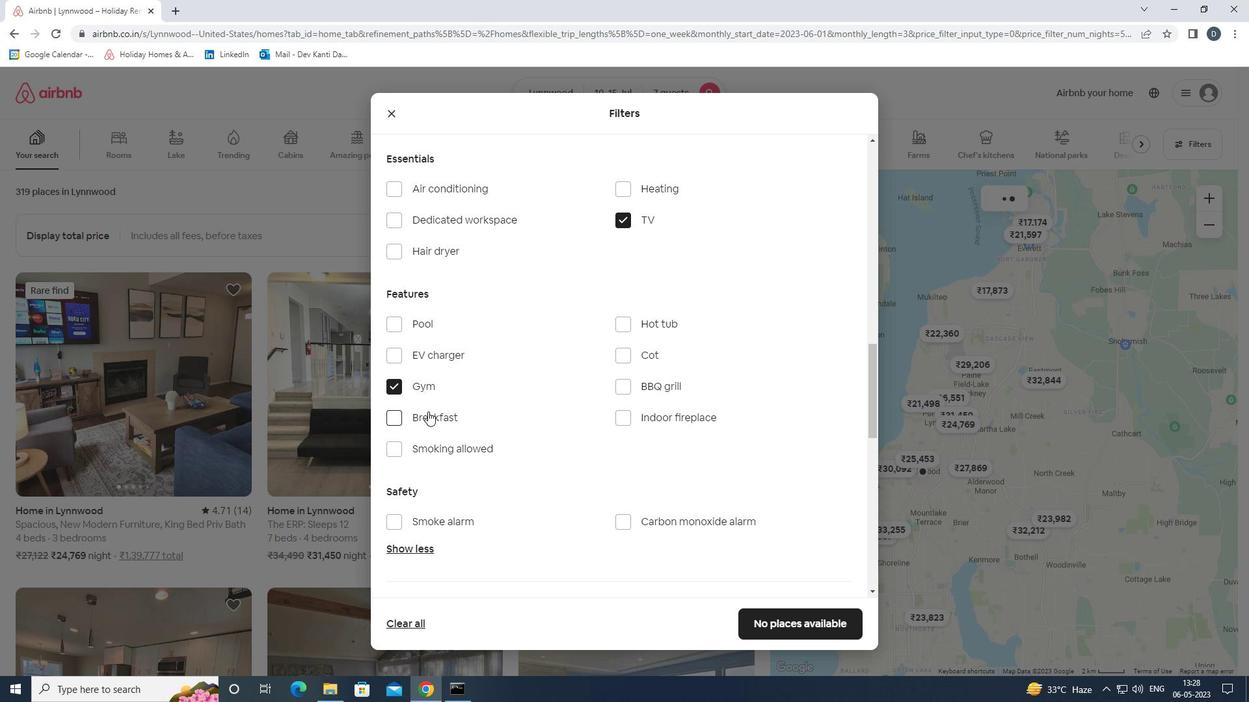 
Action: Mouse moved to (430, 415)
Screenshot: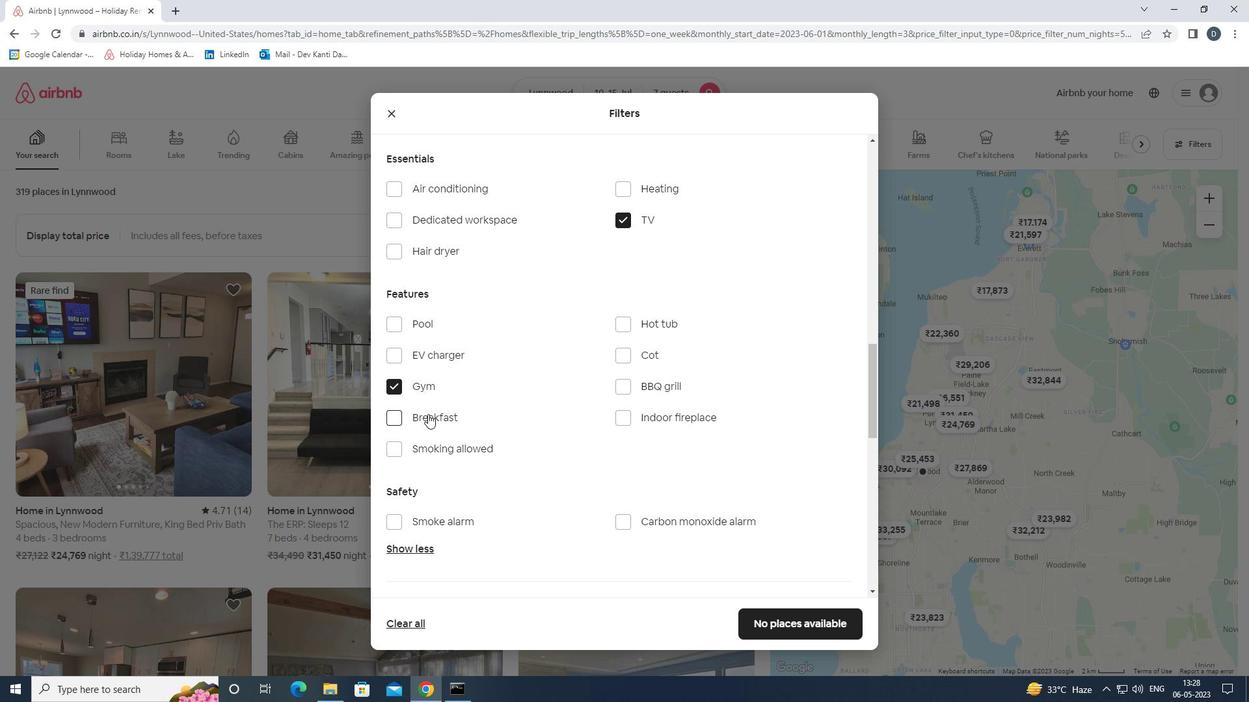 
Action: Mouse scrolled (430, 415) with delta (0, 0)
Screenshot: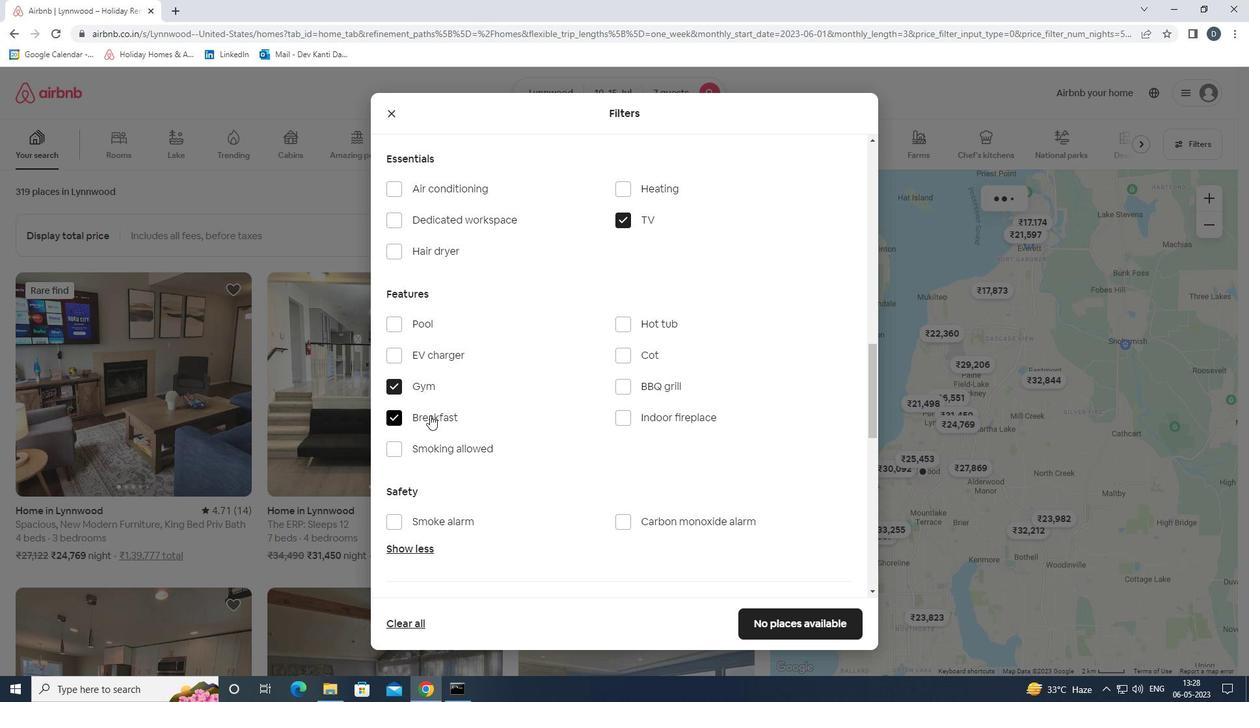 
Action: Mouse moved to (435, 419)
Screenshot: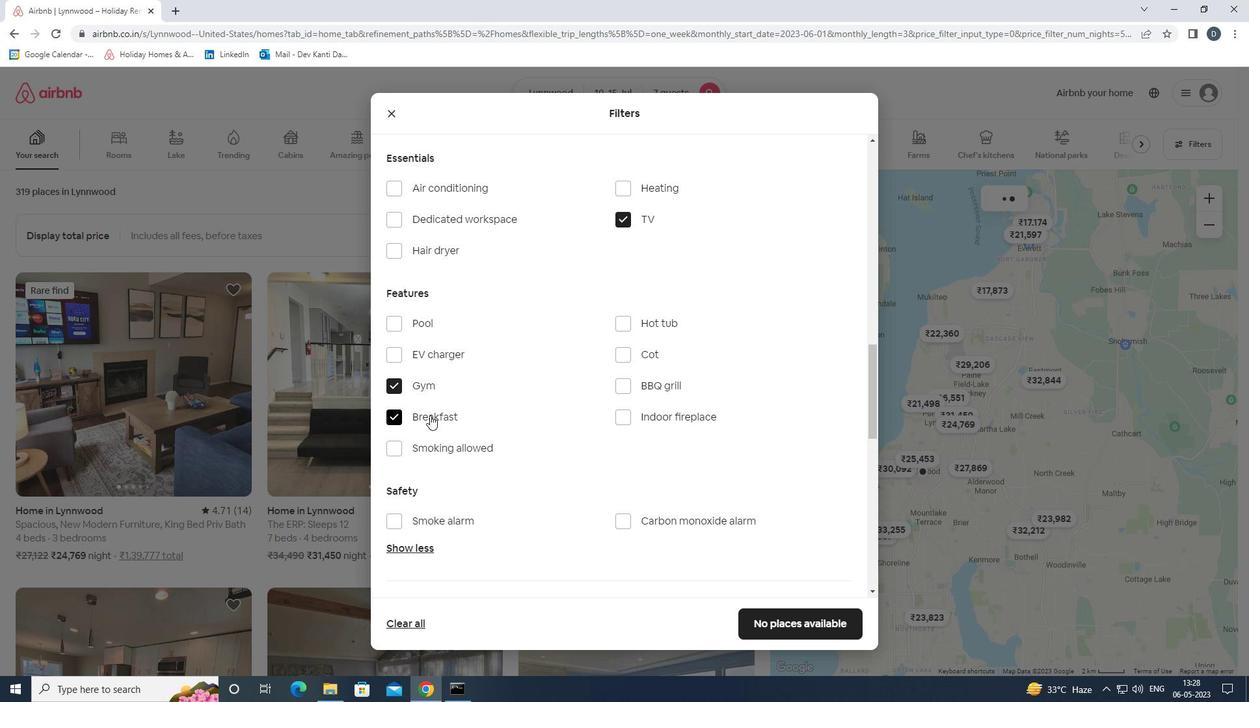 
Action: Mouse scrolled (435, 419) with delta (0, 0)
Screenshot: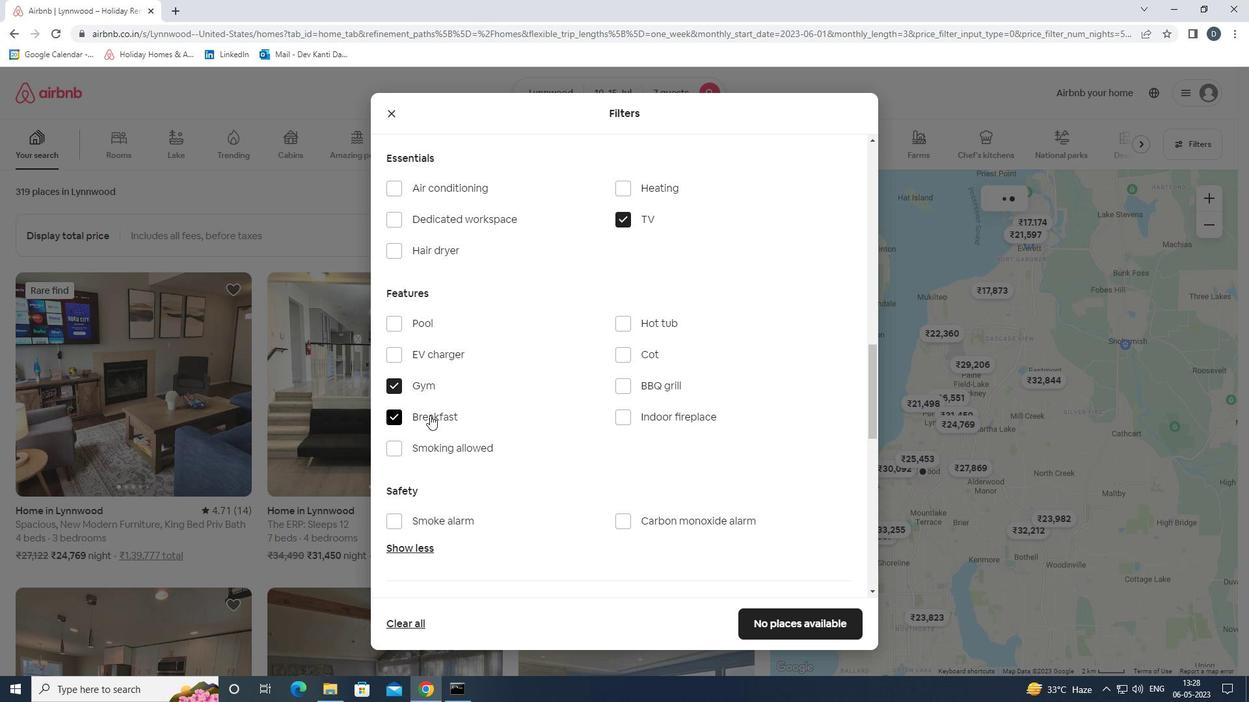 
Action: Mouse moved to (442, 422)
Screenshot: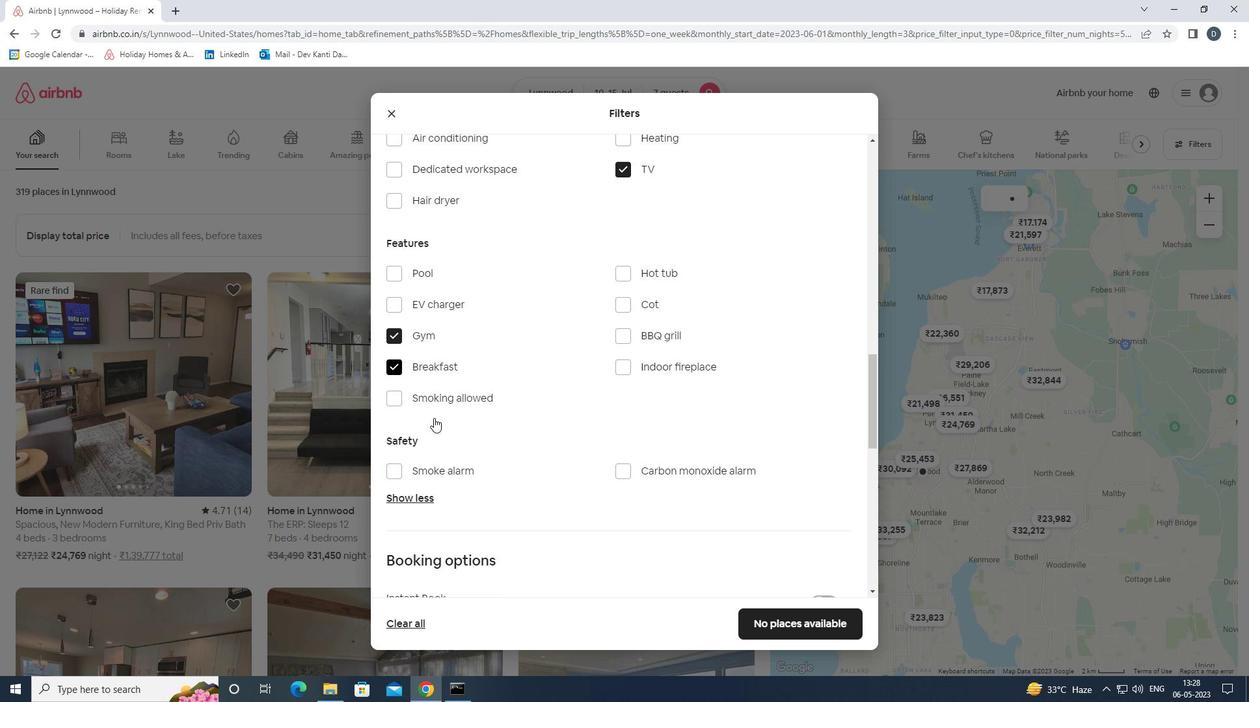 
Action: Mouse scrolled (442, 421) with delta (0, 0)
Screenshot: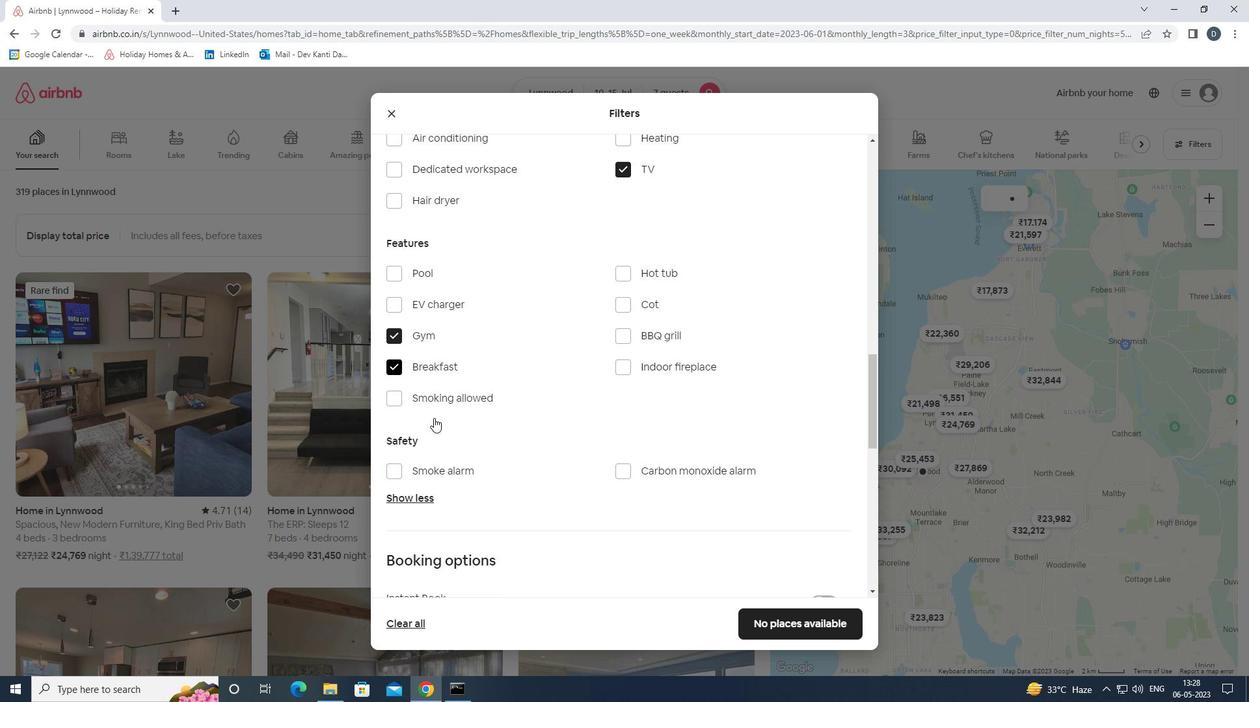 
Action: Mouse moved to (449, 419)
Screenshot: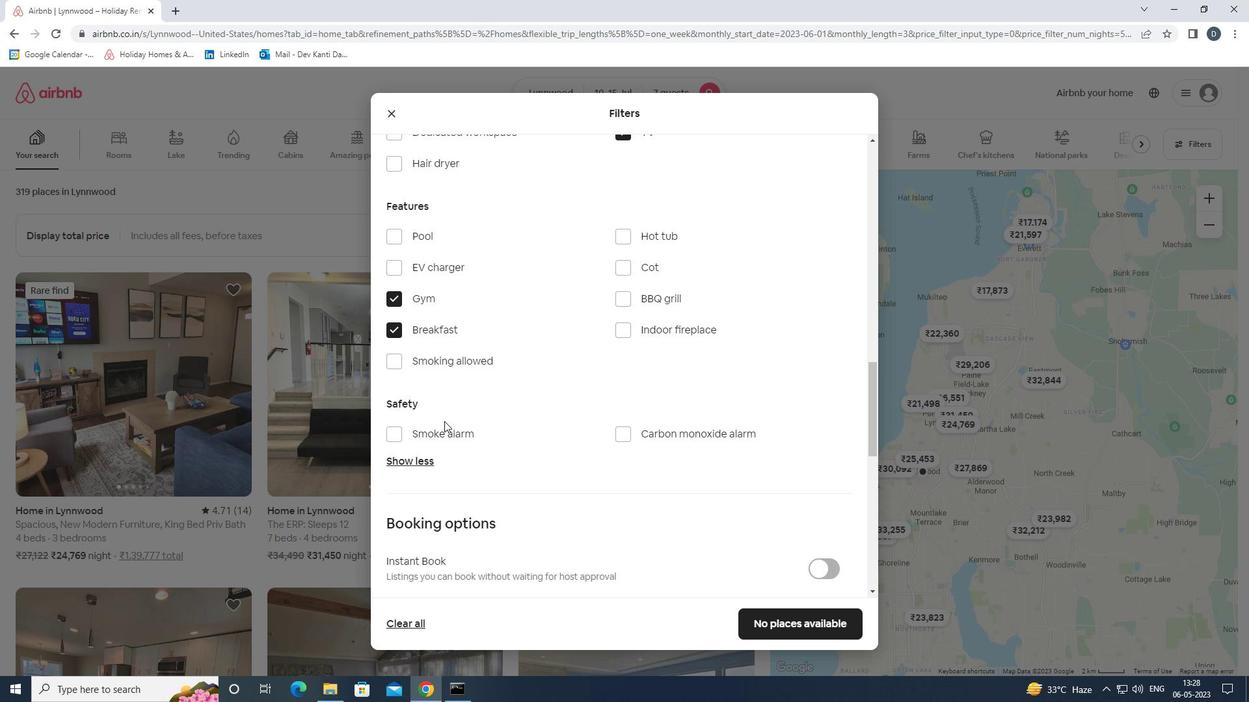 
Action: Mouse scrolled (449, 419) with delta (0, 0)
Screenshot: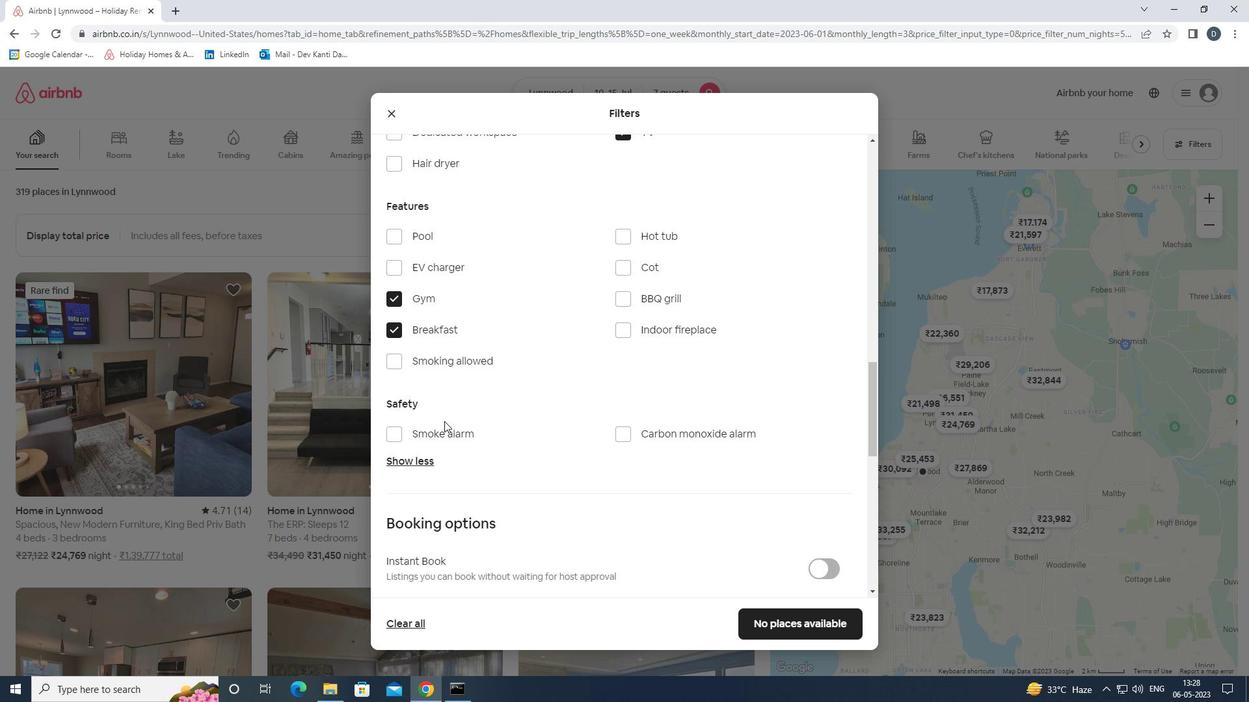 
Action: Mouse moved to (820, 440)
Screenshot: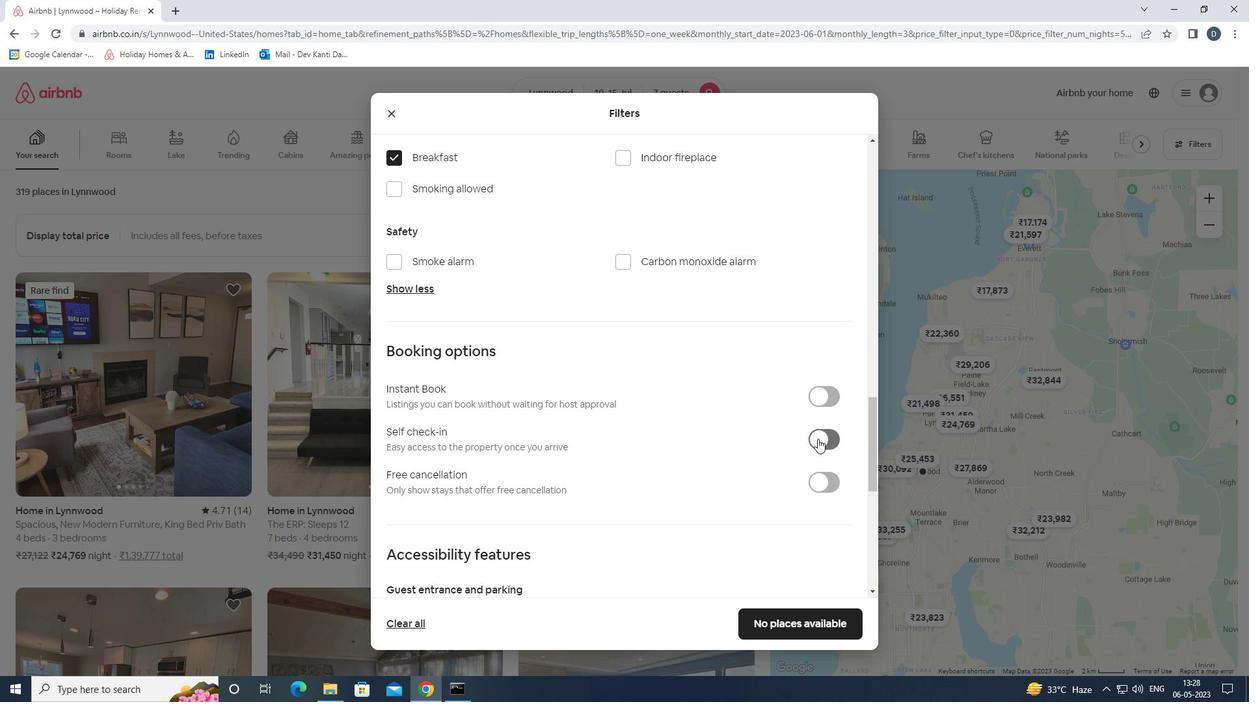
Action: Mouse pressed left at (820, 440)
Screenshot: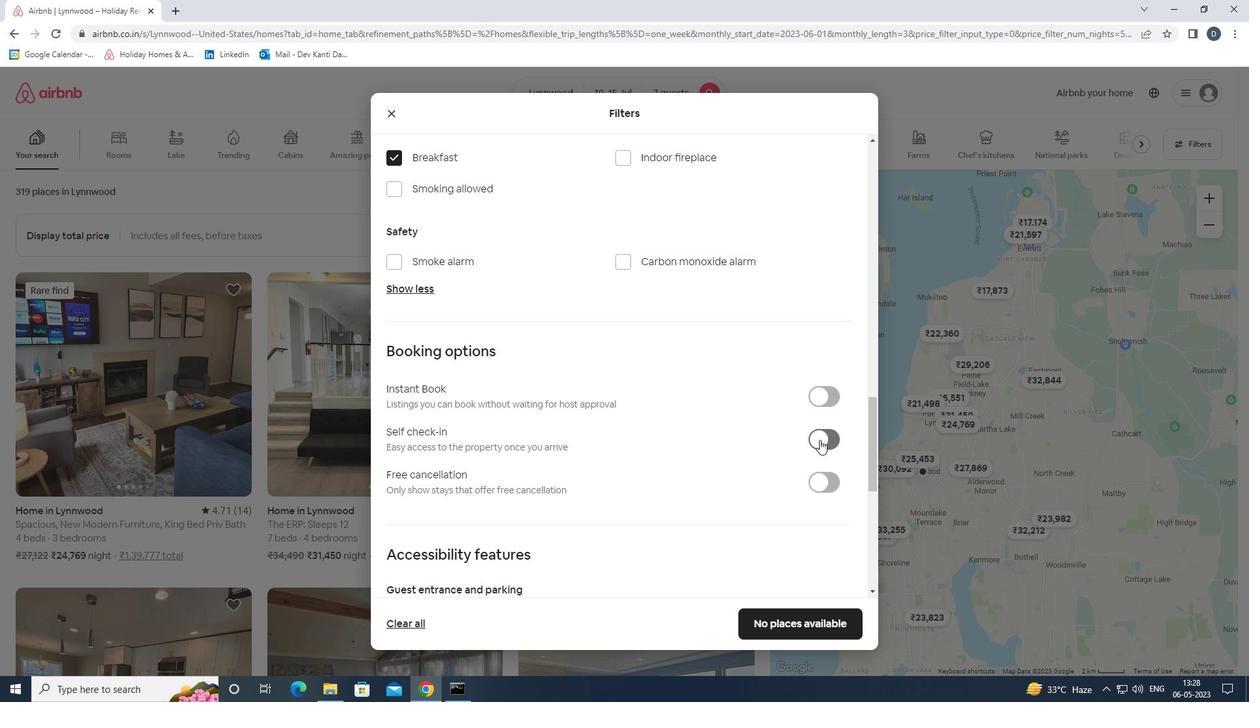
Action: Mouse moved to (821, 440)
Screenshot: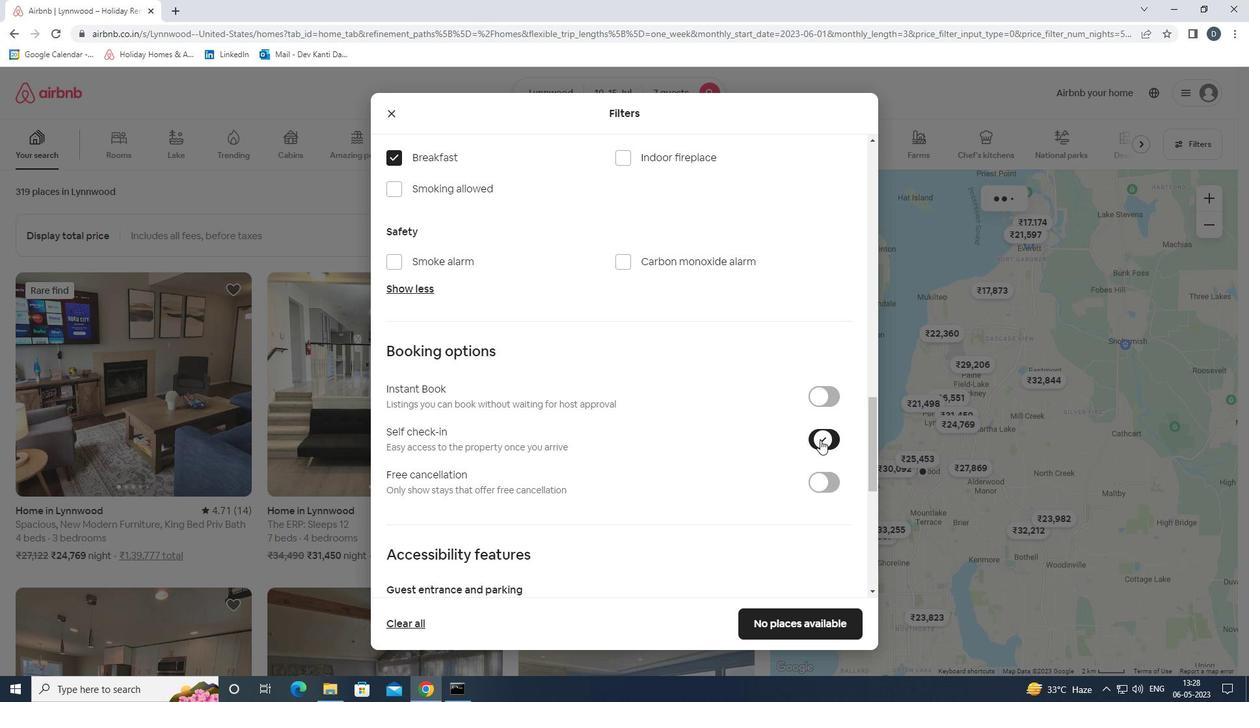 
Action: Mouse scrolled (821, 440) with delta (0, 0)
Screenshot: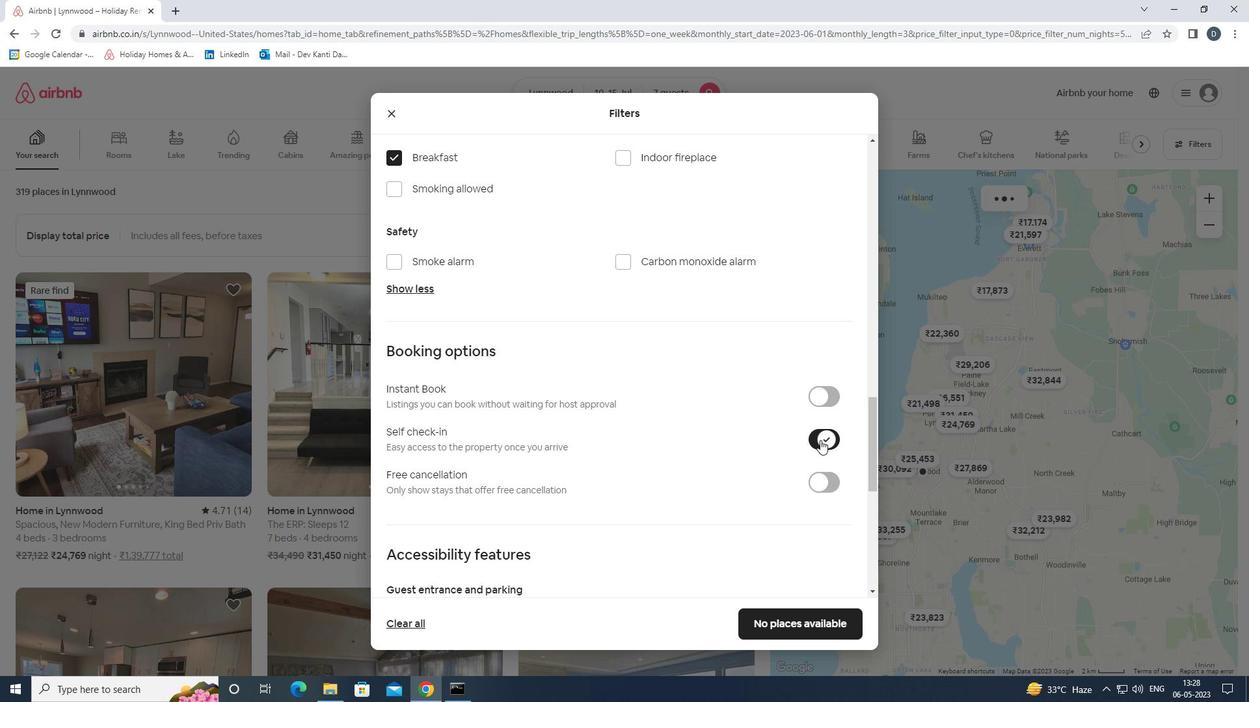 
Action: Mouse scrolled (821, 440) with delta (0, 0)
Screenshot: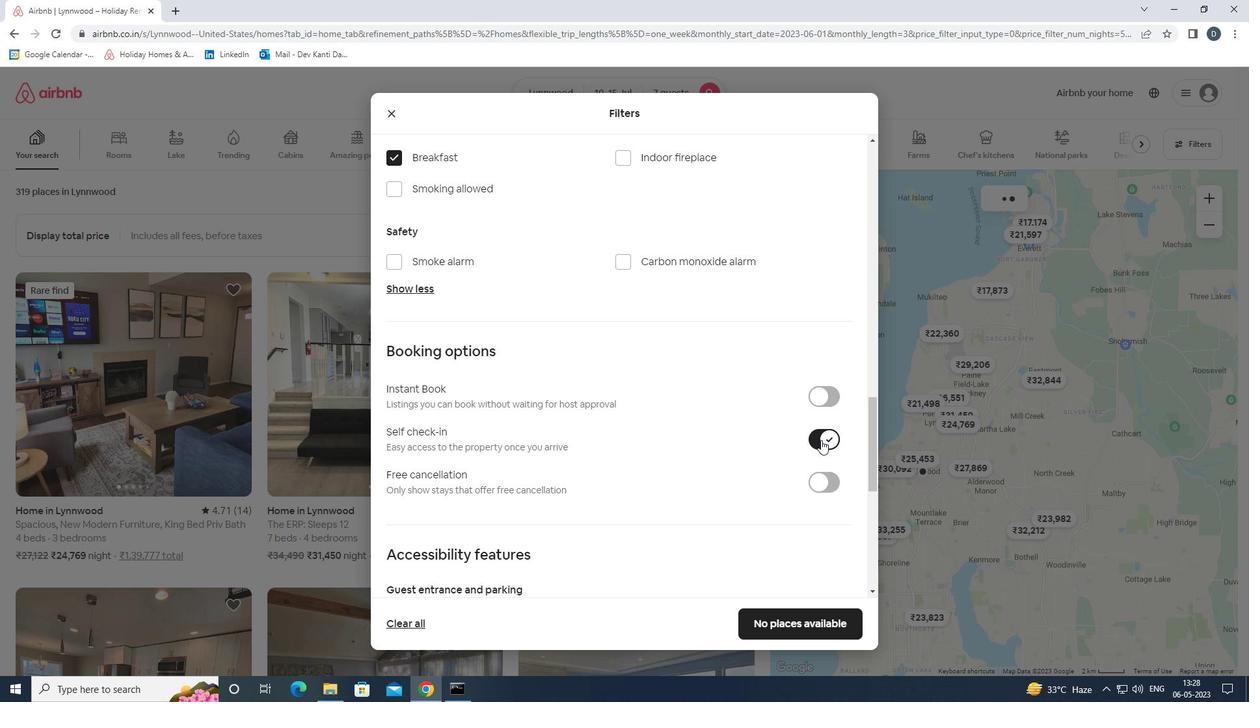 
Action: Mouse scrolled (821, 440) with delta (0, 0)
Screenshot: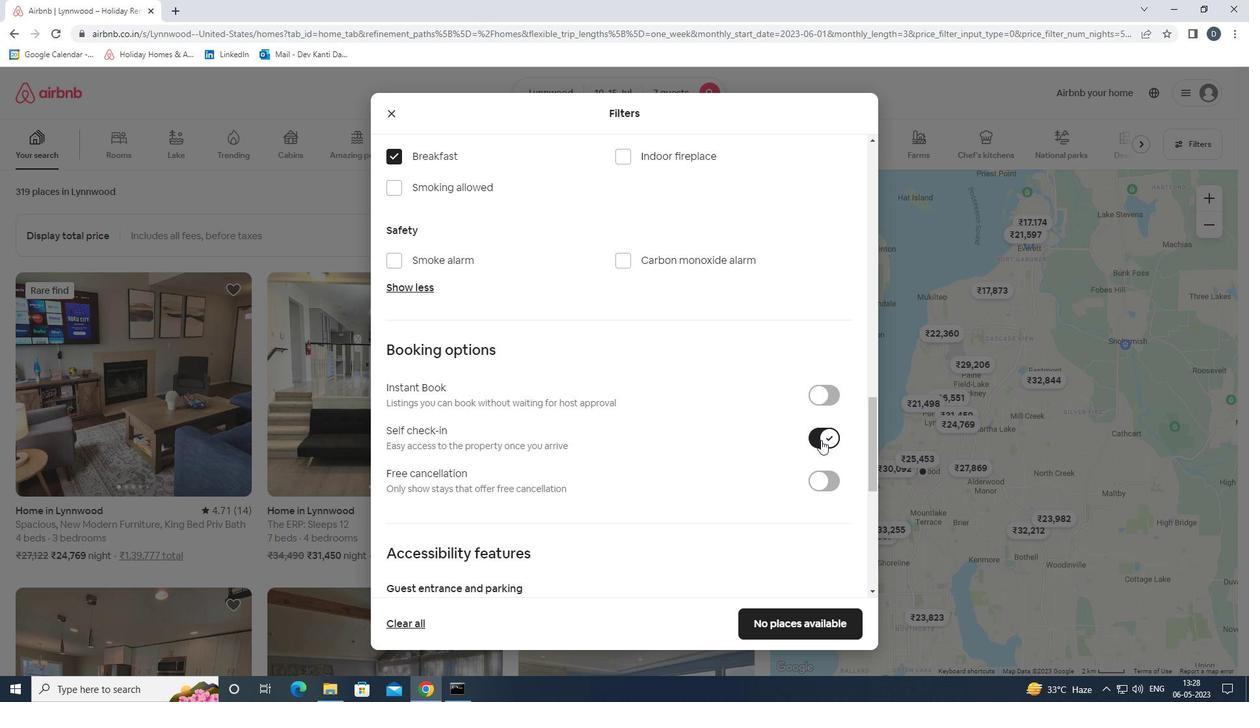 
Action: Mouse scrolled (821, 440) with delta (0, 0)
Screenshot: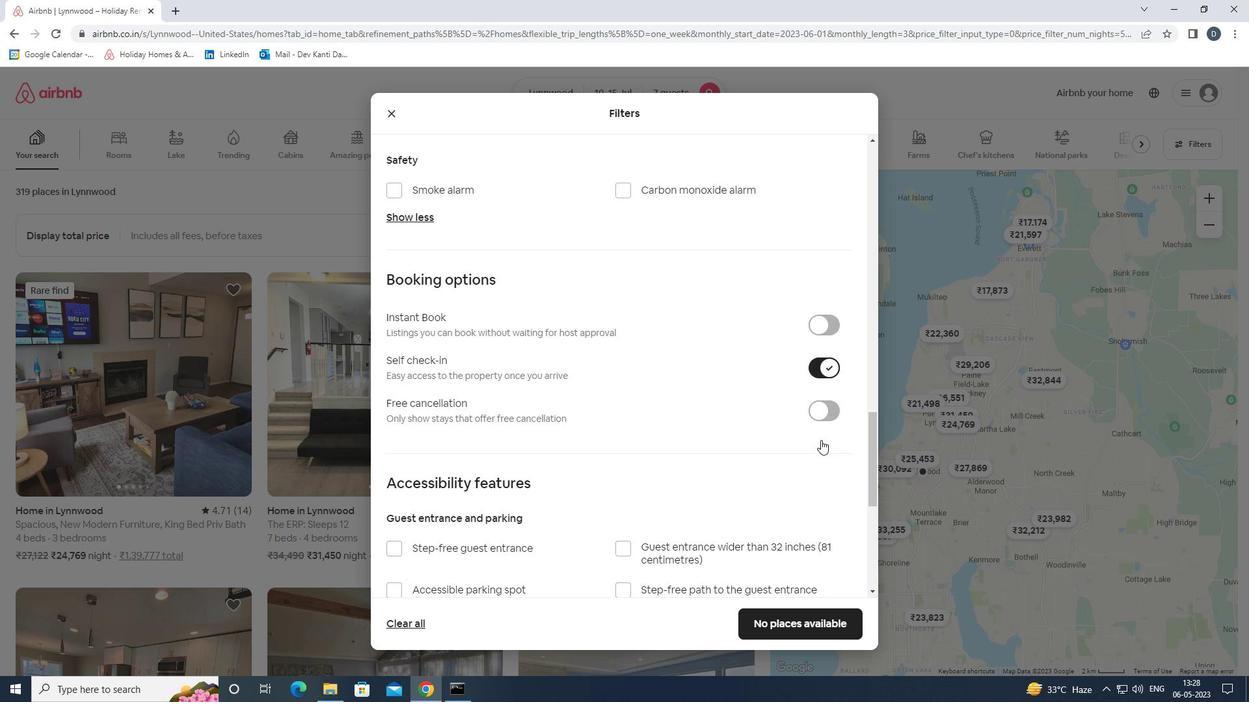 
Action: Mouse scrolled (821, 440) with delta (0, 0)
Screenshot: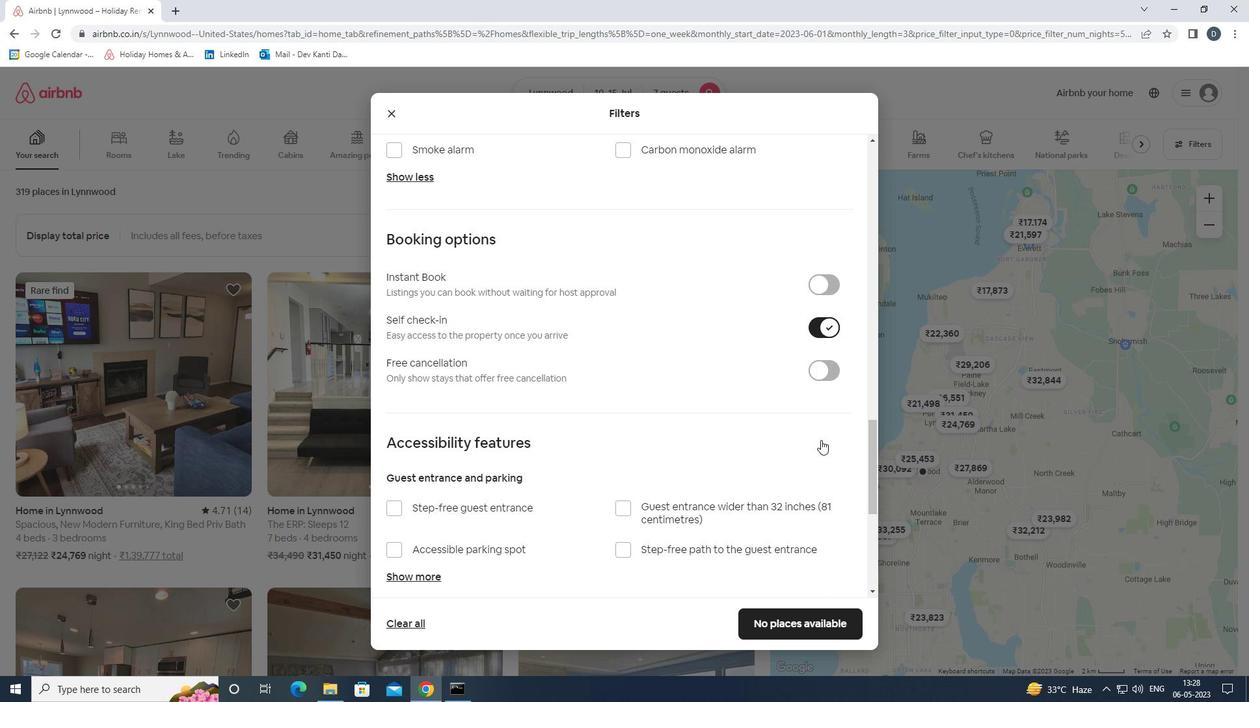 
Action: Mouse moved to (821, 440)
Screenshot: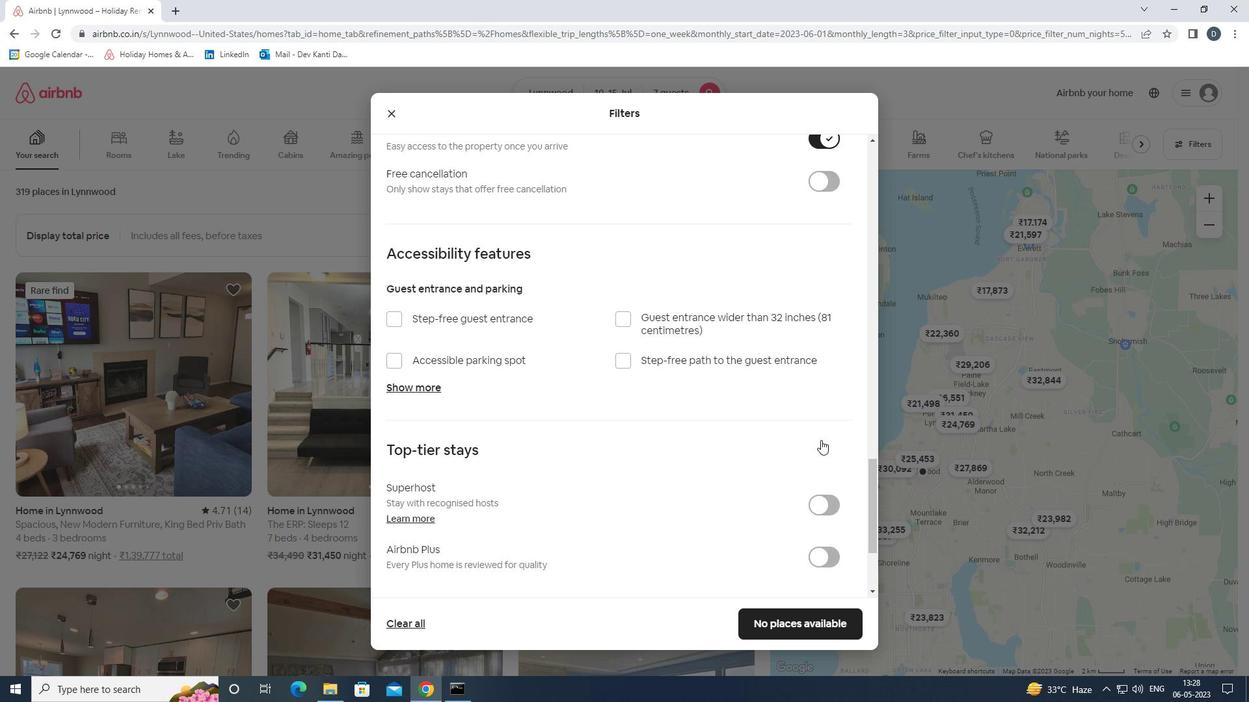 
Action: Mouse scrolled (821, 440) with delta (0, 0)
Screenshot: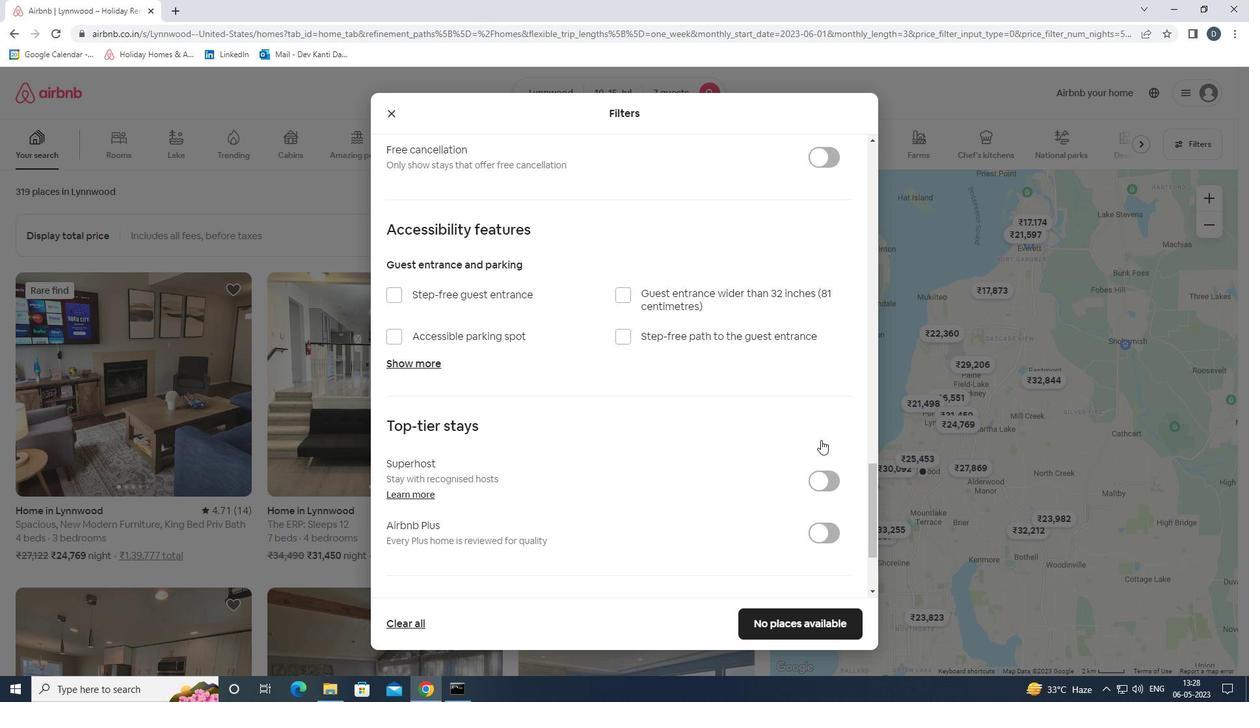 
Action: Mouse scrolled (821, 440) with delta (0, 0)
Screenshot: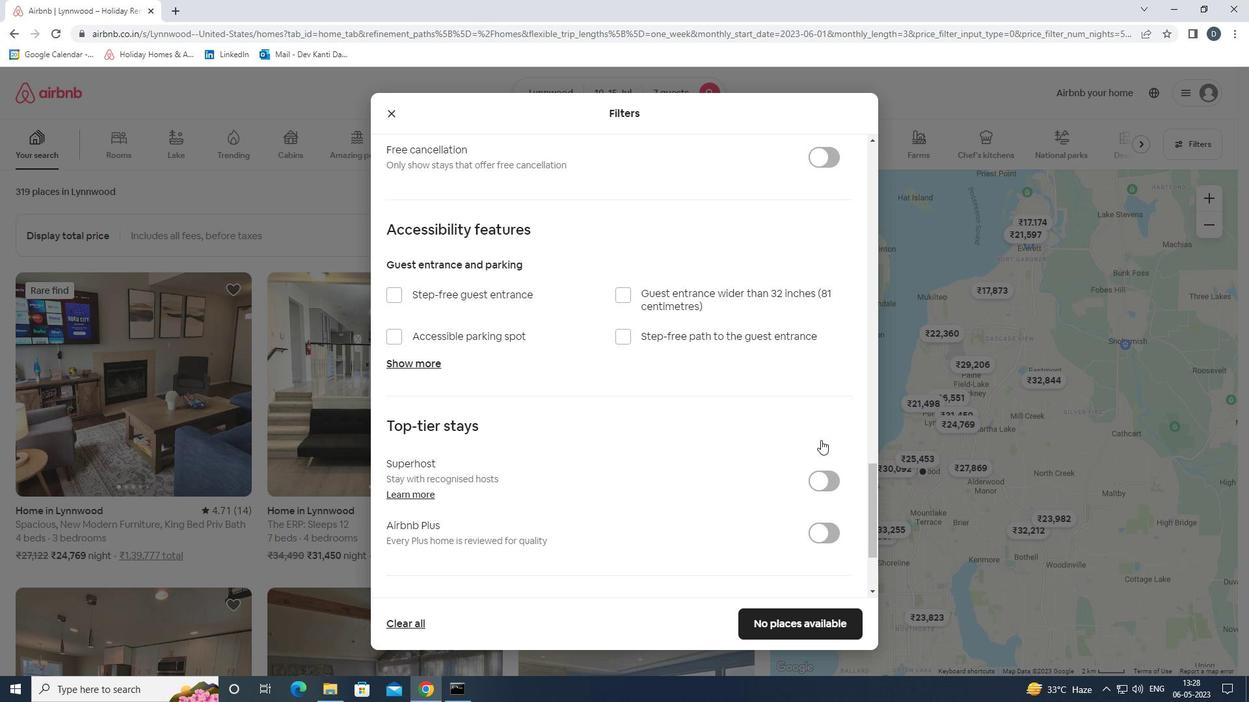
Action: Mouse scrolled (821, 440) with delta (0, 0)
Screenshot: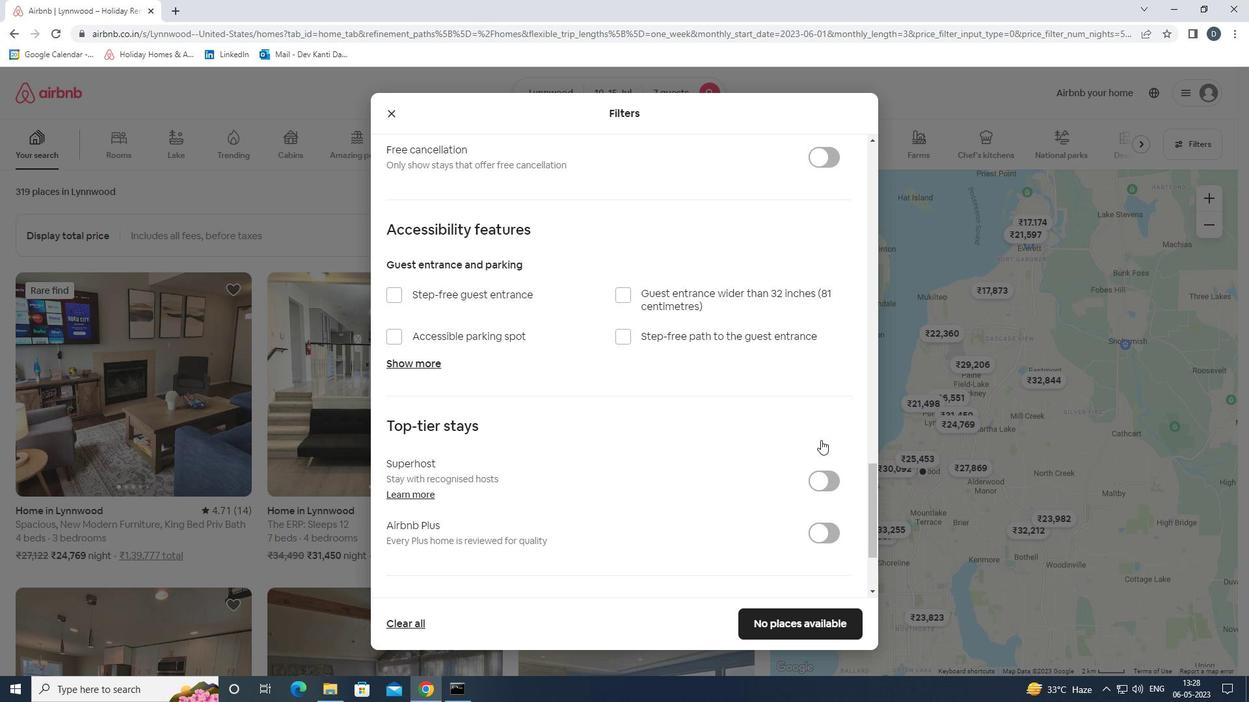 
Action: Mouse scrolled (821, 440) with delta (0, 0)
Screenshot: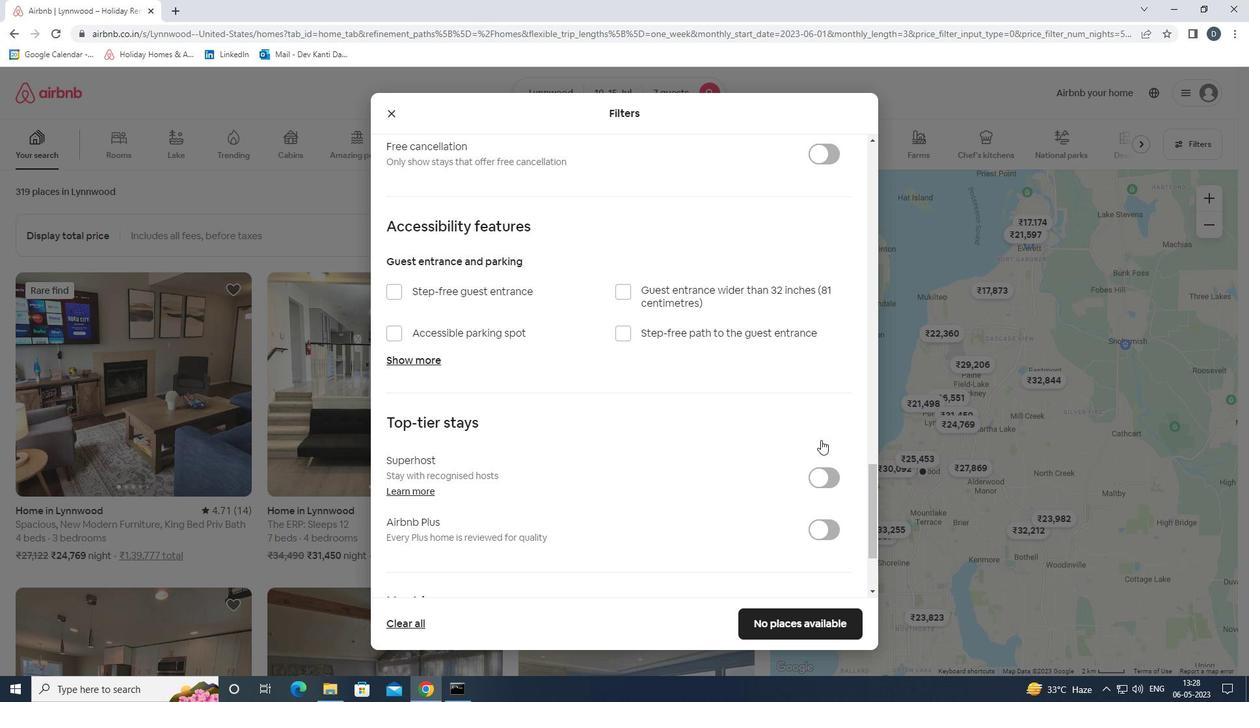 
Action: Mouse scrolled (821, 440) with delta (0, 0)
Screenshot: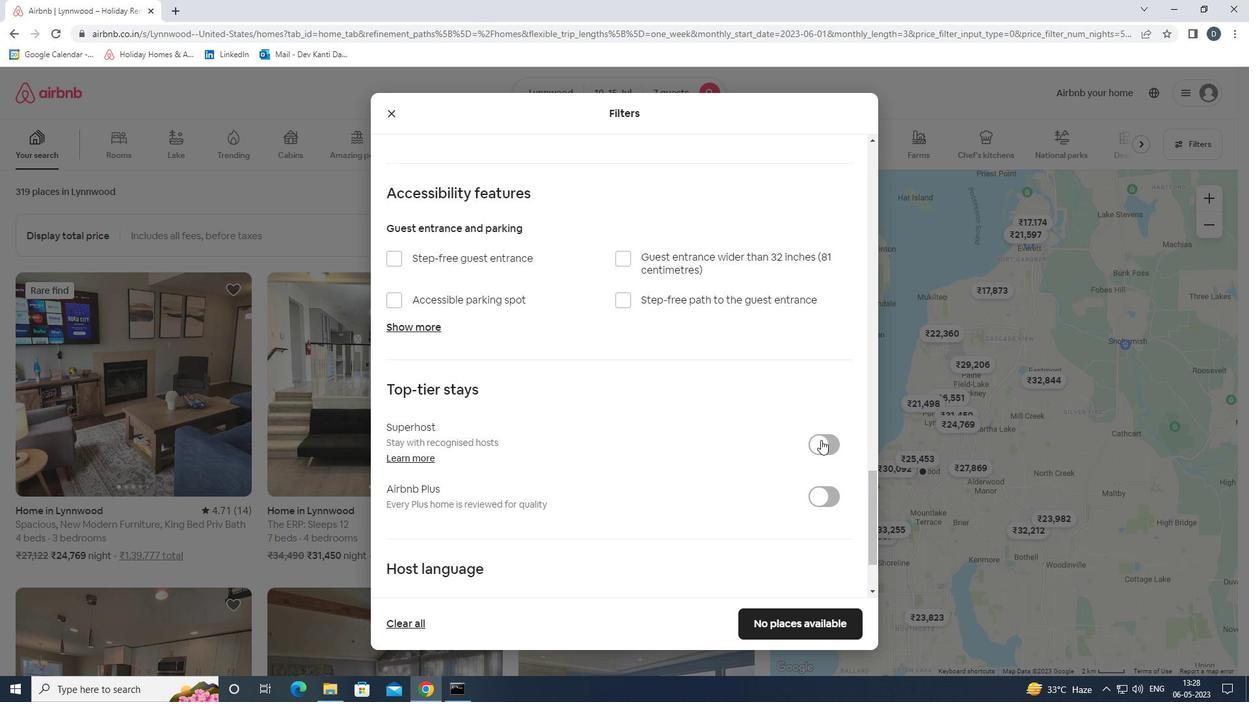 
Action: Mouse moved to (439, 501)
Screenshot: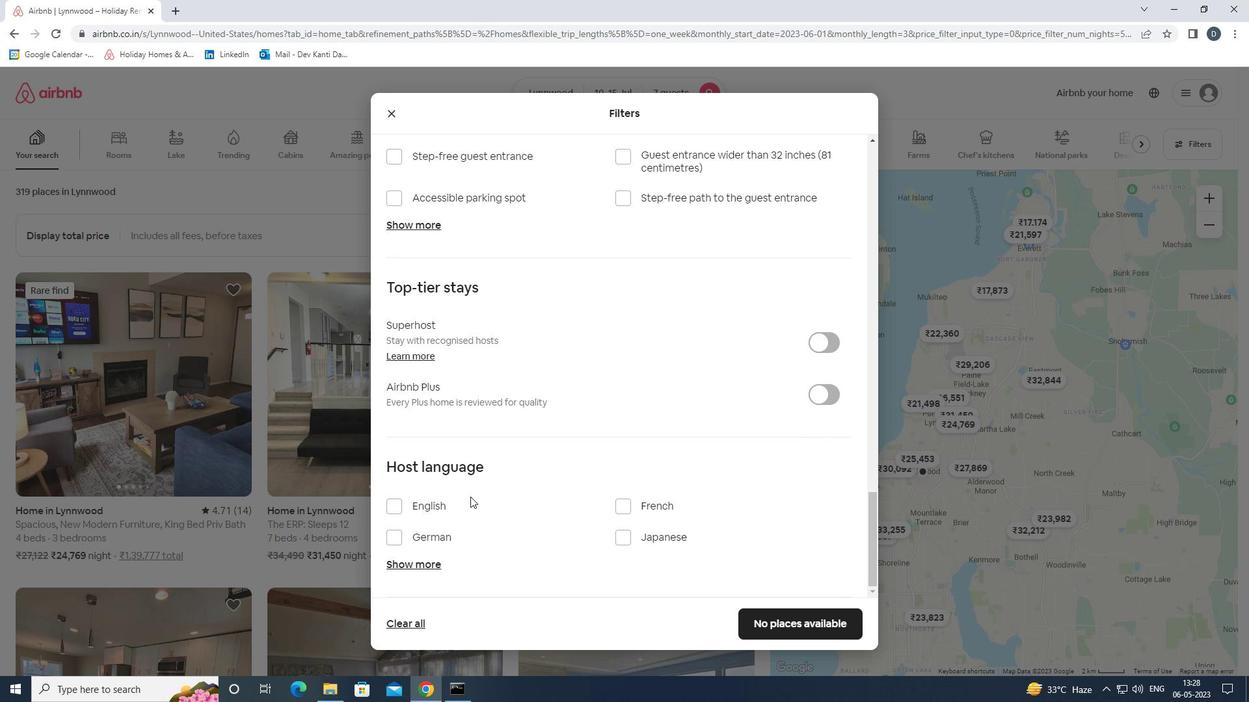 
Action: Mouse pressed left at (439, 501)
Screenshot: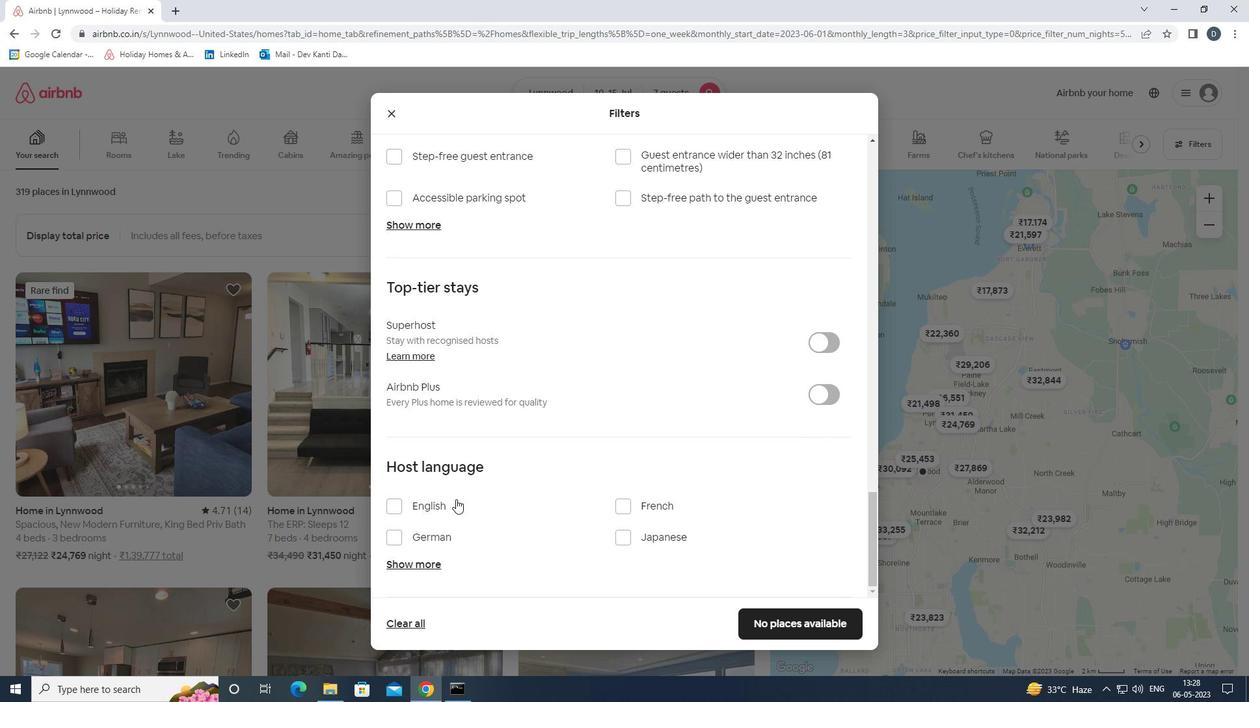 
Action: Mouse moved to (811, 609)
Screenshot: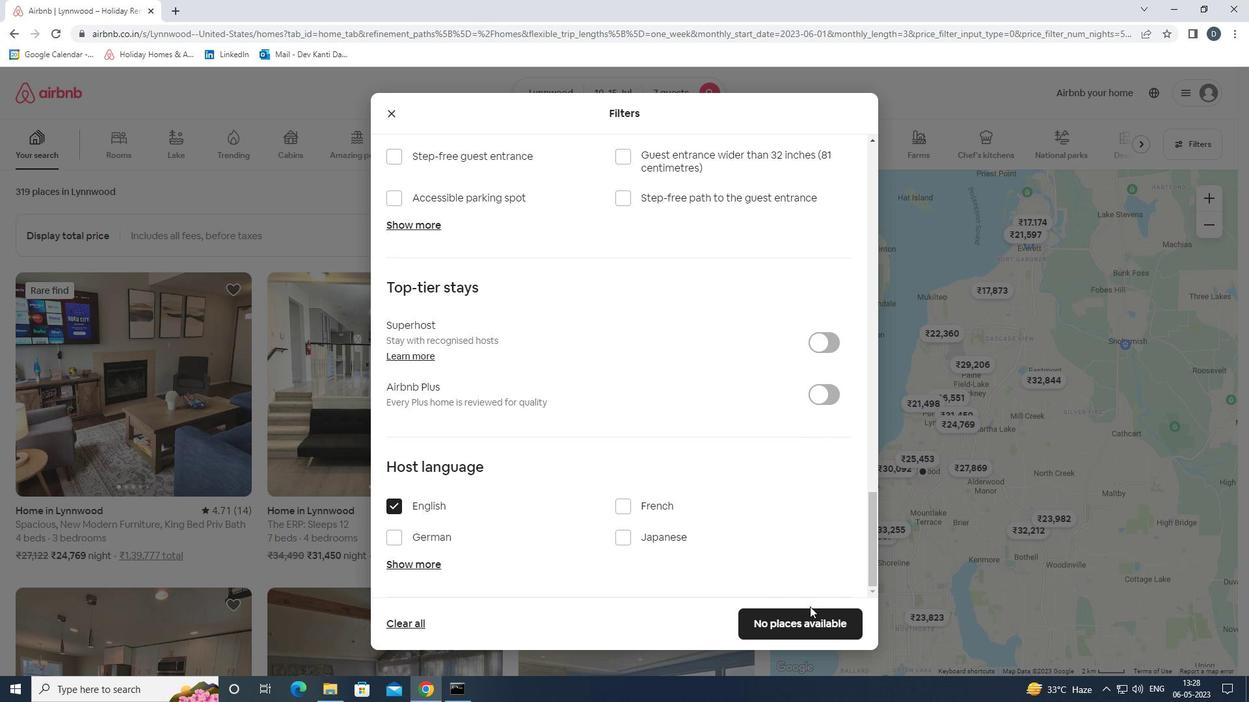 
Action: Mouse pressed left at (811, 609)
Screenshot: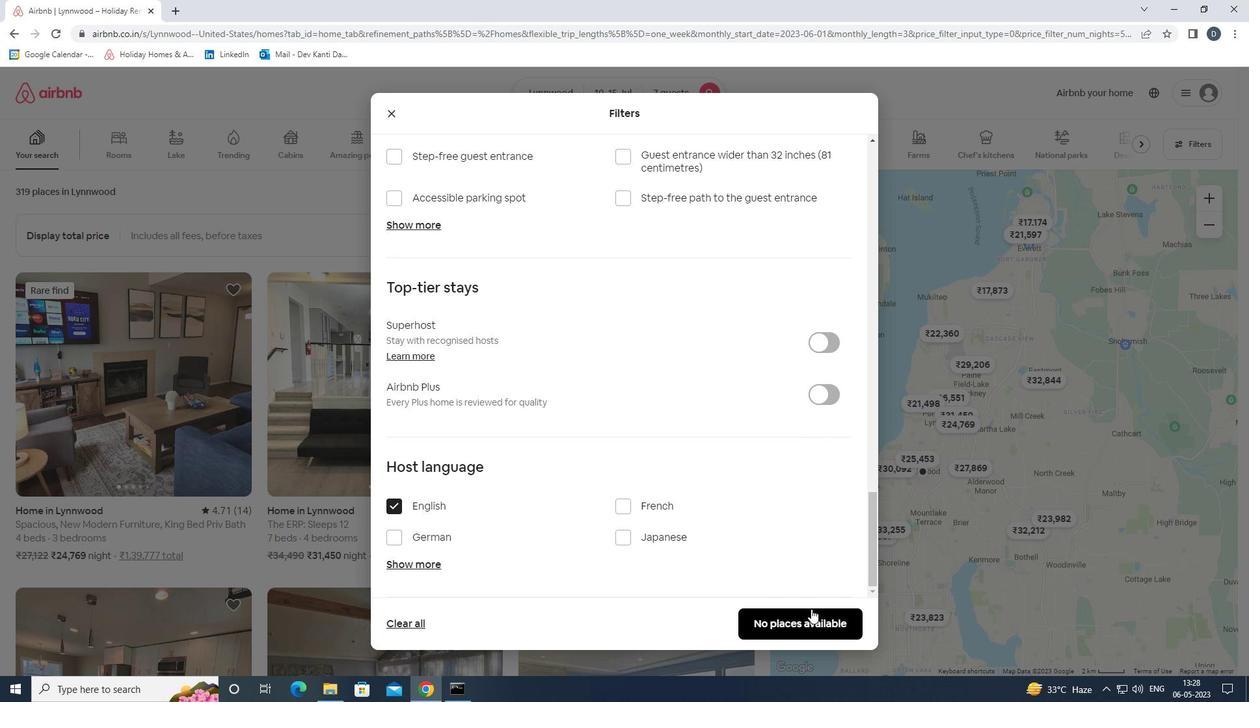 
Action: Mouse moved to (681, 389)
Screenshot: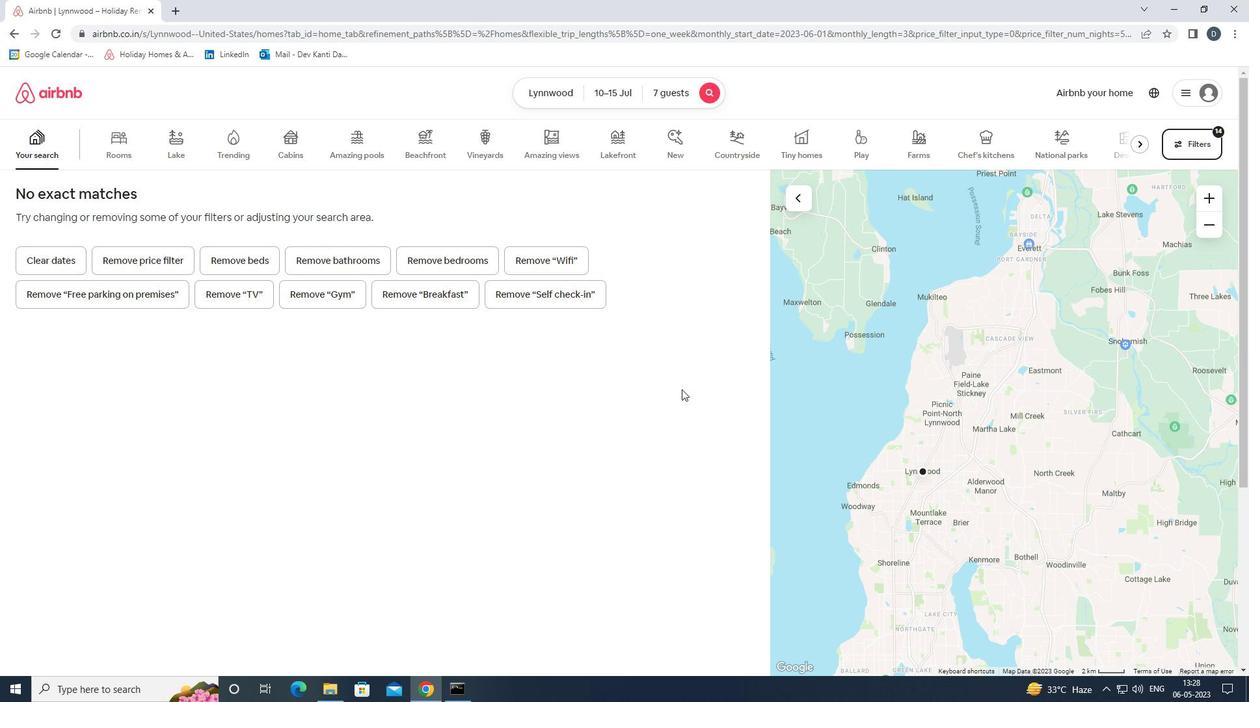 
